 Task: Search one way flight ticket for 5 adults, 2 children, 1 infant in seat and 1 infant on lap in economy from Akron/canton: Akron-canton Regional Airport to Laramie: Laramie Regional Airport on 5-3-2023. Choice of flights is Sun country airlines. Number of bags: 2 checked bags. Price is upto 40000. Outbound departure time preference is 23:15.
Action: Mouse moved to (409, 165)
Screenshot: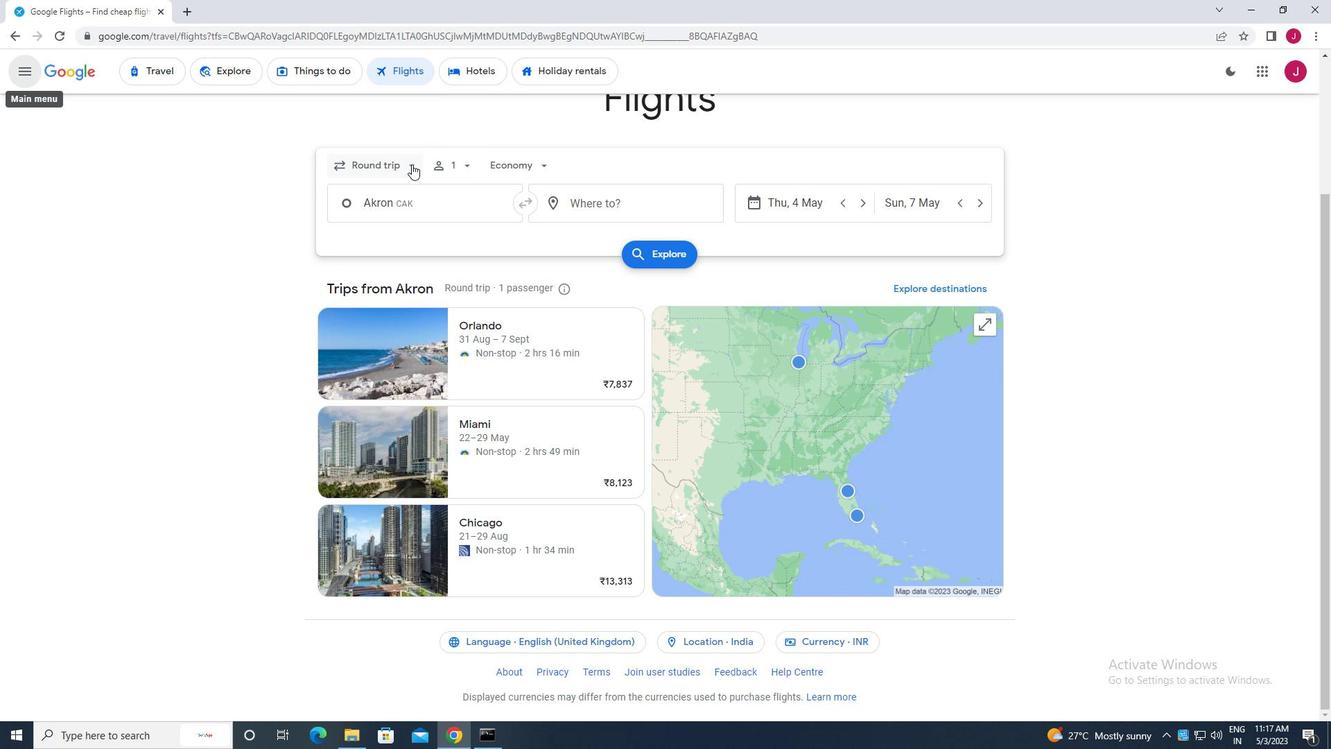 
Action: Mouse pressed left at (409, 165)
Screenshot: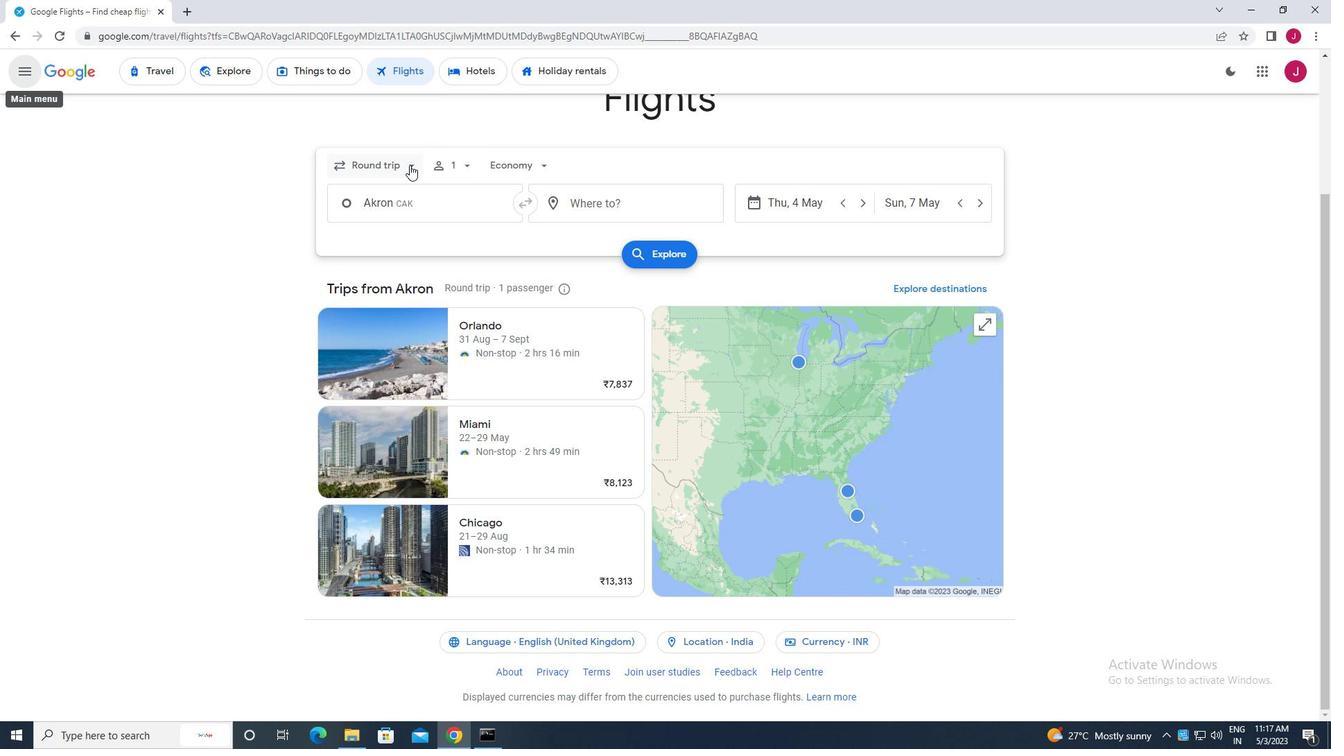 
Action: Mouse moved to (399, 225)
Screenshot: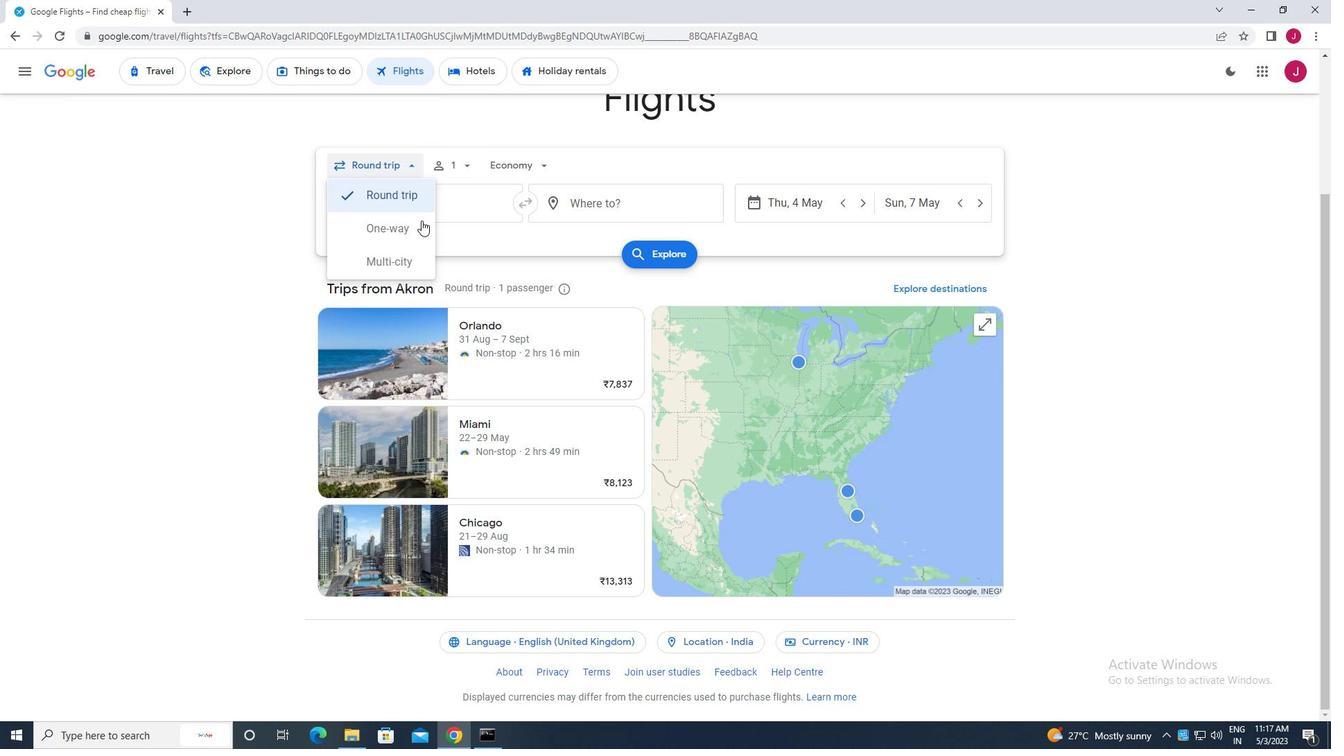 
Action: Mouse pressed left at (399, 225)
Screenshot: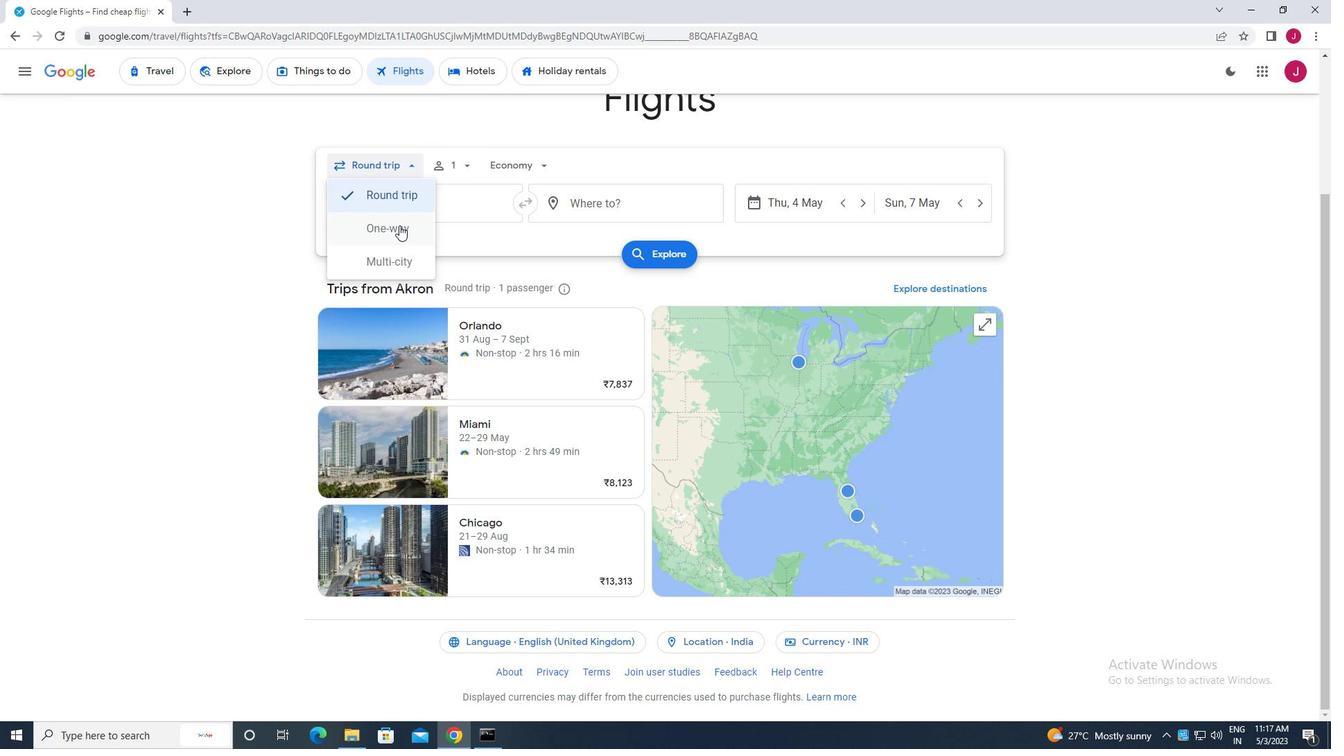 
Action: Mouse moved to (466, 162)
Screenshot: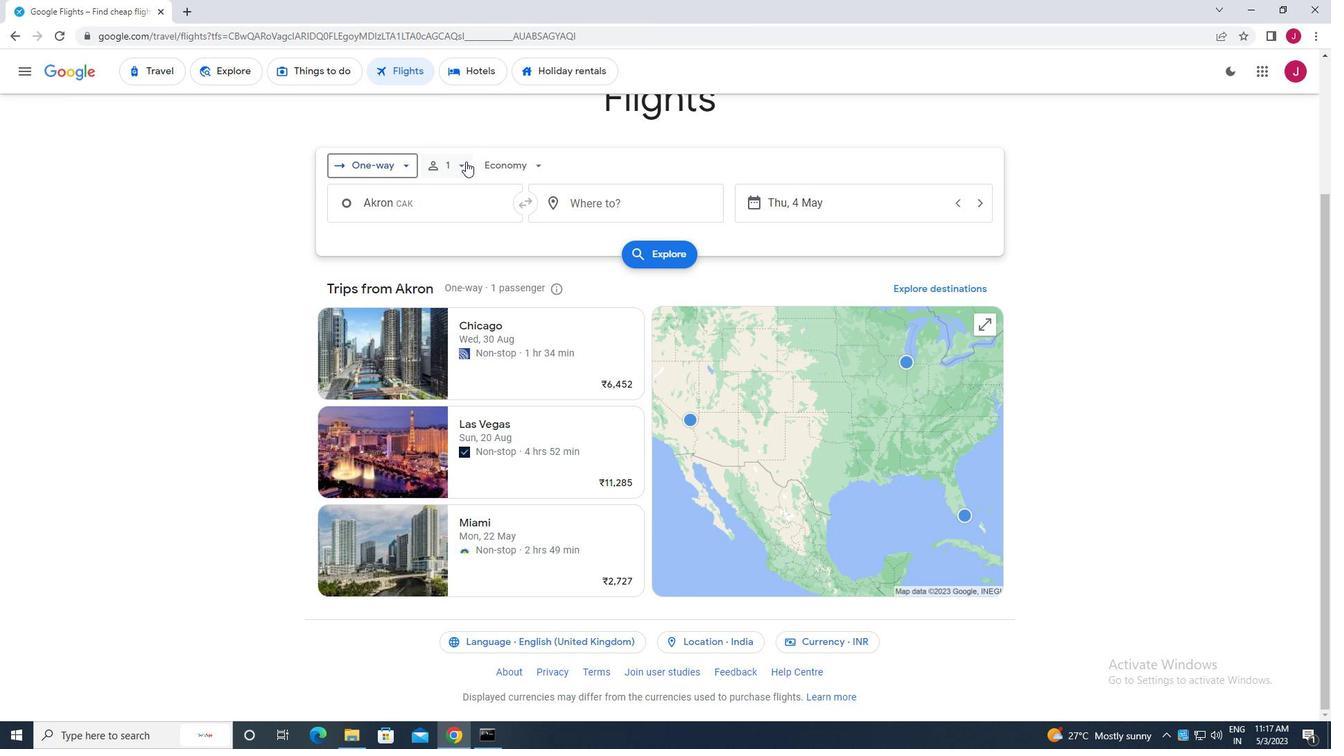 
Action: Mouse pressed left at (466, 162)
Screenshot: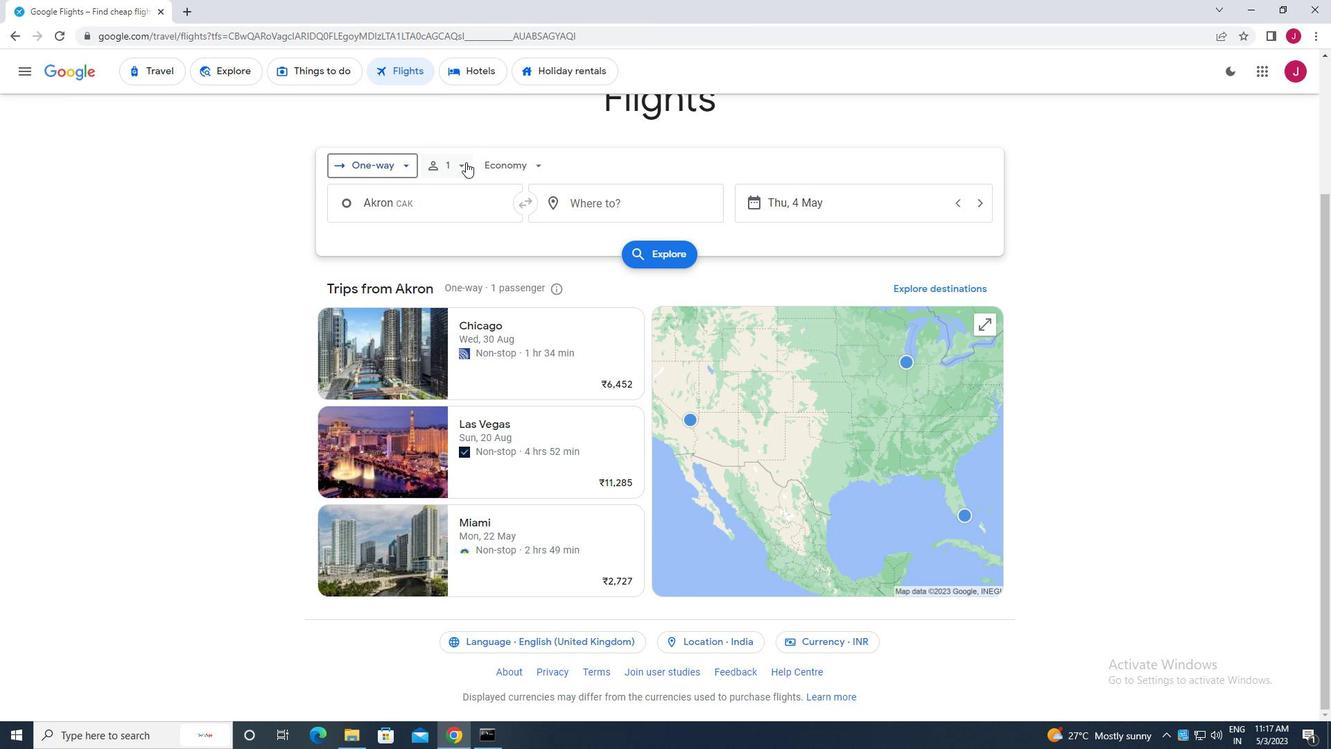 
Action: Mouse moved to (568, 199)
Screenshot: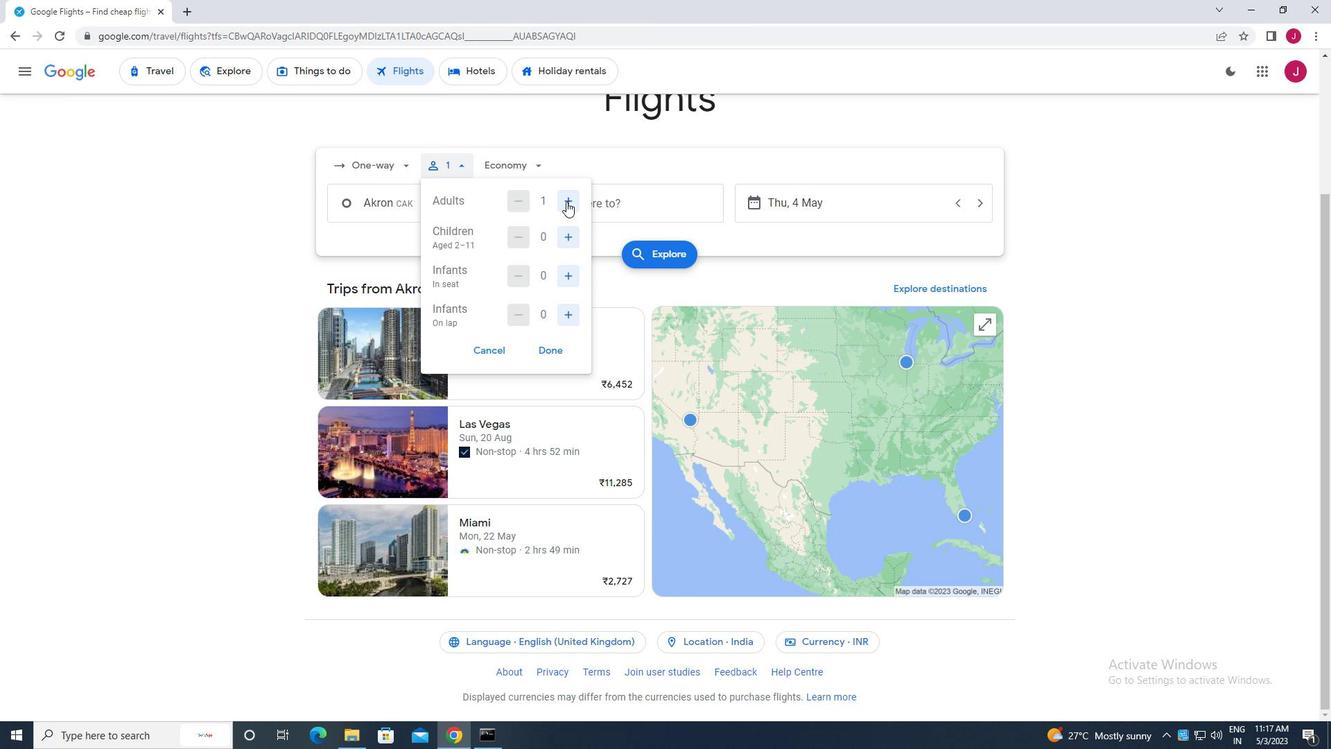 
Action: Mouse pressed left at (568, 199)
Screenshot: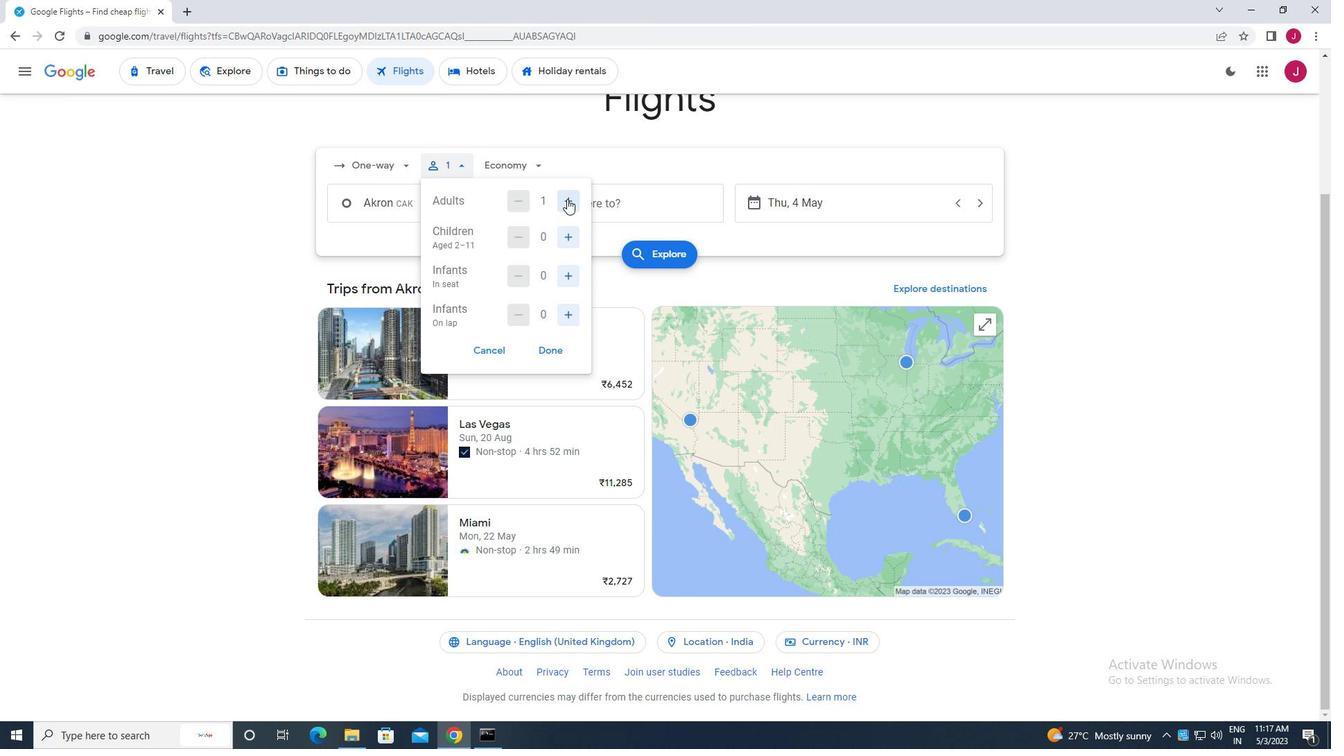 
Action: Mouse moved to (568, 199)
Screenshot: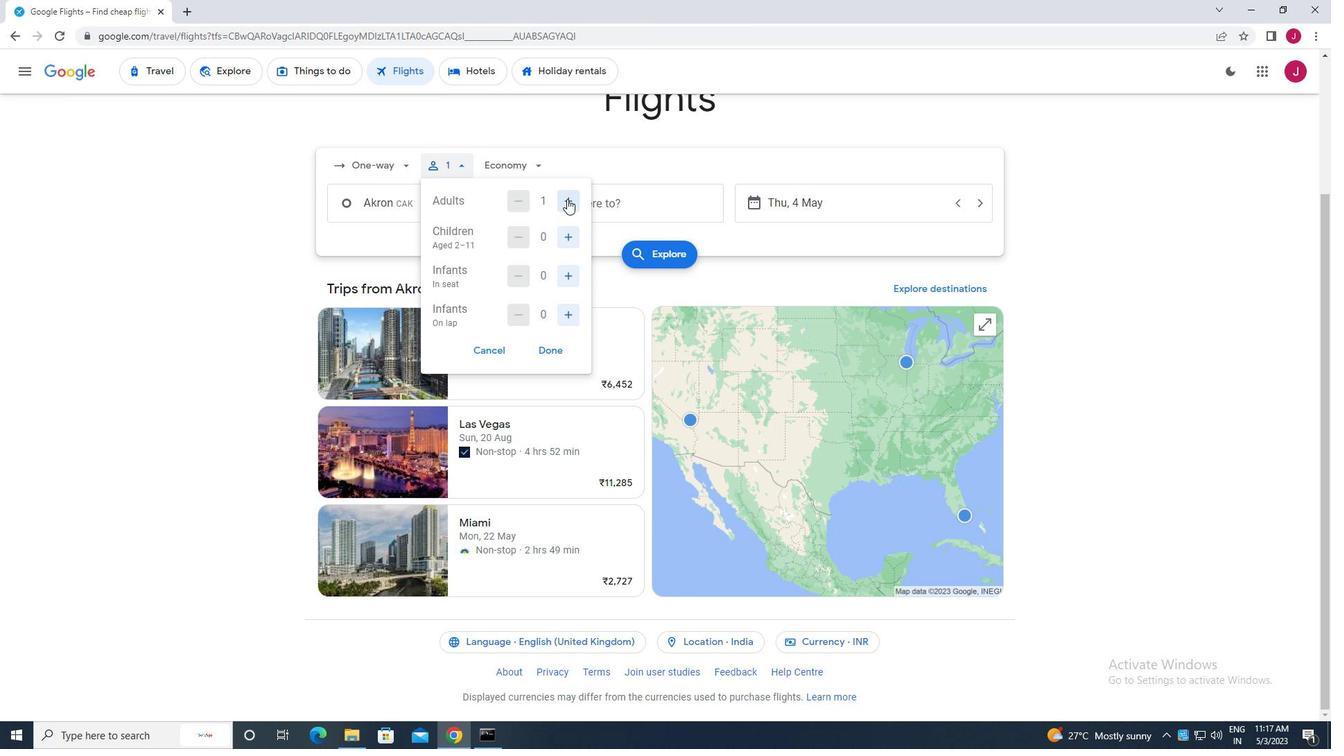 
Action: Mouse pressed left at (568, 199)
Screenshot: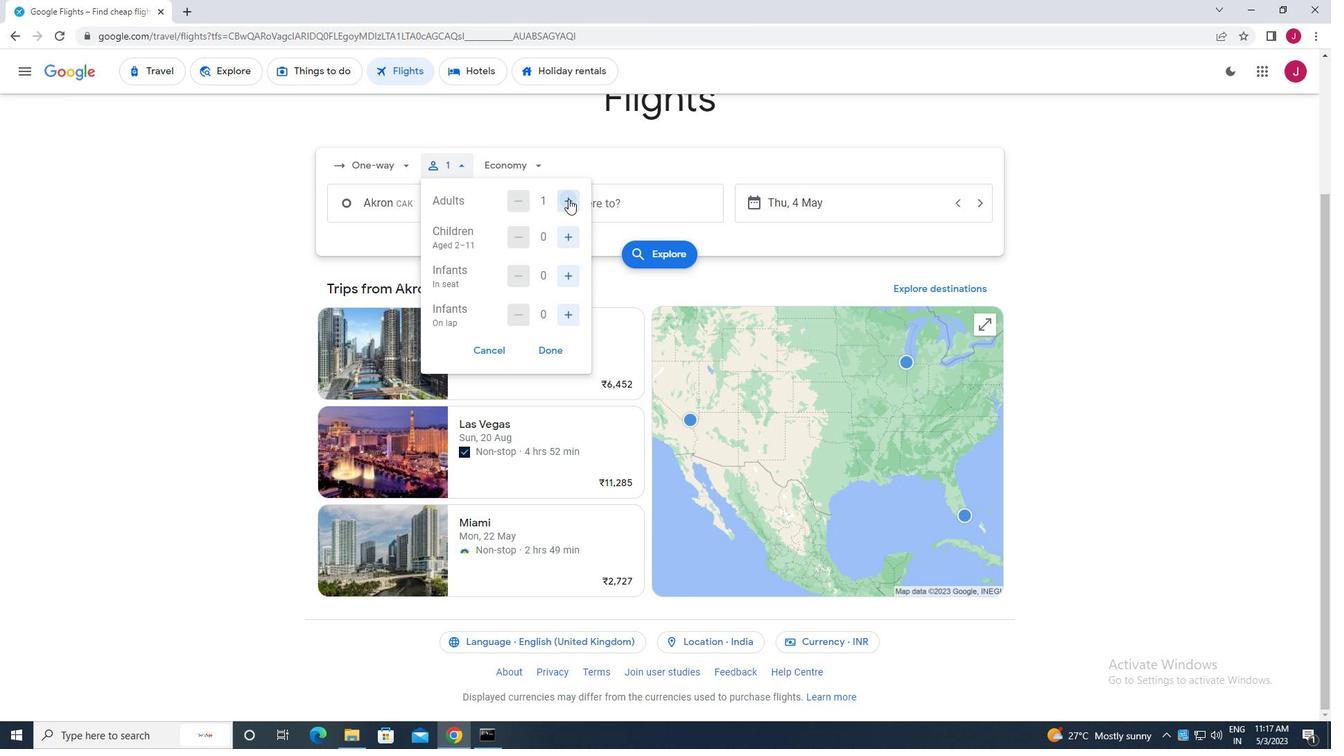 
Action: Mouse pressed left at (568, 199)
Screenshot: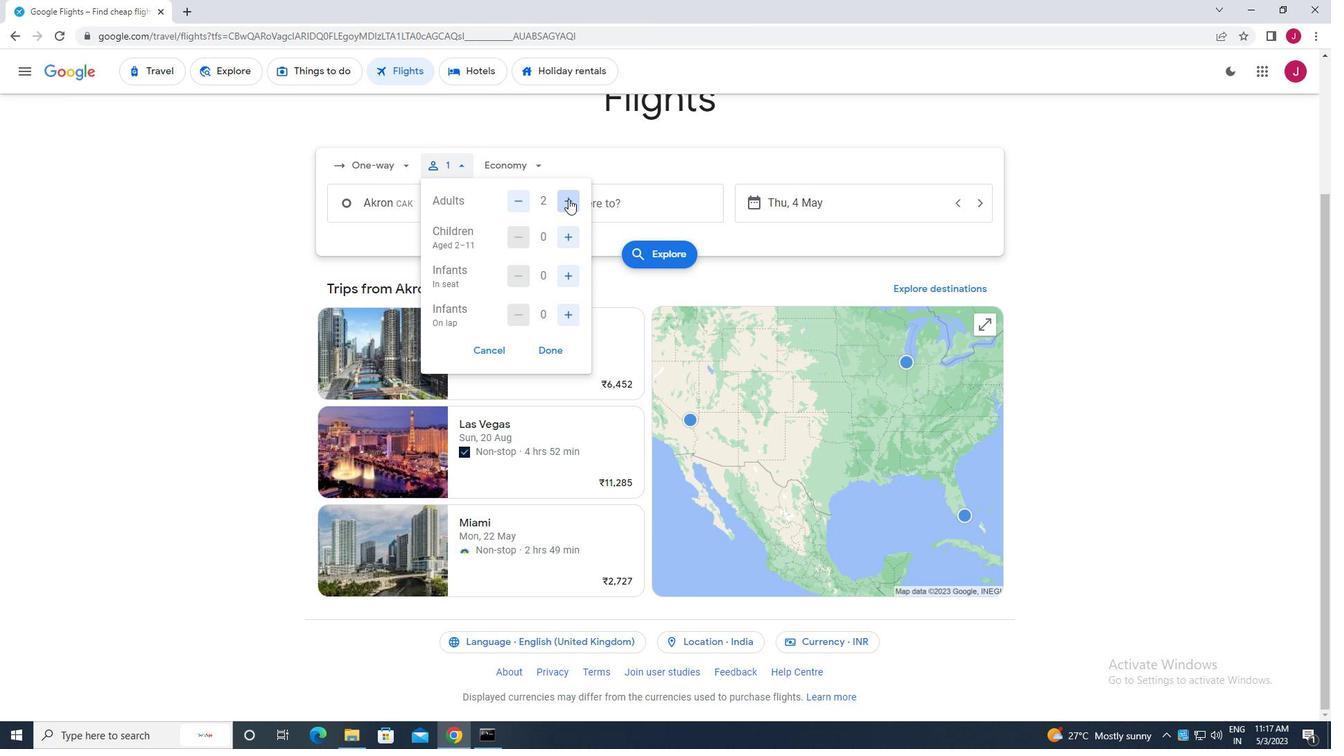 
Action: Mouse pressed left at (568, 199)
Screenshot: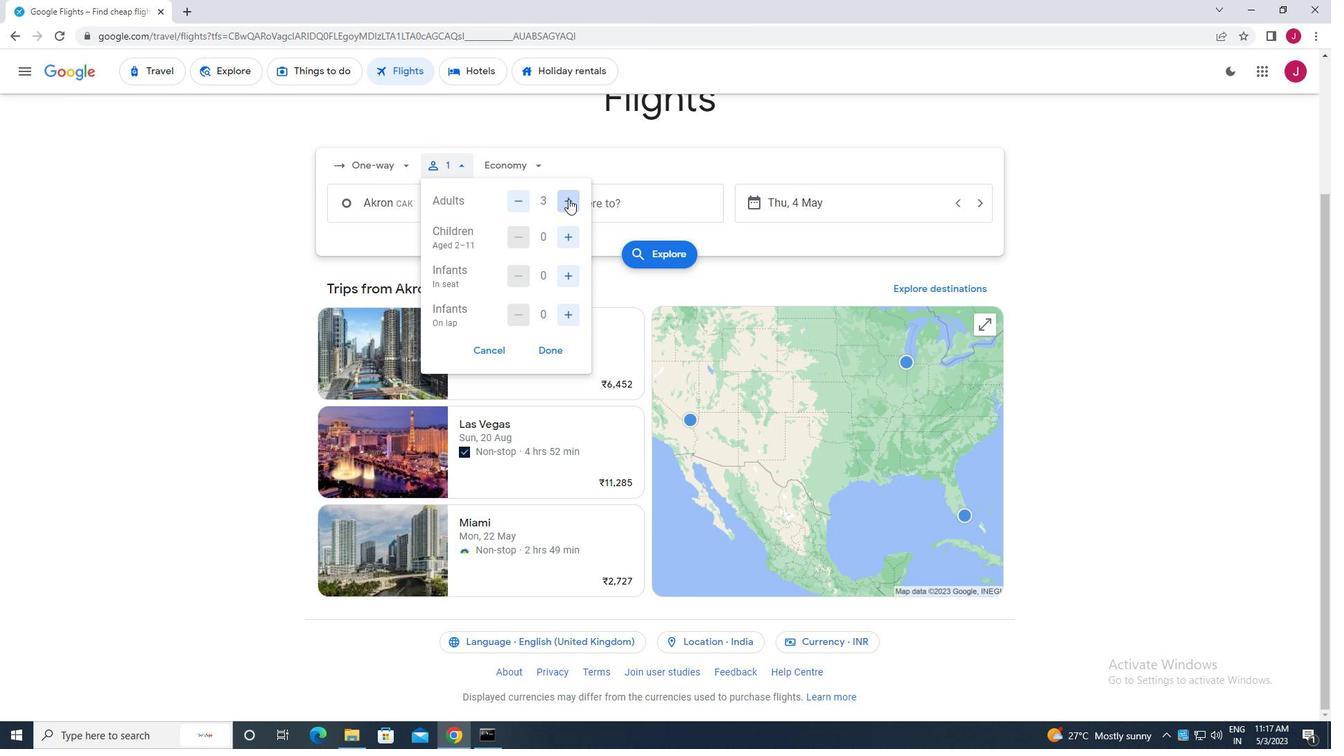 
Action: Mouse moved to (568, 236)
Screenshot: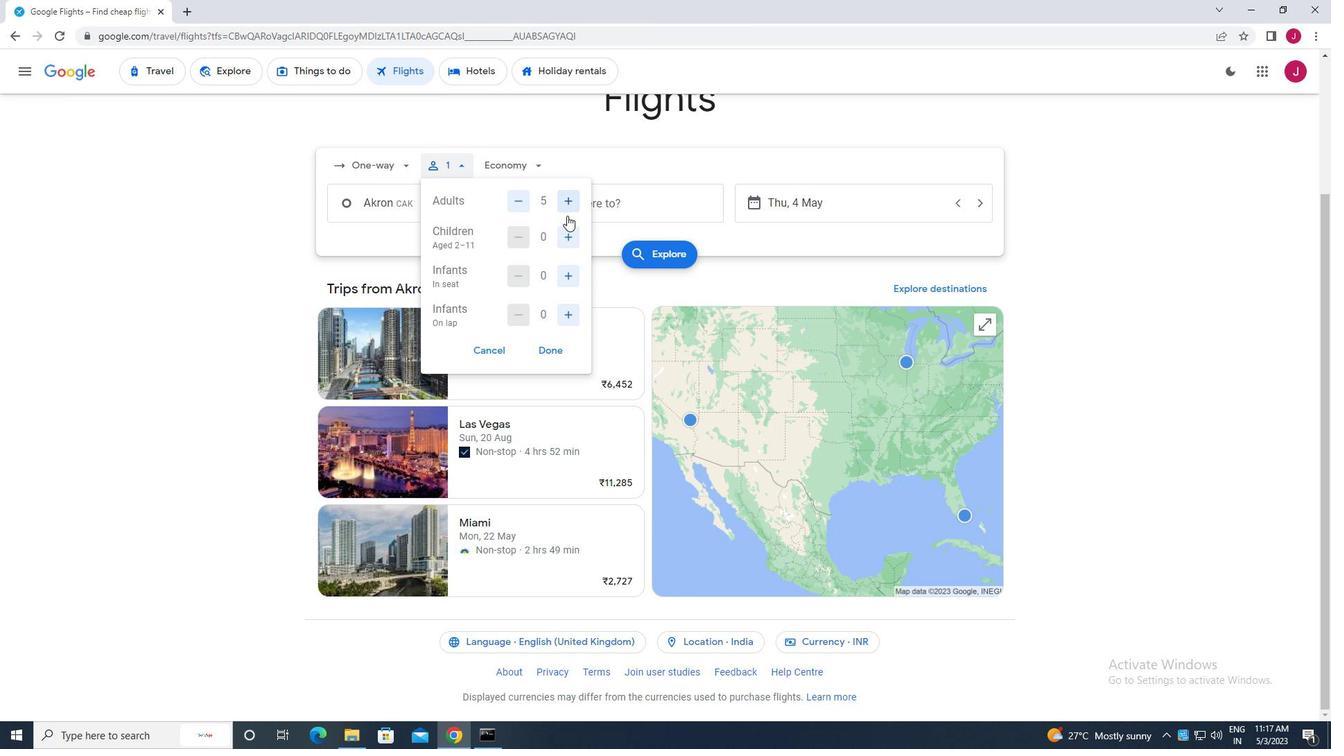 
Action: Mouse pressed left at (568, 236)
Screenshot: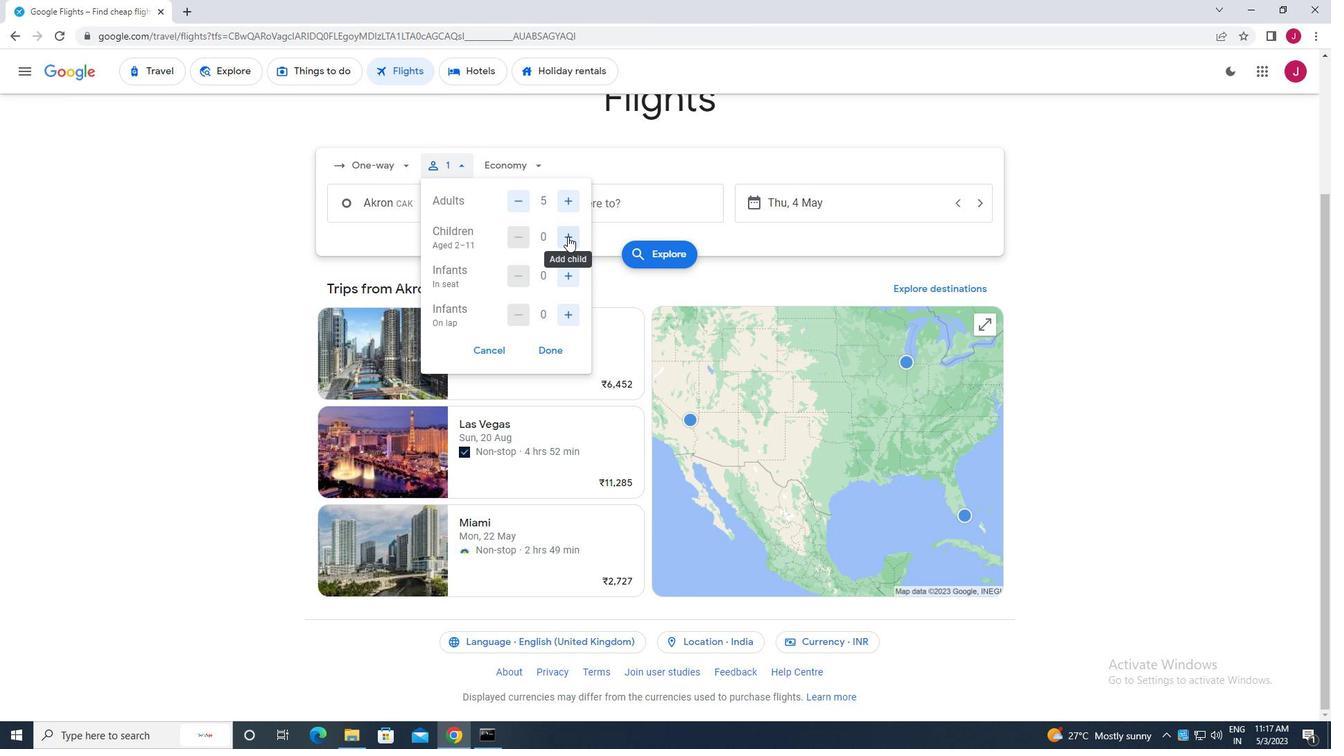 
Action: Mouse pressed left at (568, 236)
Screenshot: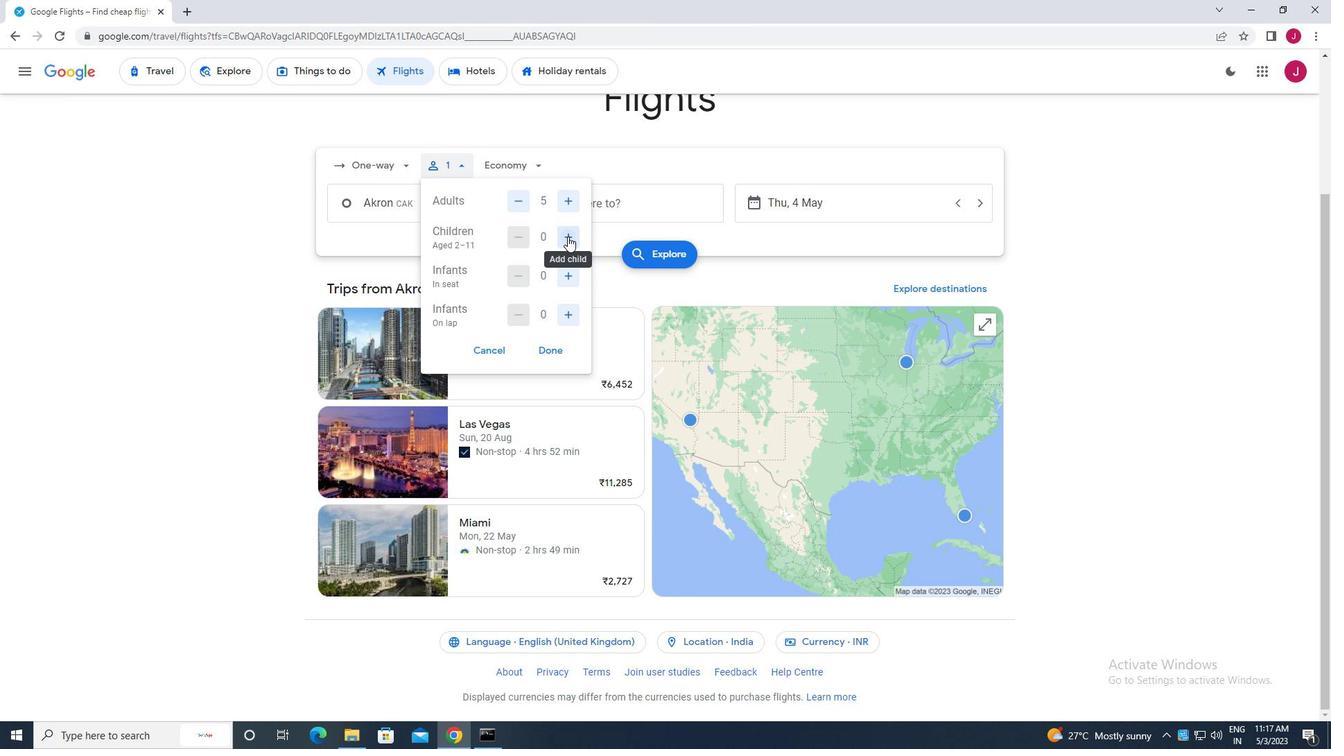 
Action: Mouse moved to (568, 275)
Screenshot: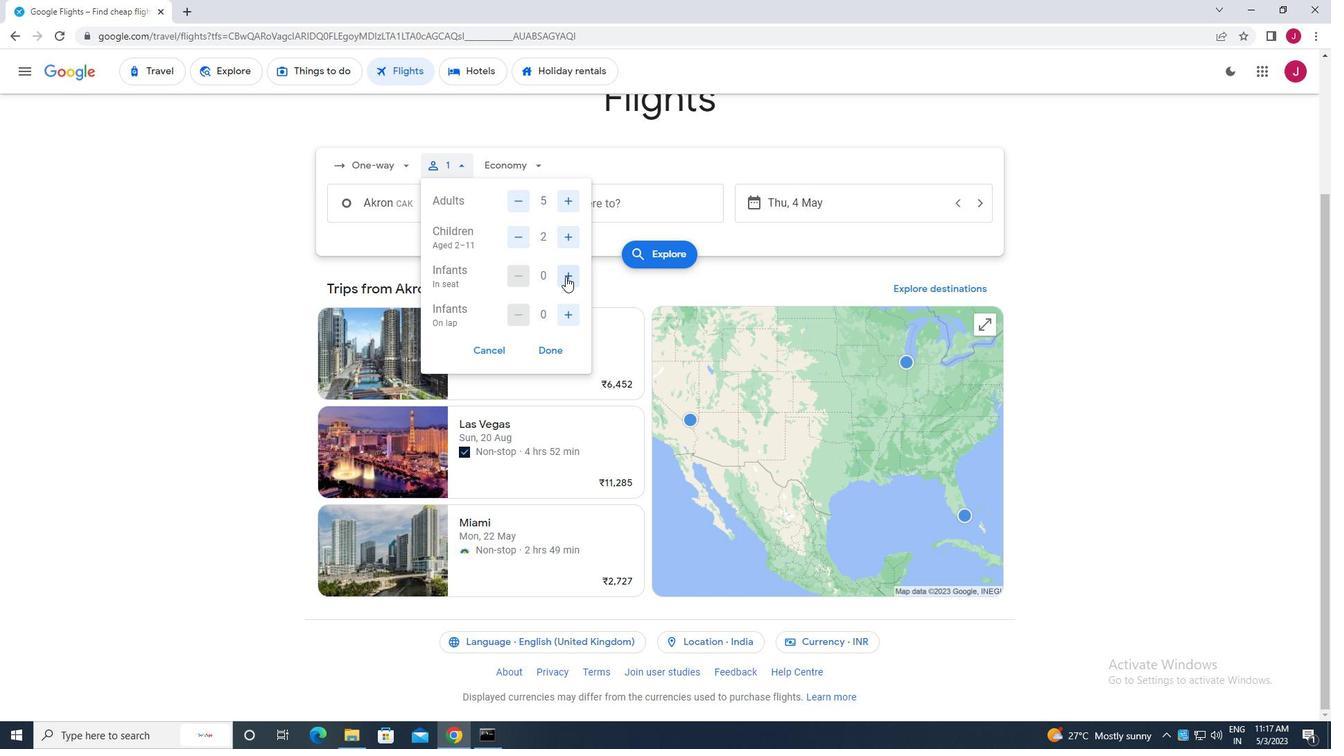 
Action: Mouse pressed left at (568, 275)
Screenshot: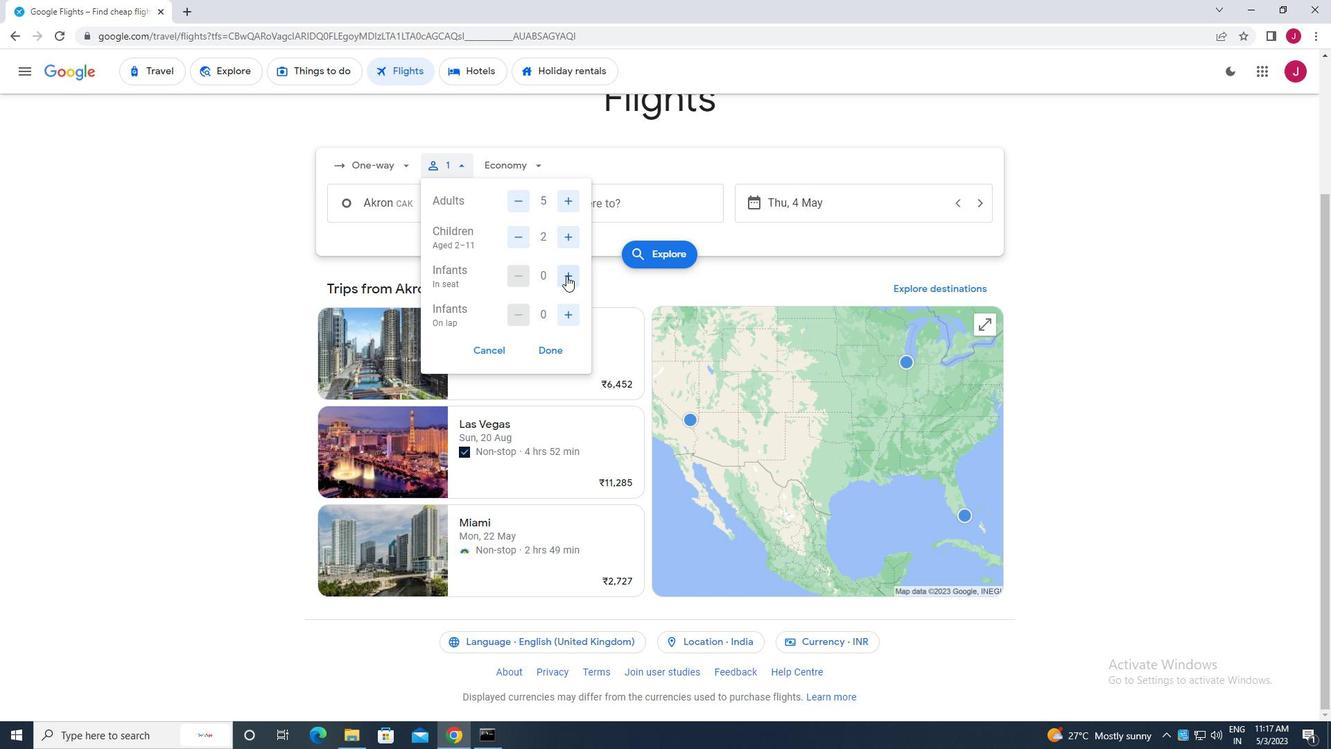 
Action: Mouse moved to (564, 310)
Screenshot: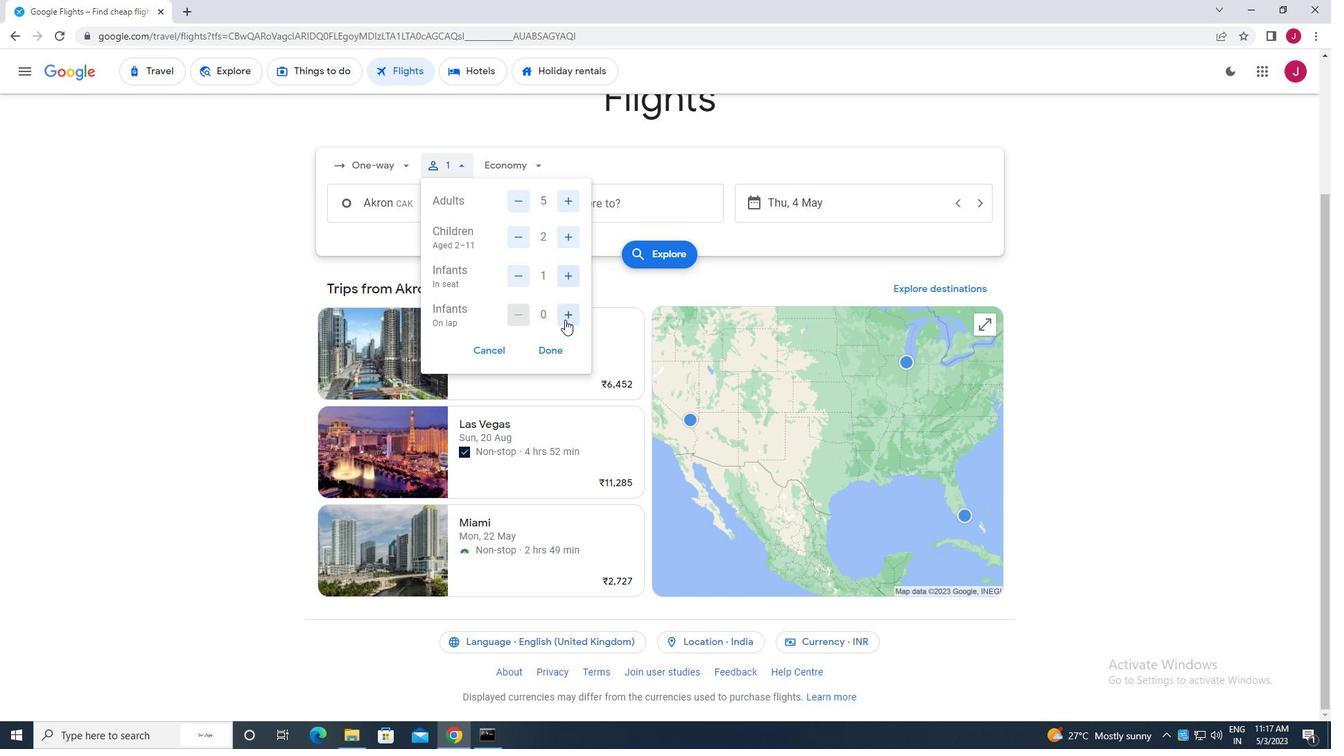 
Action: Mouse pressed left at (564, 310)
Screenshot: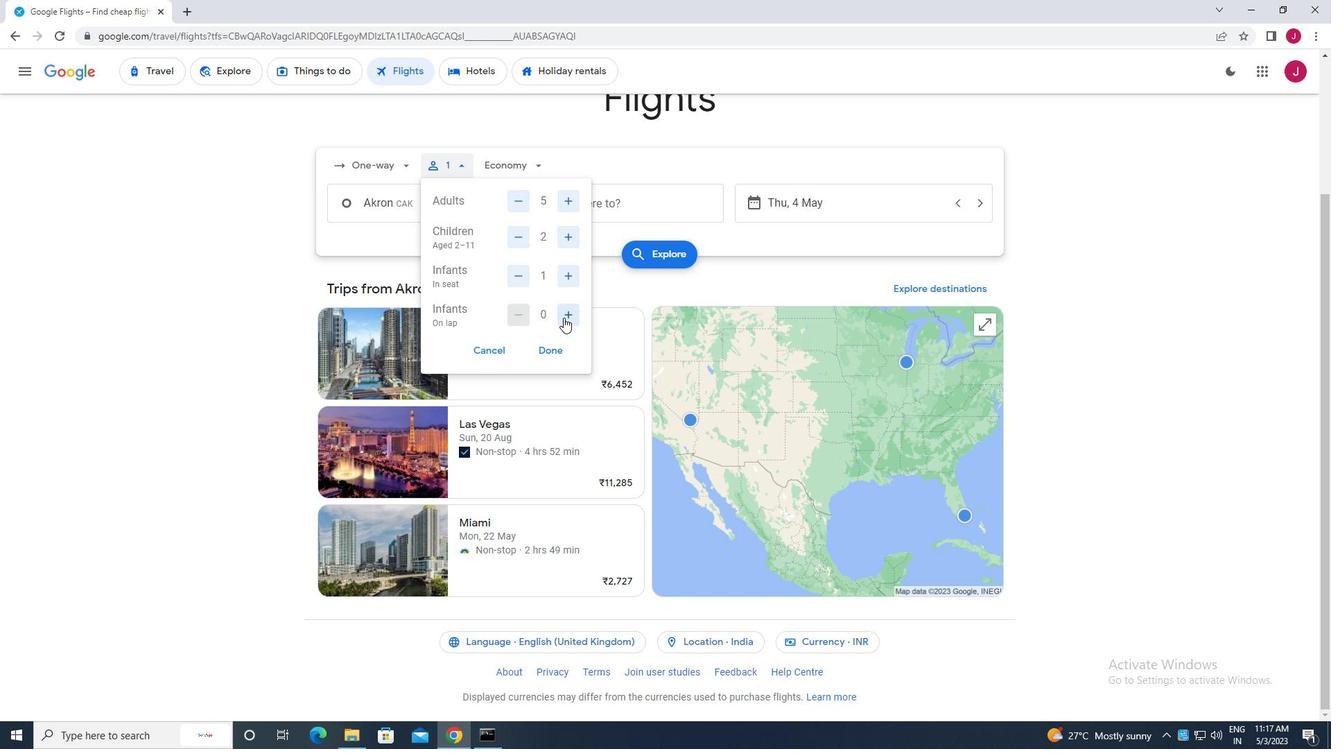 
Action: Mouse moved to (551, 349)
Screenshot: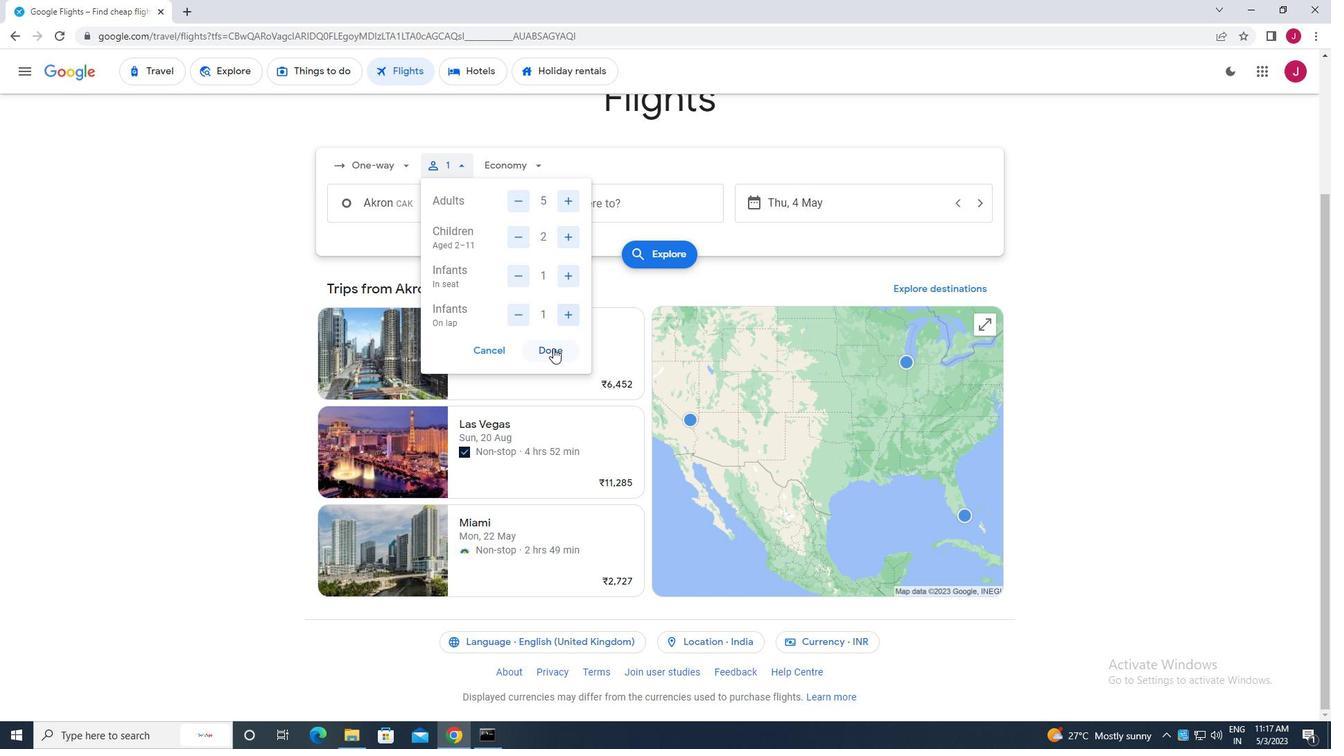 
Action: Mouse pressed left at (551, 349)
Screenshot: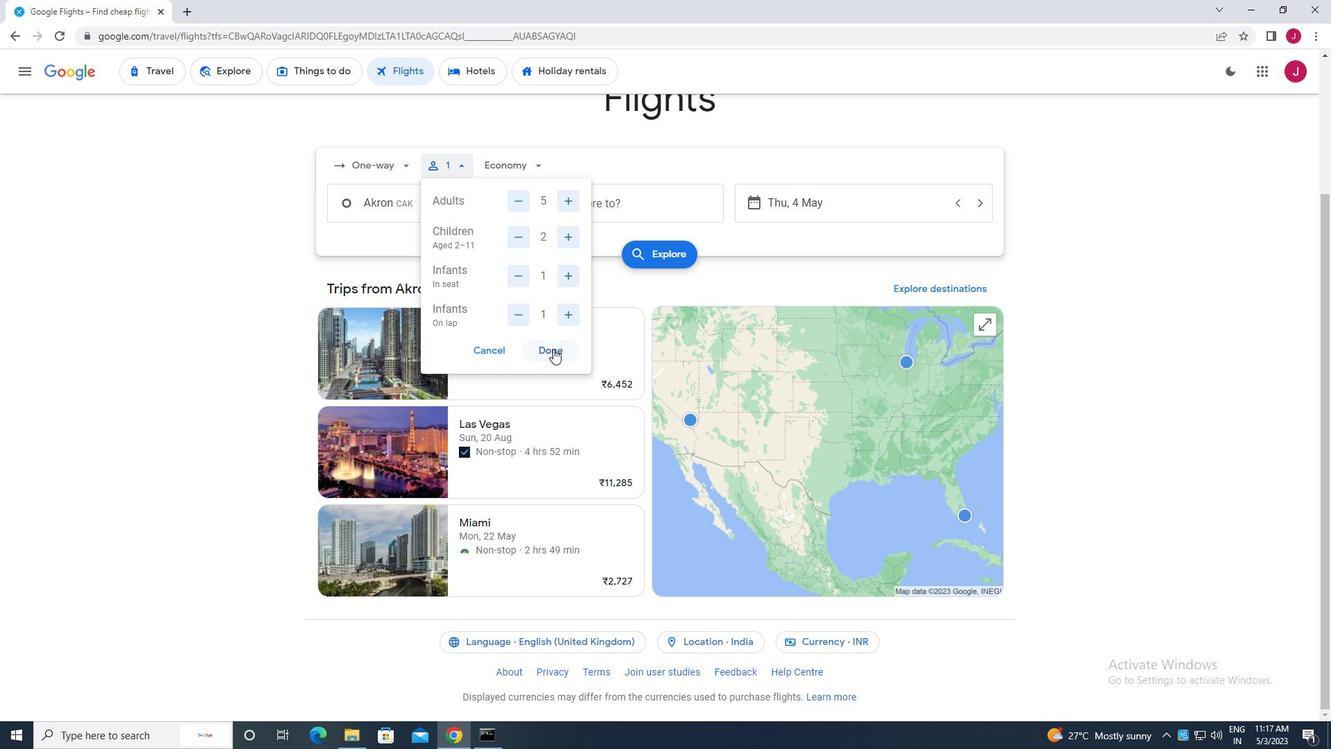 
Action: Mouse moved to (528, 166)
Screenshot: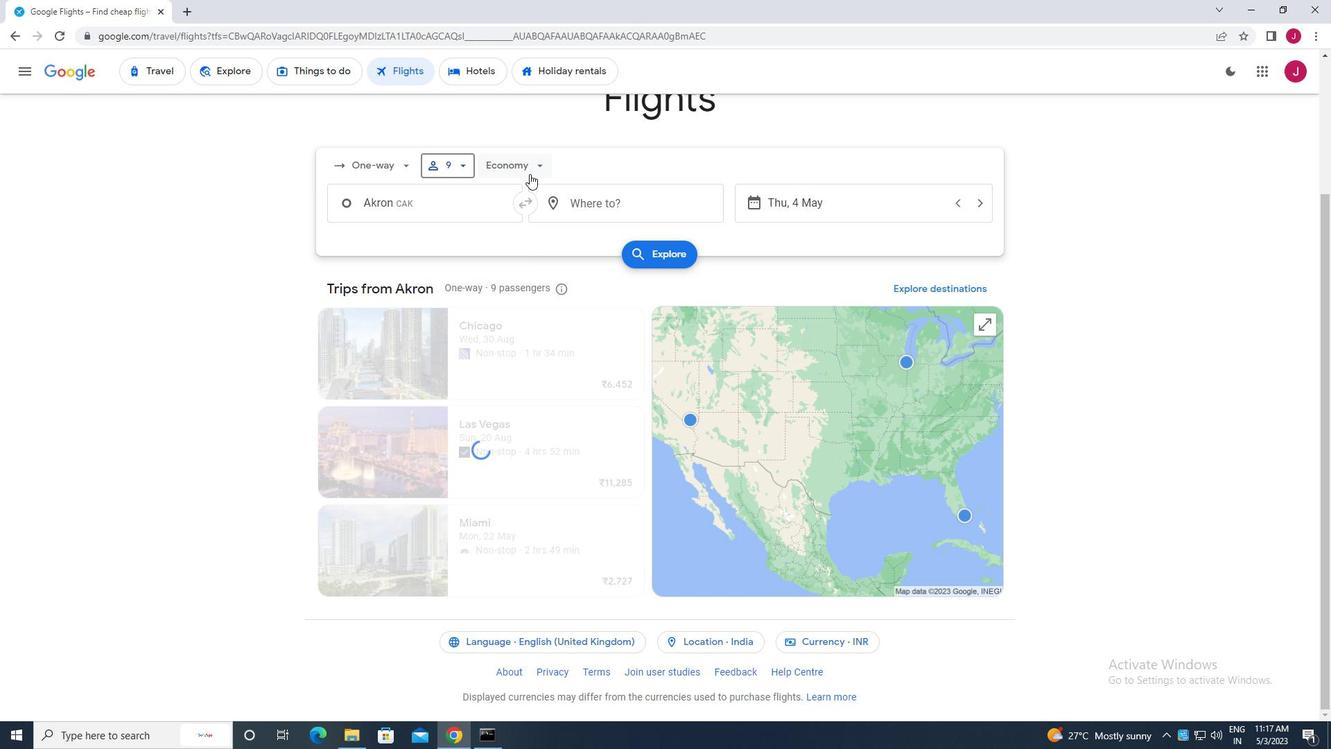 
Action: Mouse pressed left at (528, 166)
Screenshot: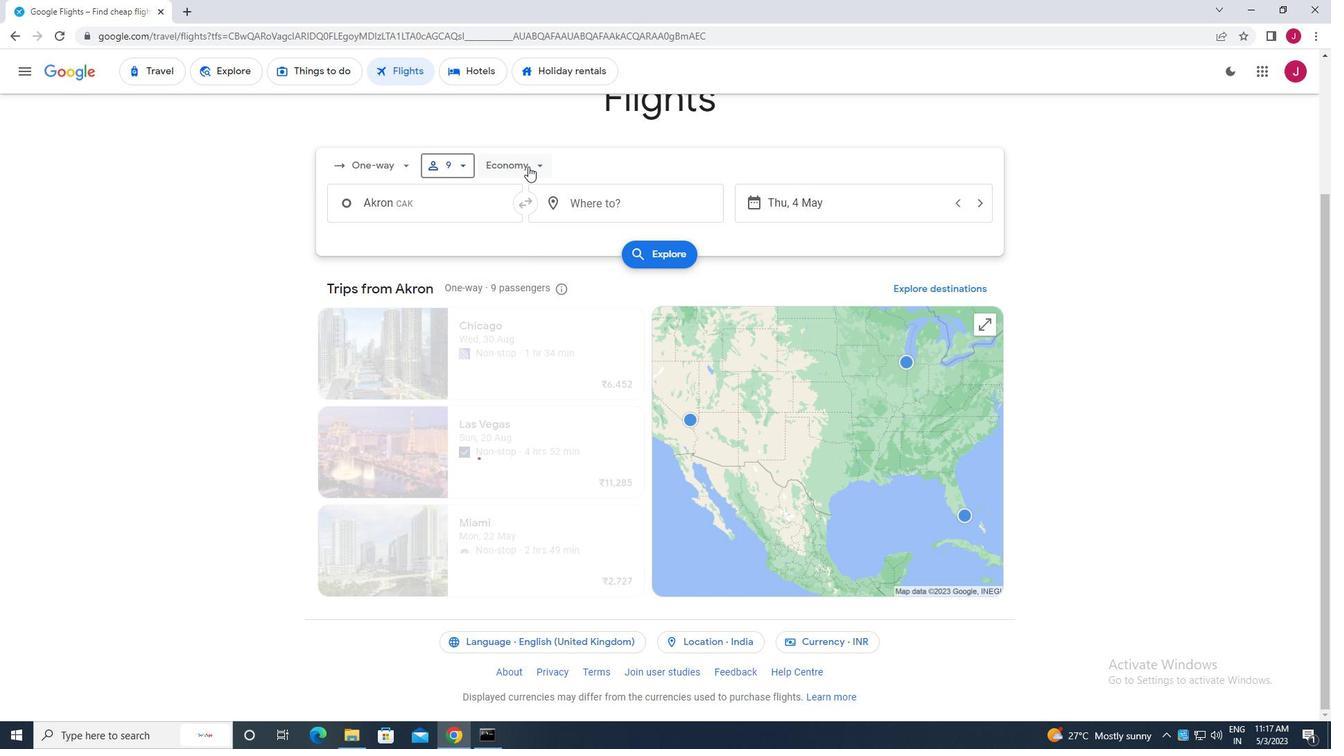 
Action: Mouse moved to (545, 190)
Screenshot: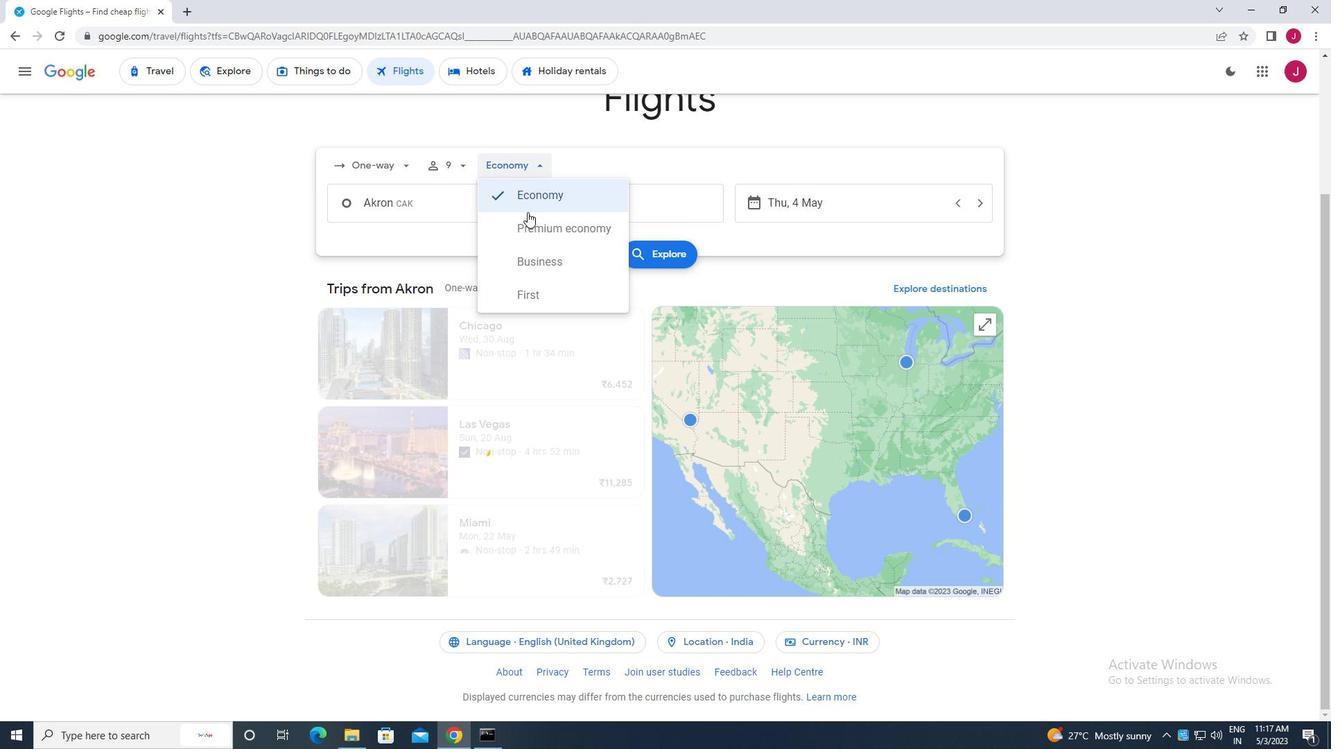 
Action: Mouse pressed left at (545, 190)
Screenshot: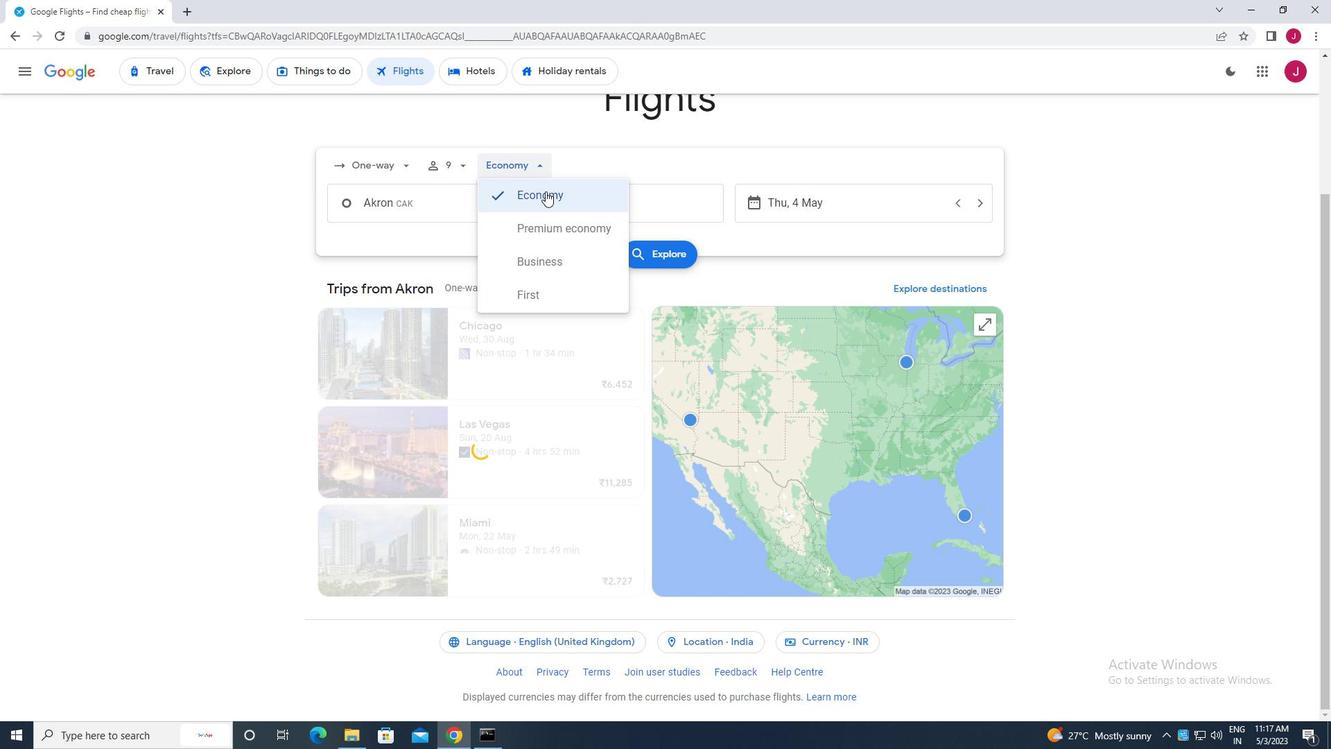 
Action: Mouse moved to (461, 200)
Screenshot: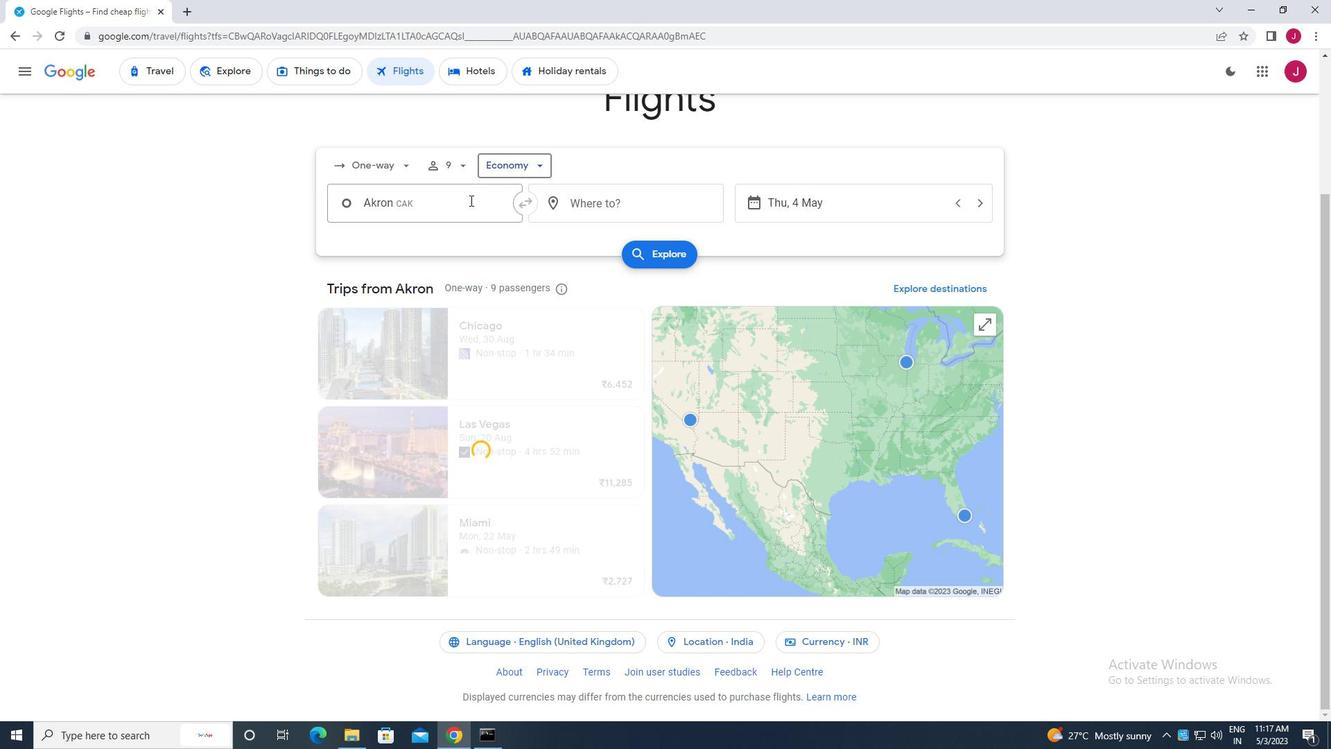 
Action: Mouse pressed left at (461, 200)
Screenshot: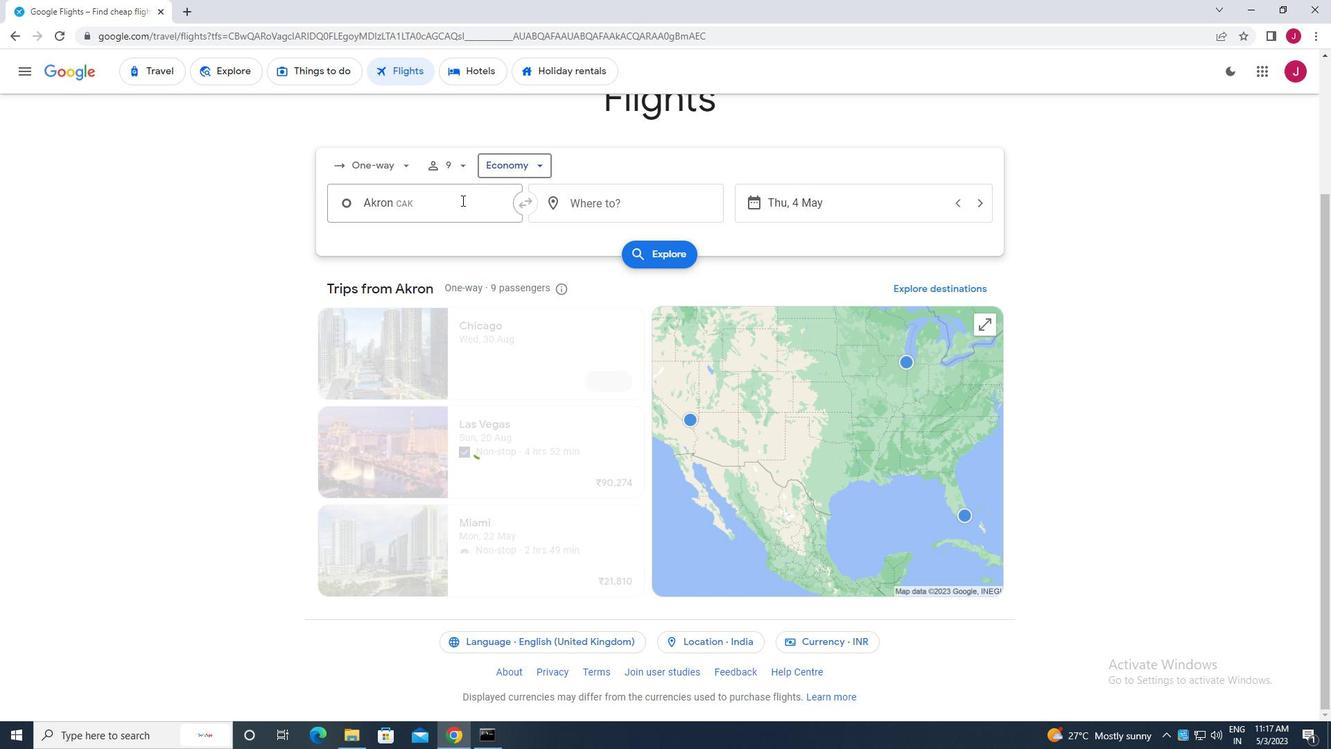 
Action: Mouse moved to (461, 200)
Screenshot: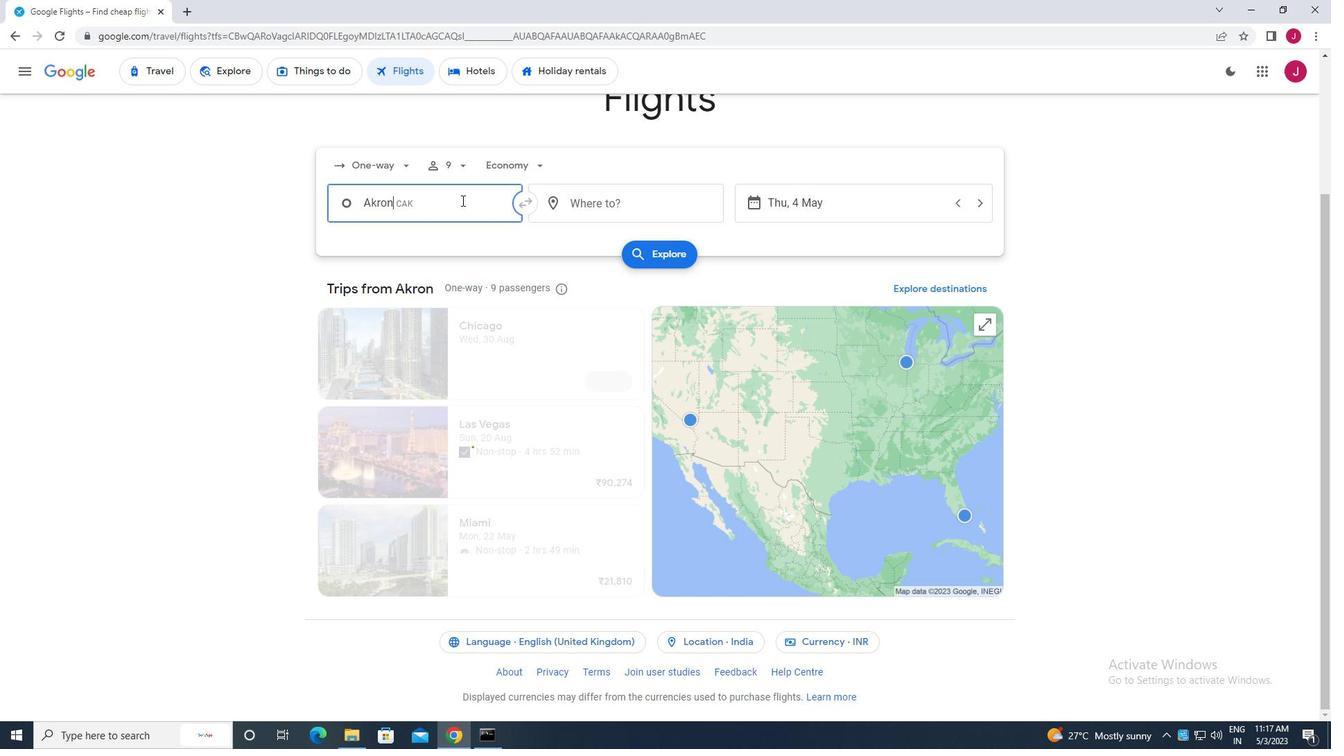 
Action: Key pressed akron
Screenshot: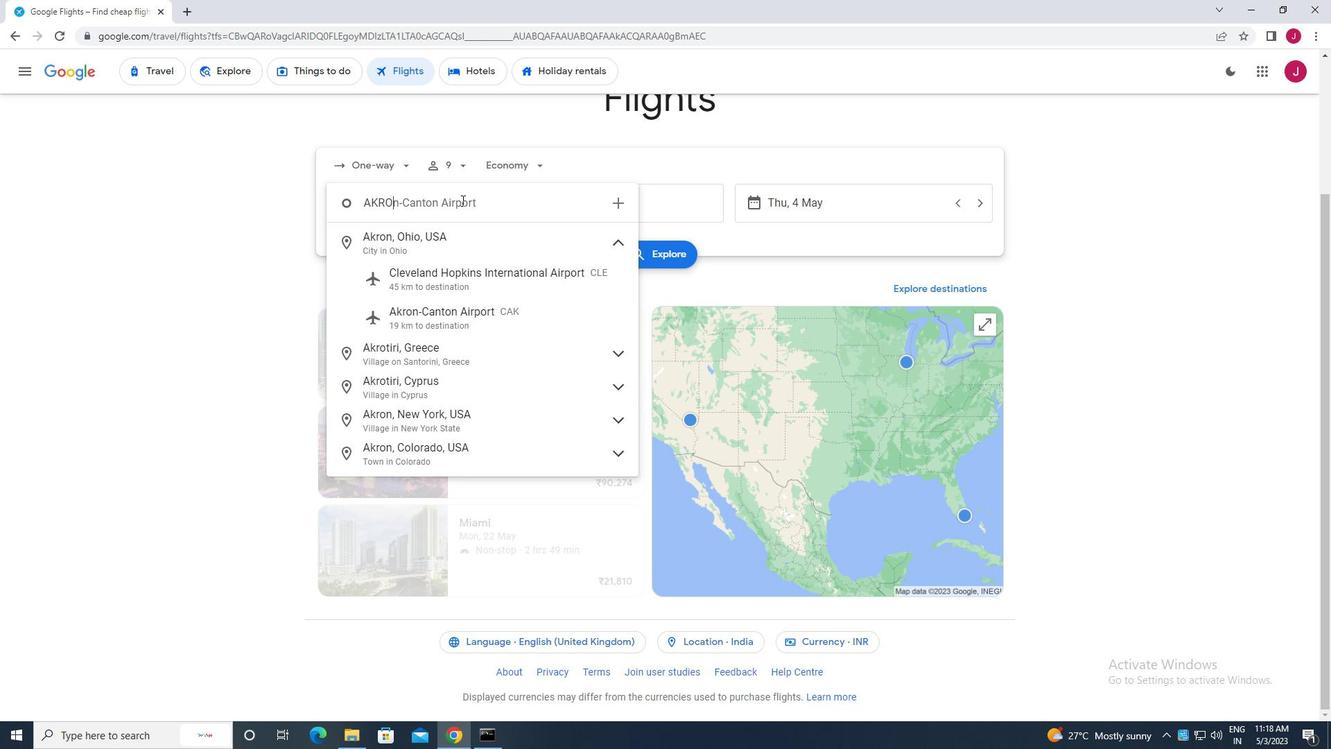 
Action: Mouse moved to (426, 316)
Screenshot: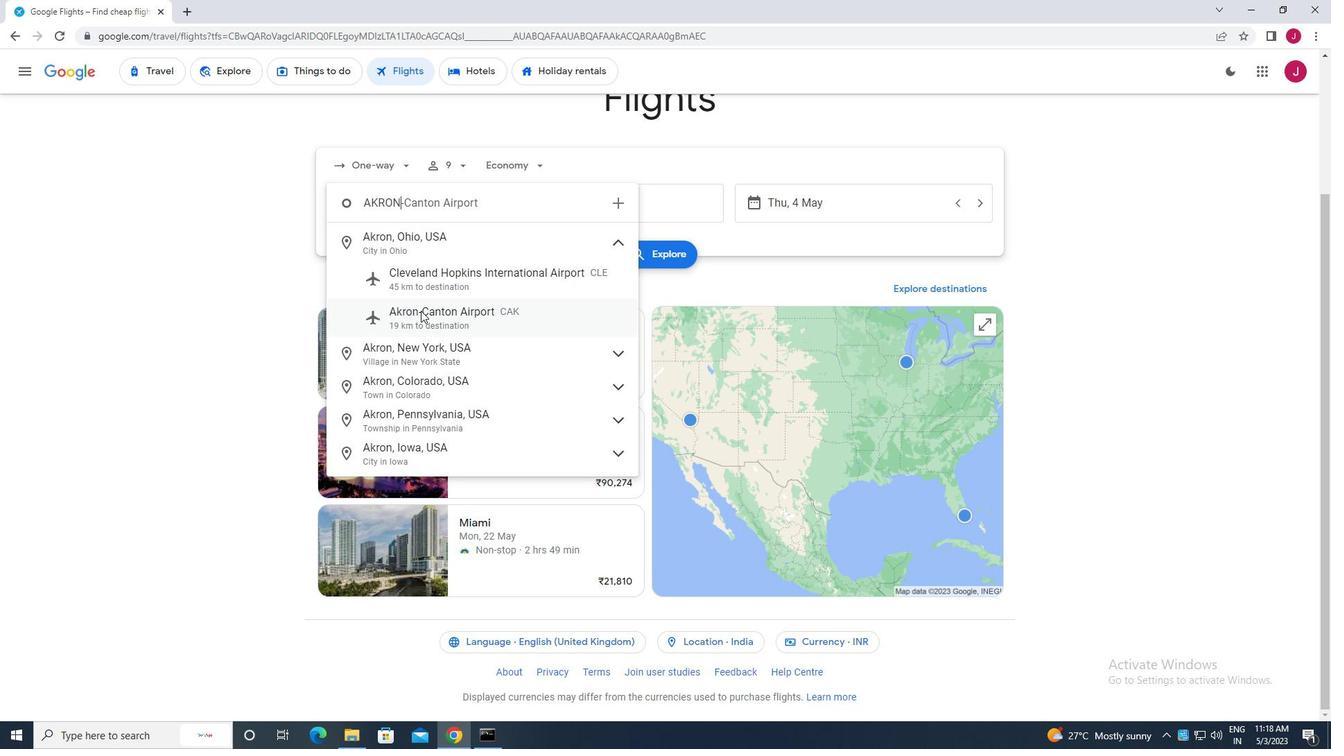 
Action: Mouse pressed left at (426, 316)
Screenshot: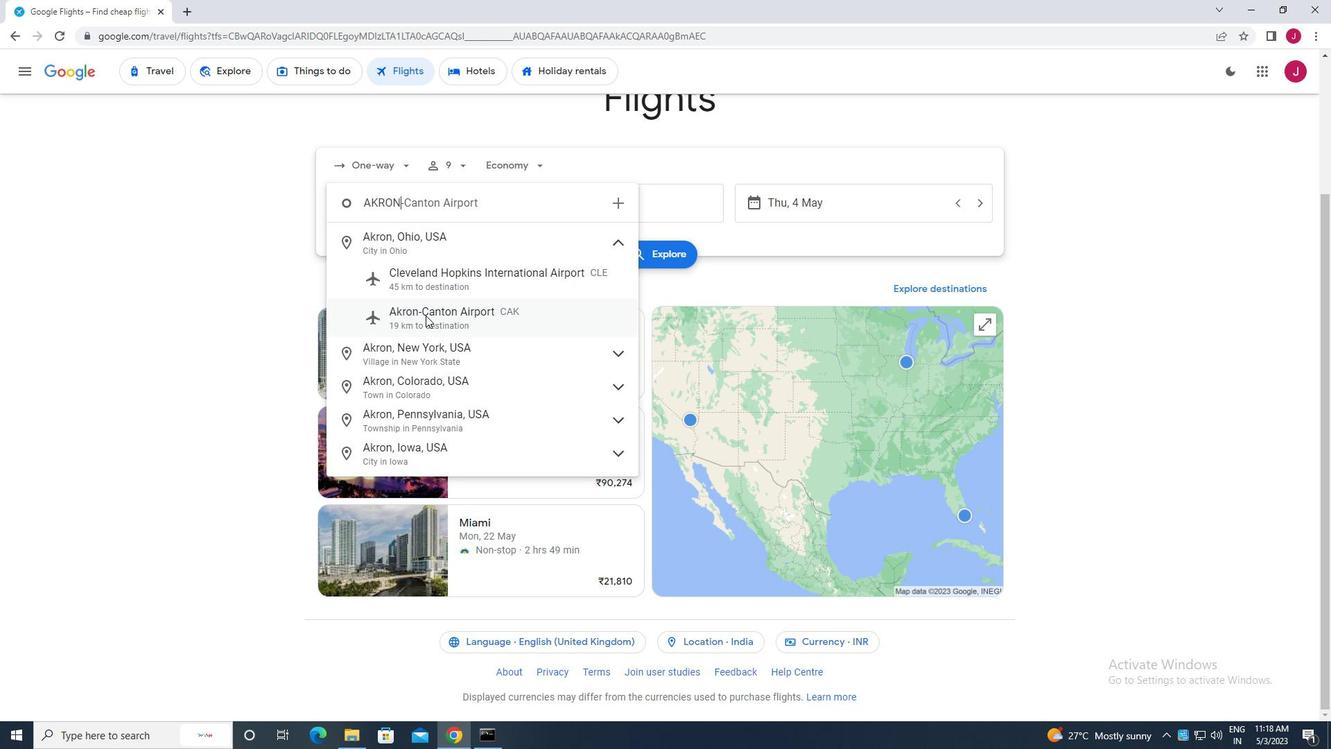 
Action: Mouse moved to (688, 205)
Screenshot: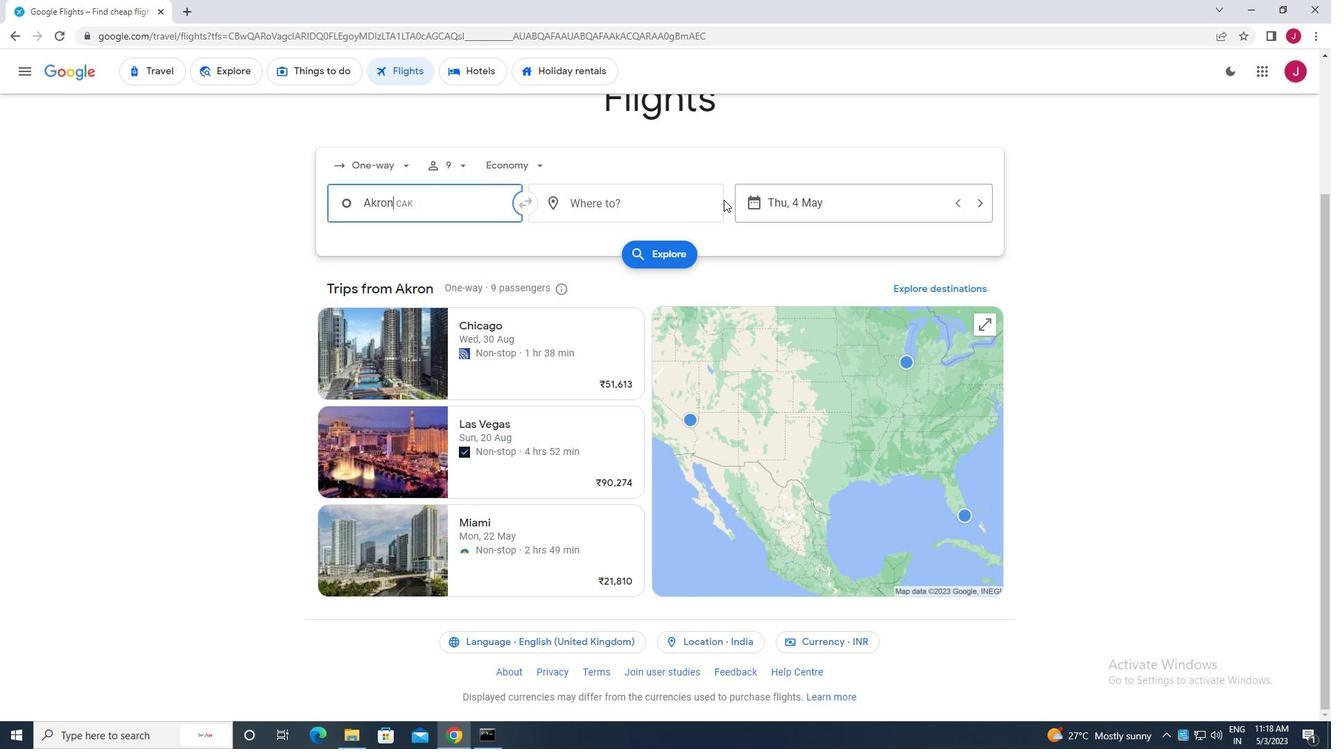 
Action: Mouse pressed left at (688, 205)
Screenshot: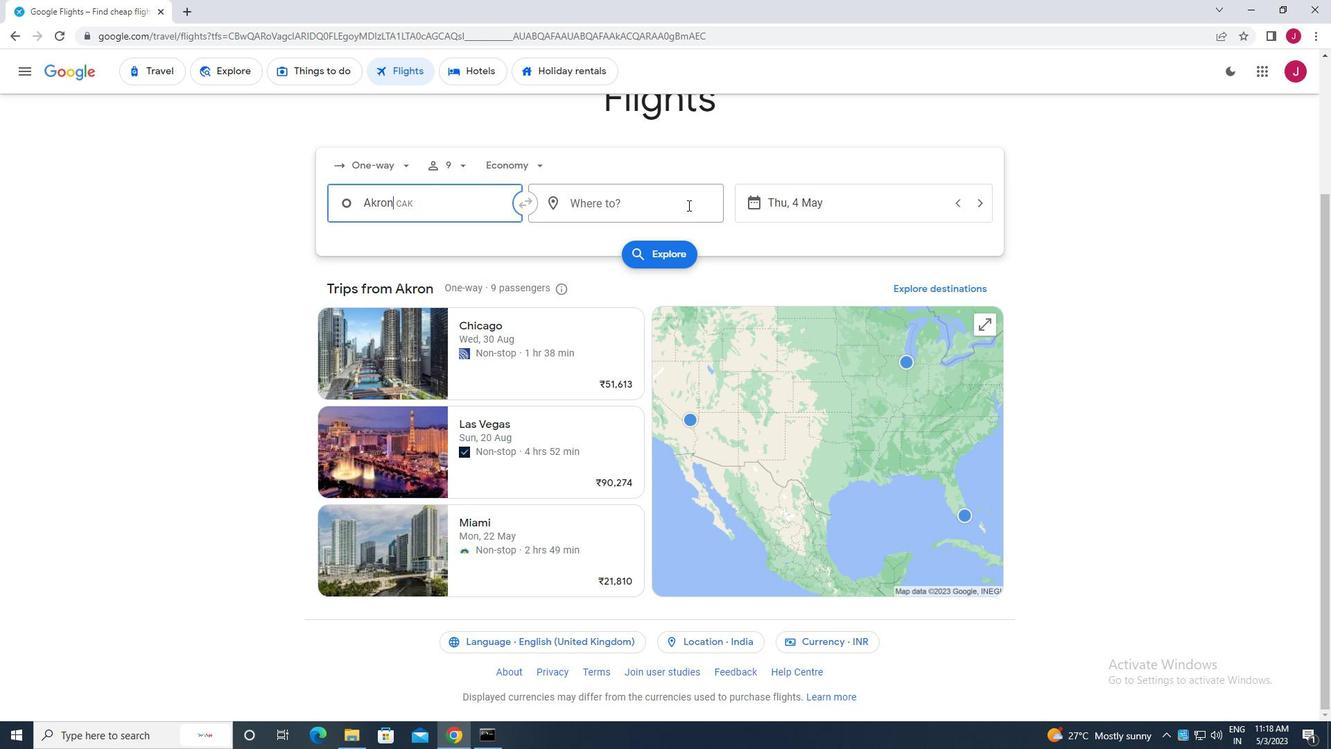 
Action: Mouse moved to (688, 205)
Screenshot: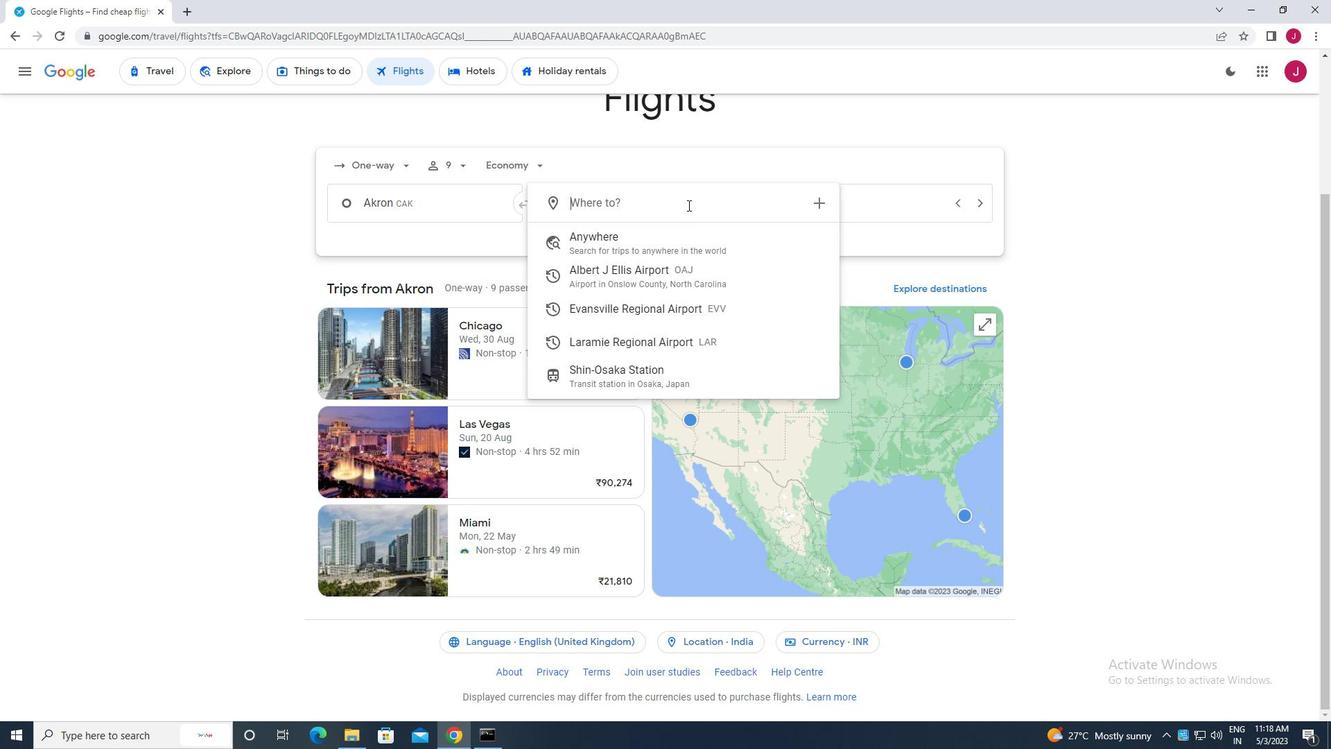 
Action: Key pressed laram
Screenshot: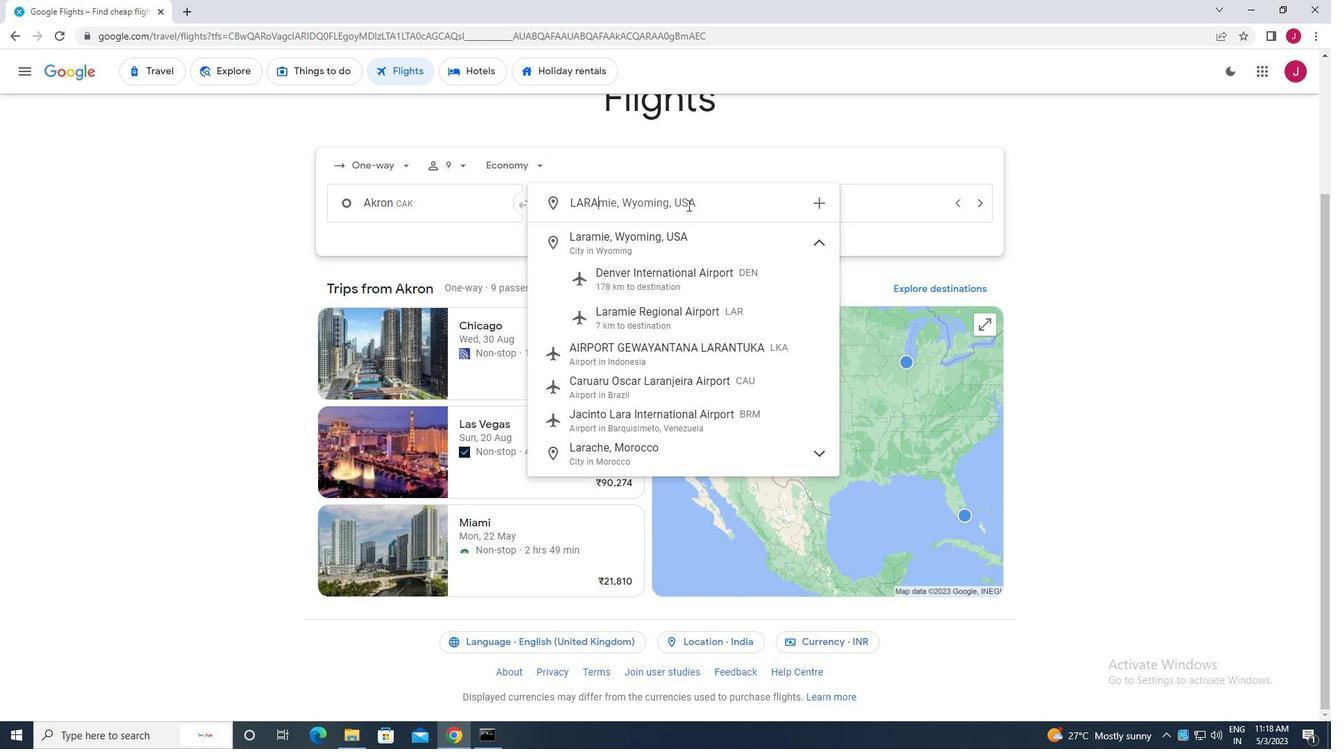 
Action: Mouse moved to (682, 313)
Screenshot: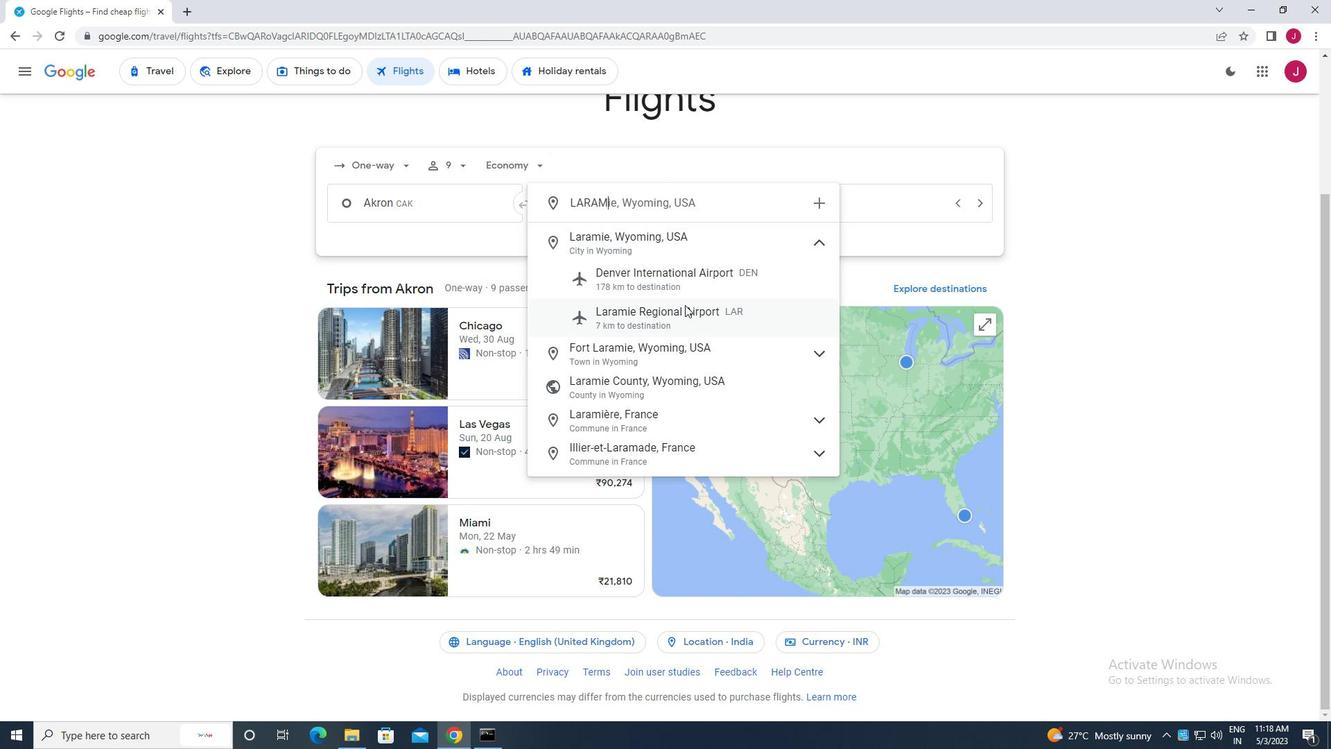 
Action: Mouse pressed left at (682, 313)
Screenshot: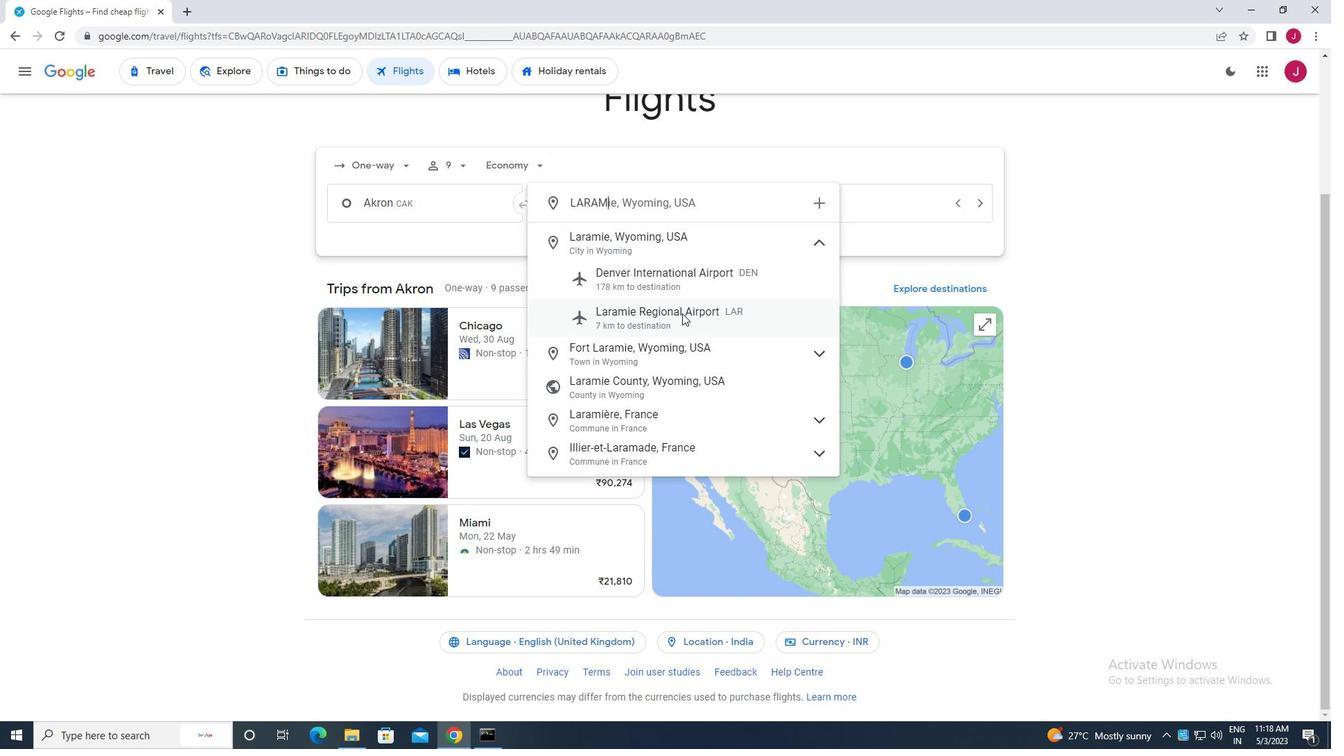 
Action: Mouse moved to (843, 207)
Screenshot: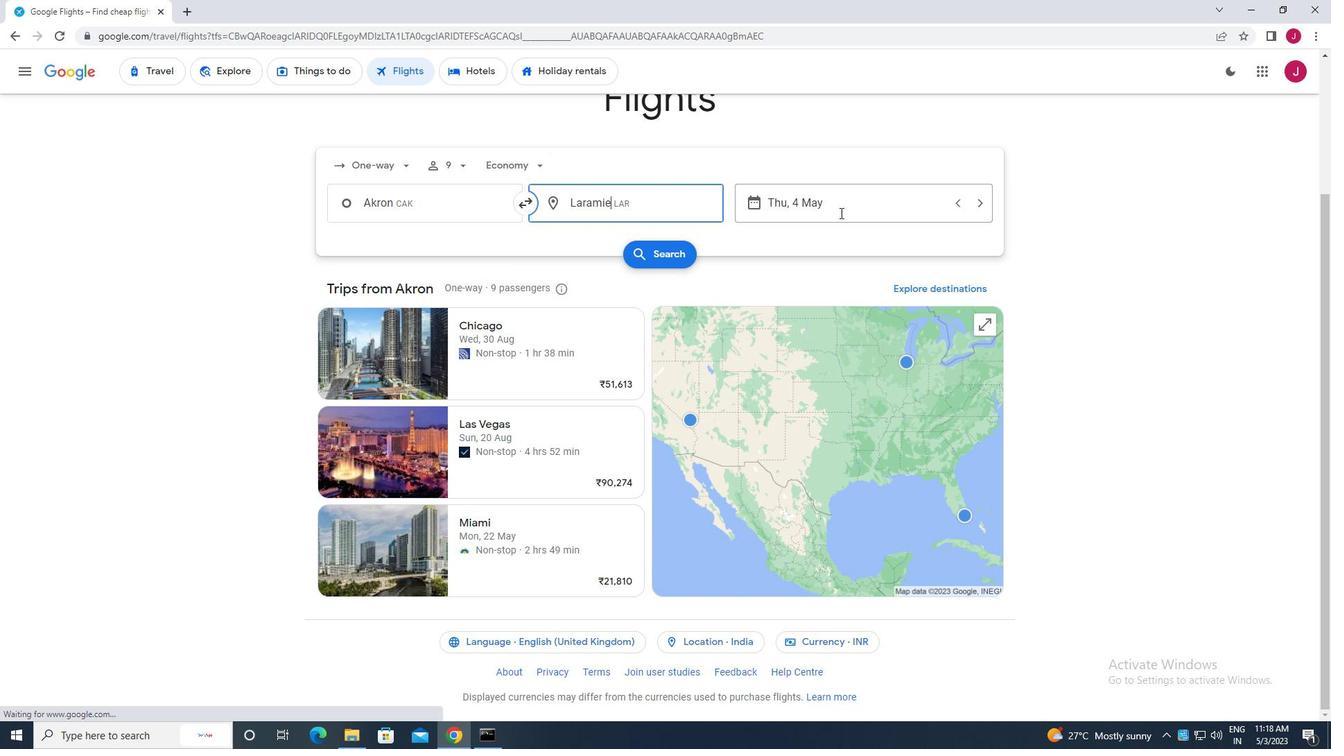
Action: Mouse pressed left at (843, 207)
Screenshot: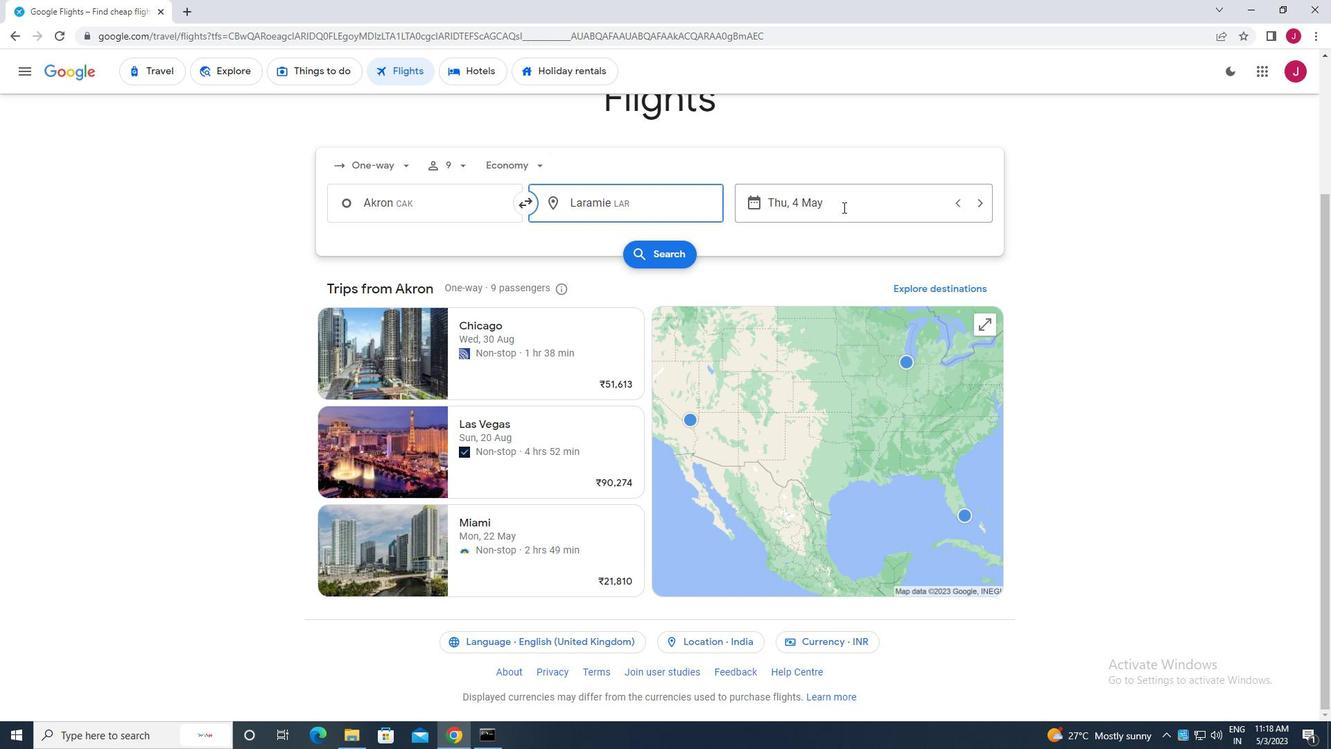 
Action: Mouse moved to (597, 311)
Screenshot: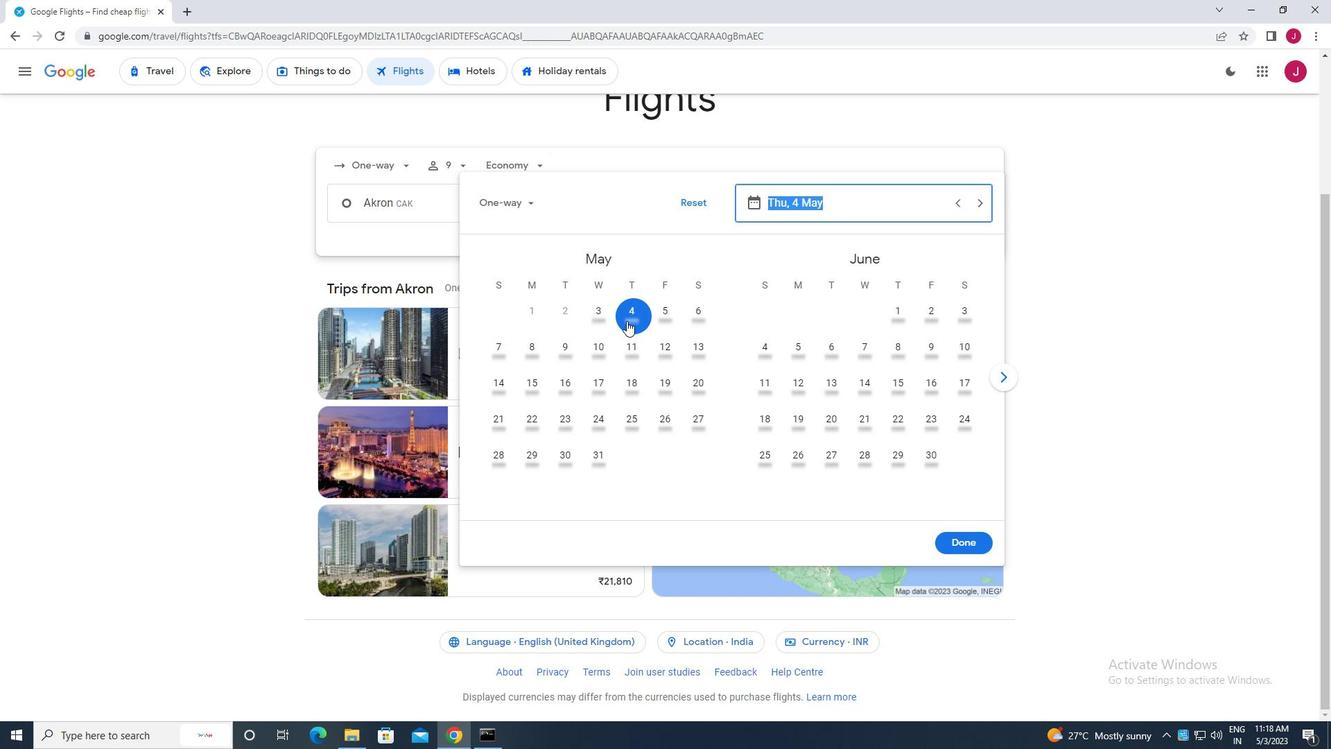 
Action: Mouse pressed left at (597, 311)
Screenshot: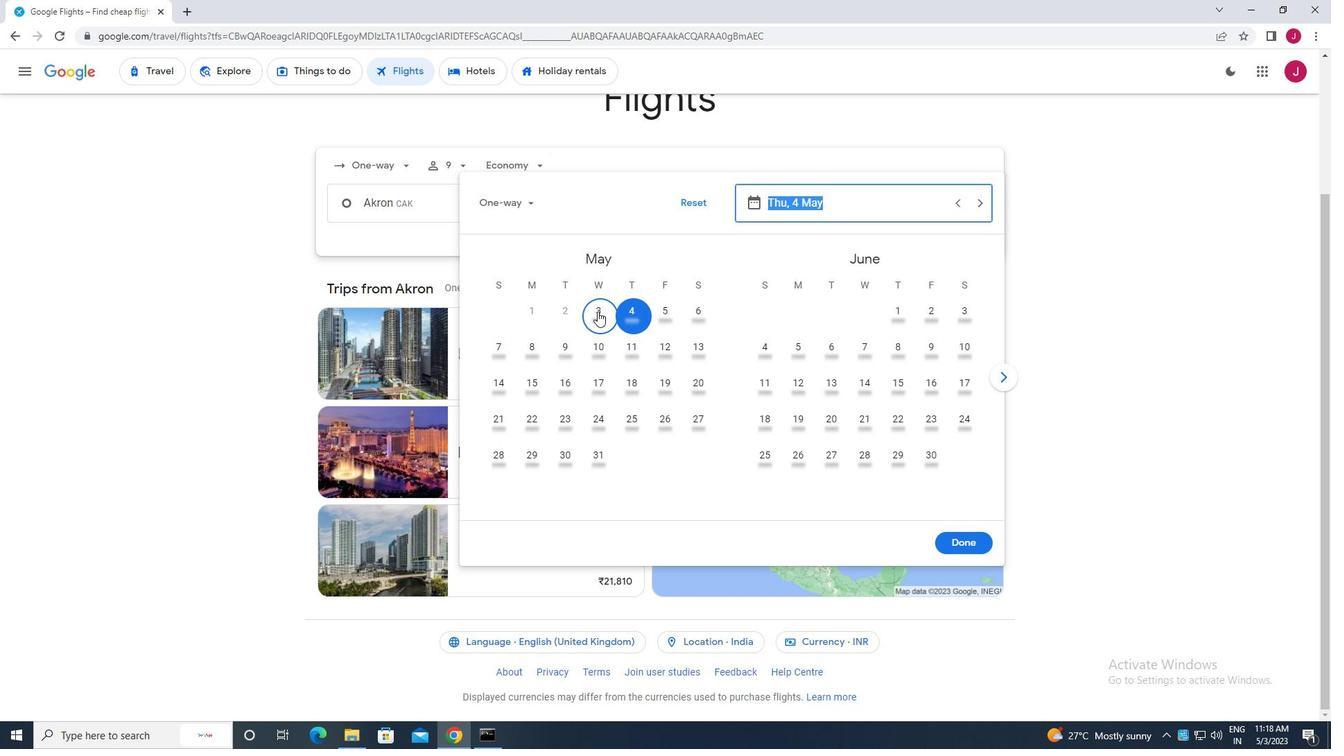 
Action: Mouse moved to (951, 541)
Screenshot: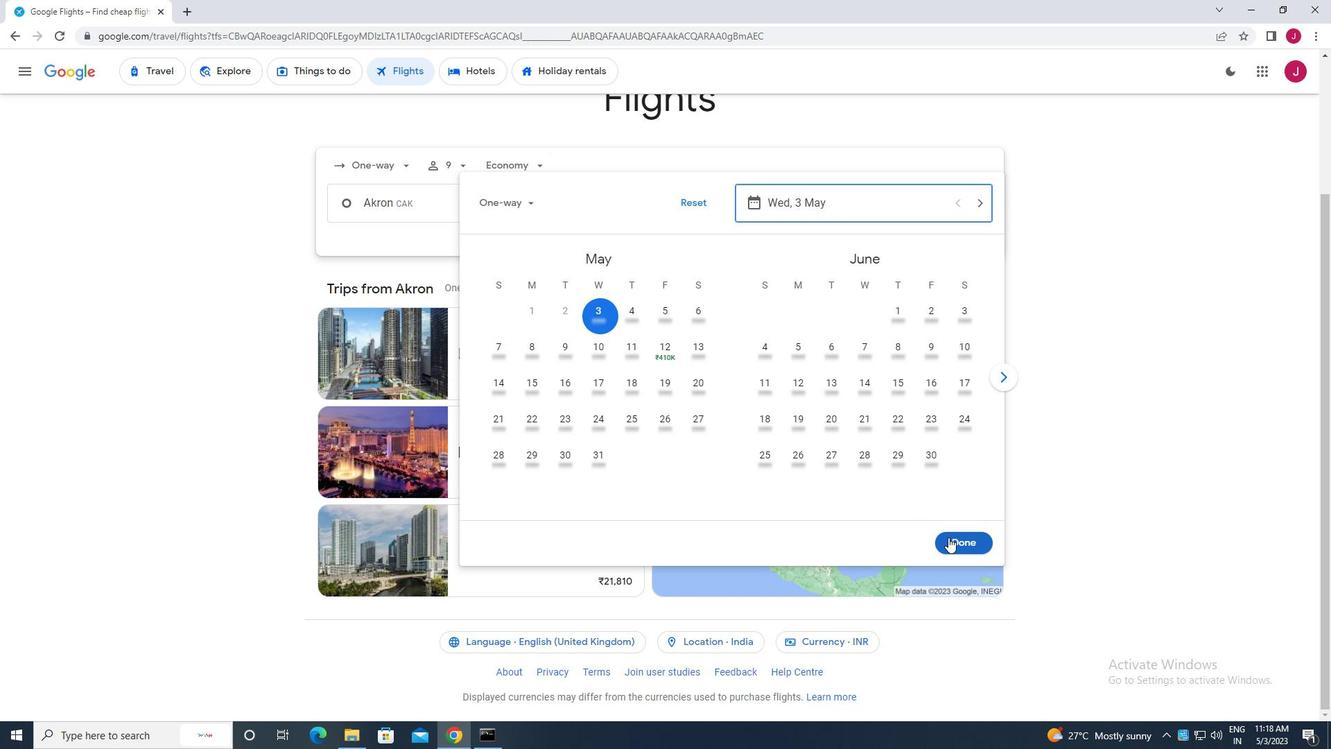 
Action: Mouse pressed left at (951, 541)
Screenshot: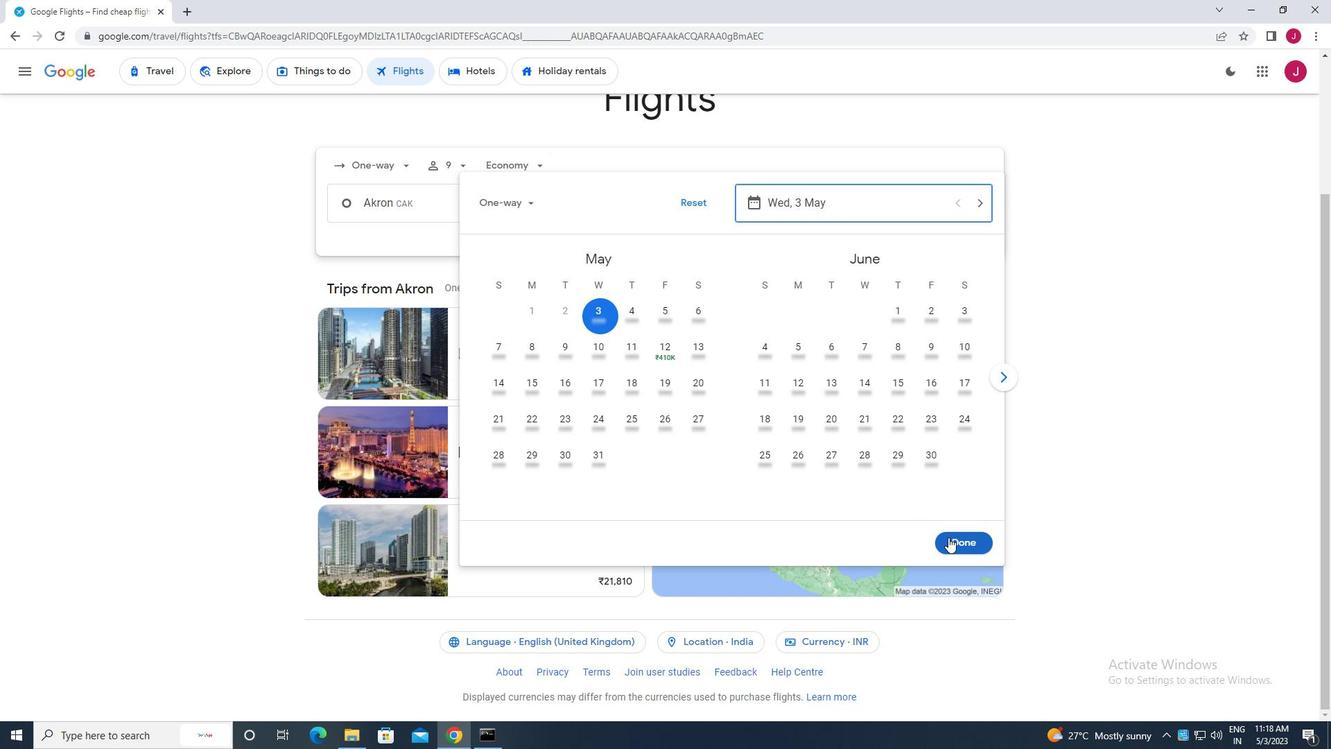 
Action: Mouse moved to (665, 251)
Screenshot: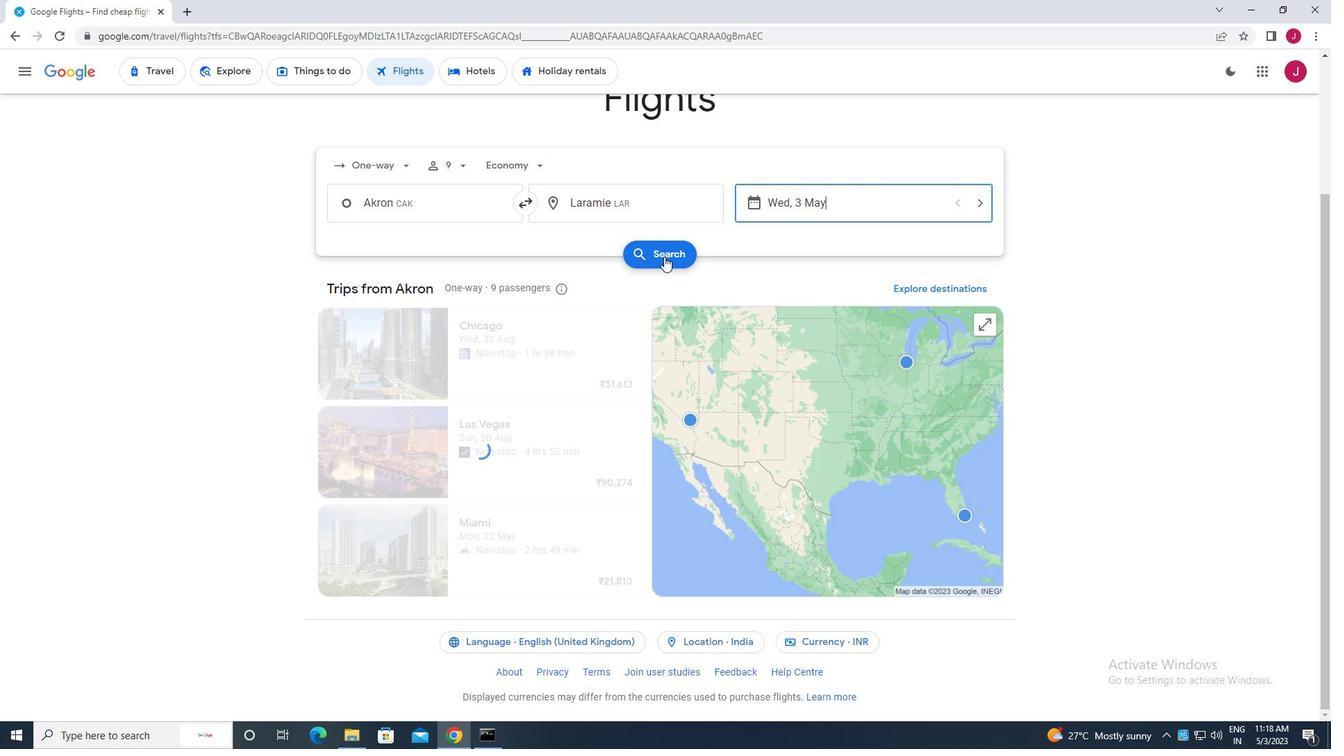 
Action: Mouse pressed left at (665, 251)
Screenshot: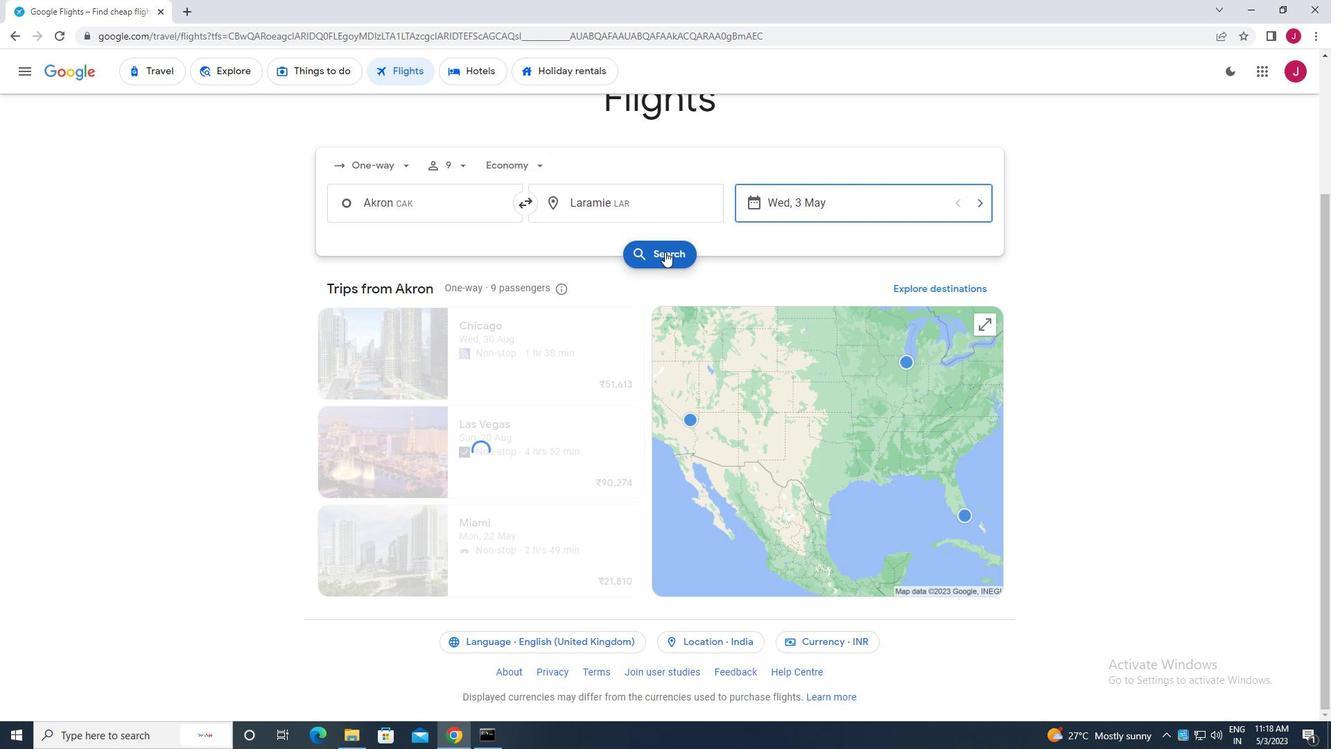 
Action: Mouse moved to (357, 196)
Screenshot: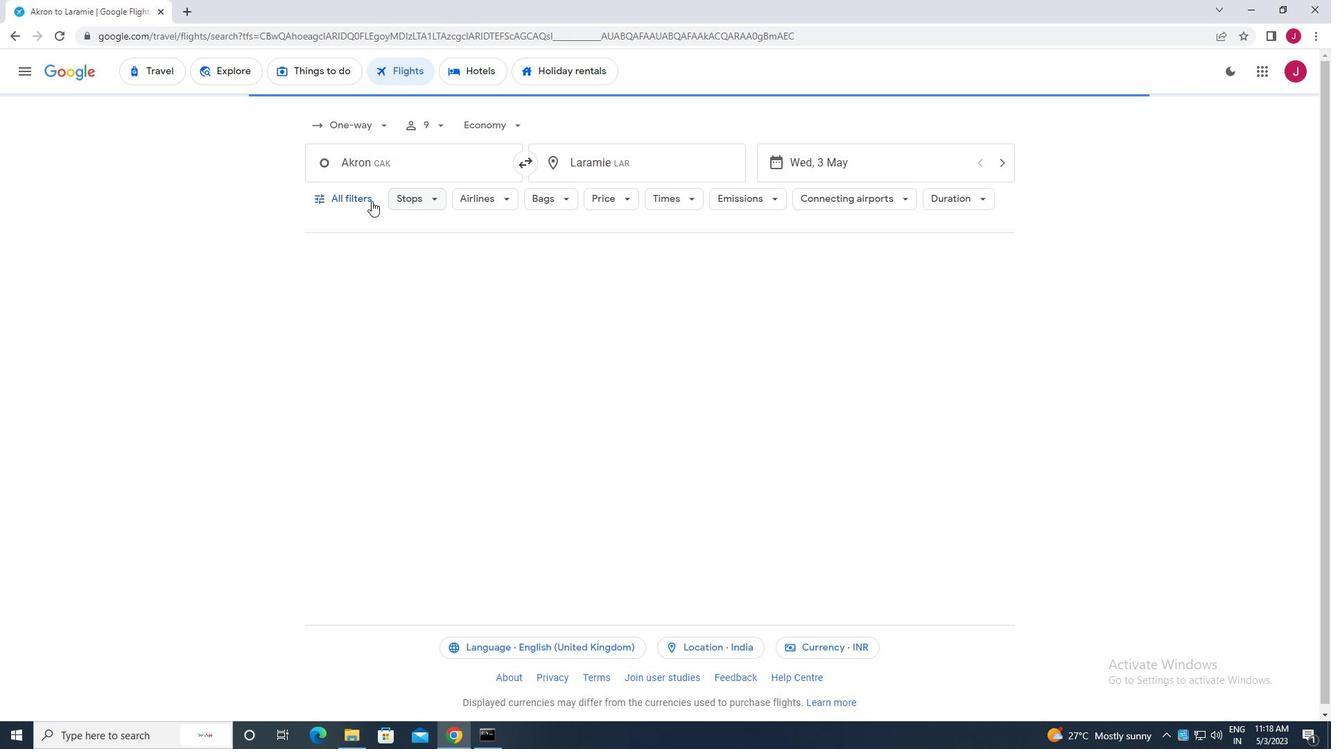
Action: Mouse pressed left at (357, 196)
Screenshot: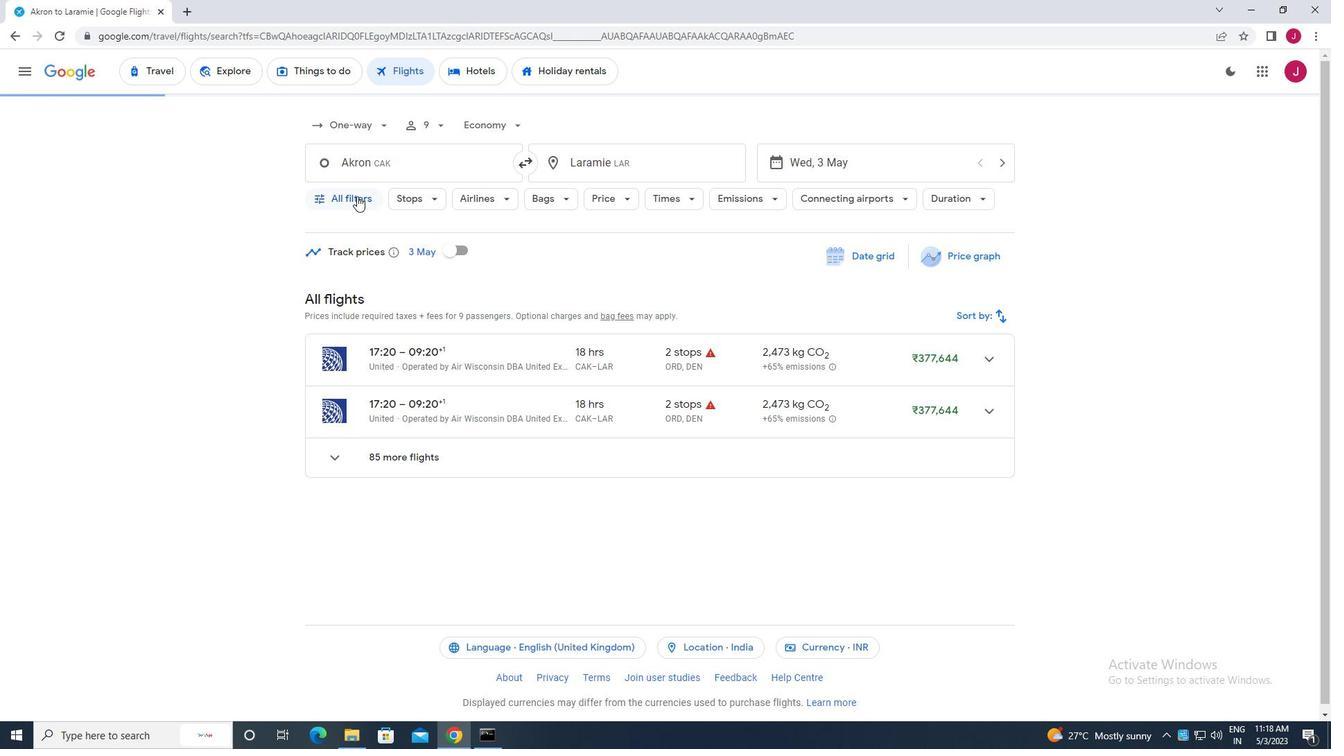 
Action: Mouse moved to (392, 267)
Screenshot: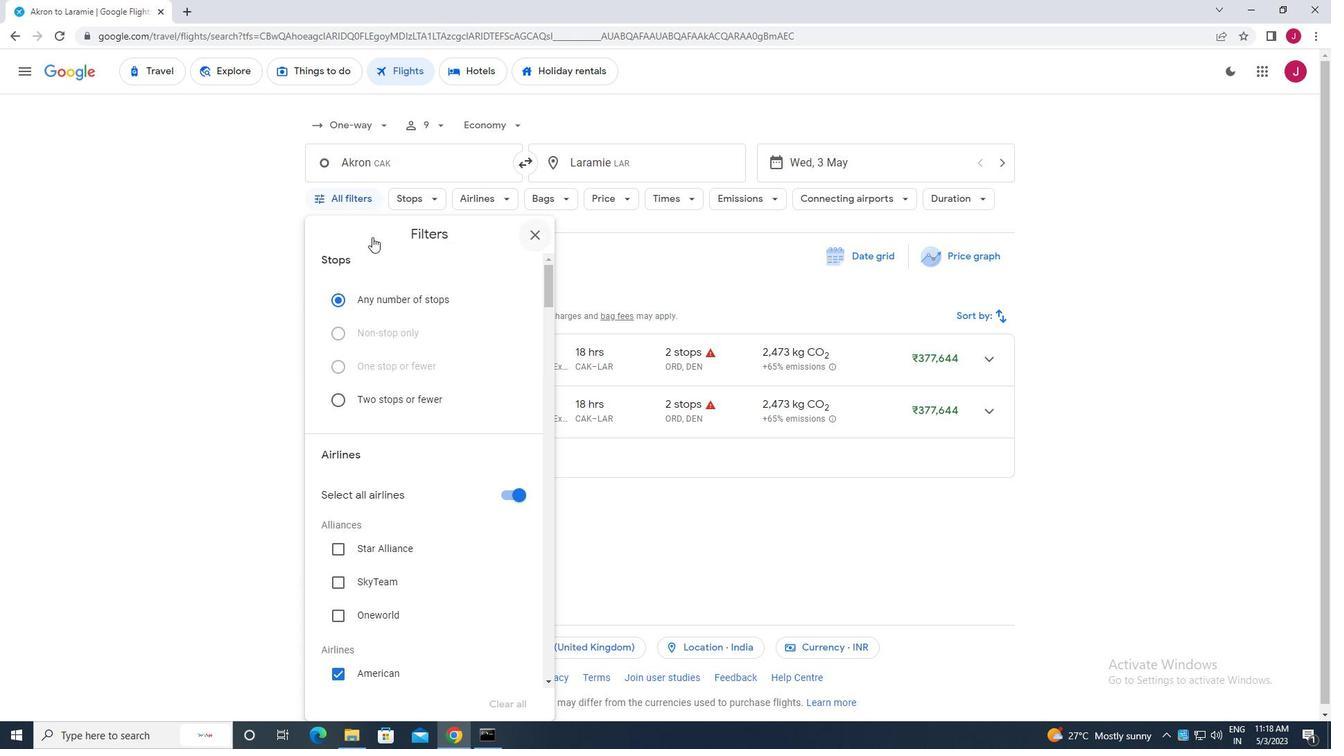 
Action: Mouse scrolled (392, 266) with delta (0, 0)
Screenshot: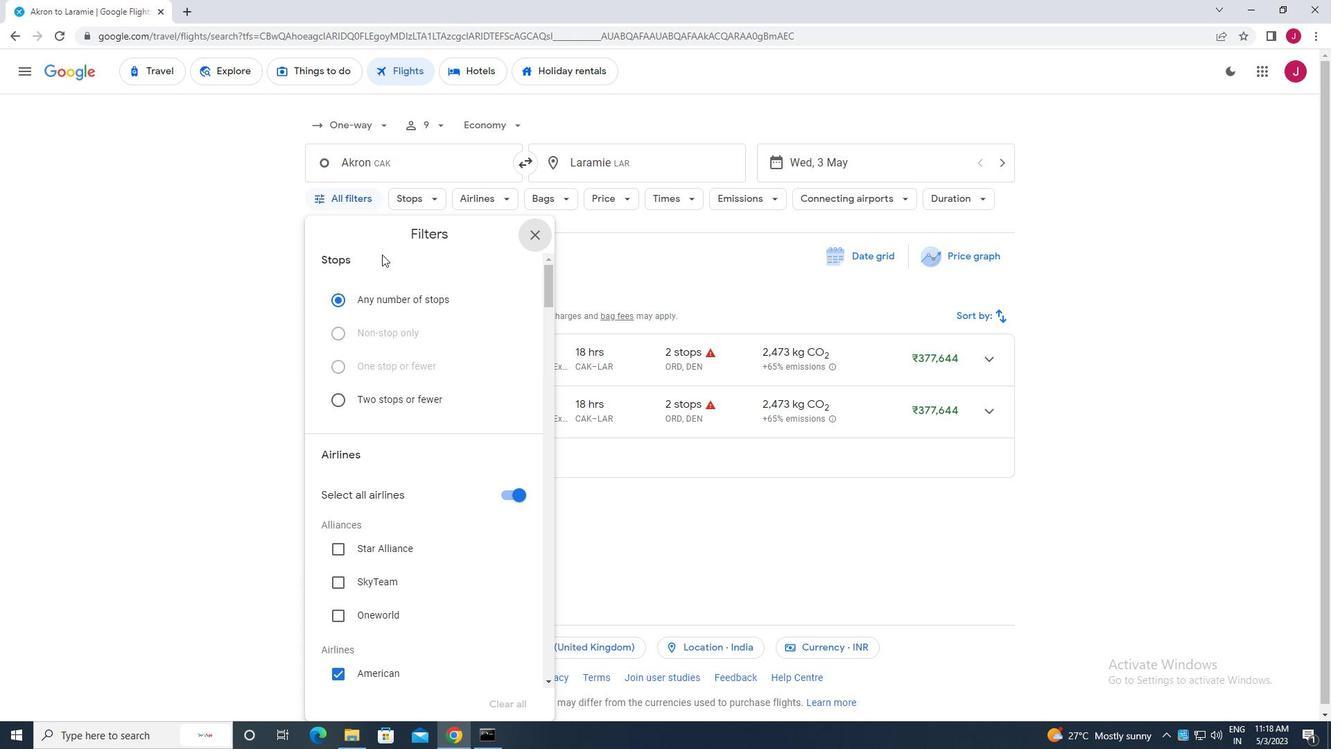 
Action: Mouse scrolled (392, 266) with delta (0, 0)
Screenshot: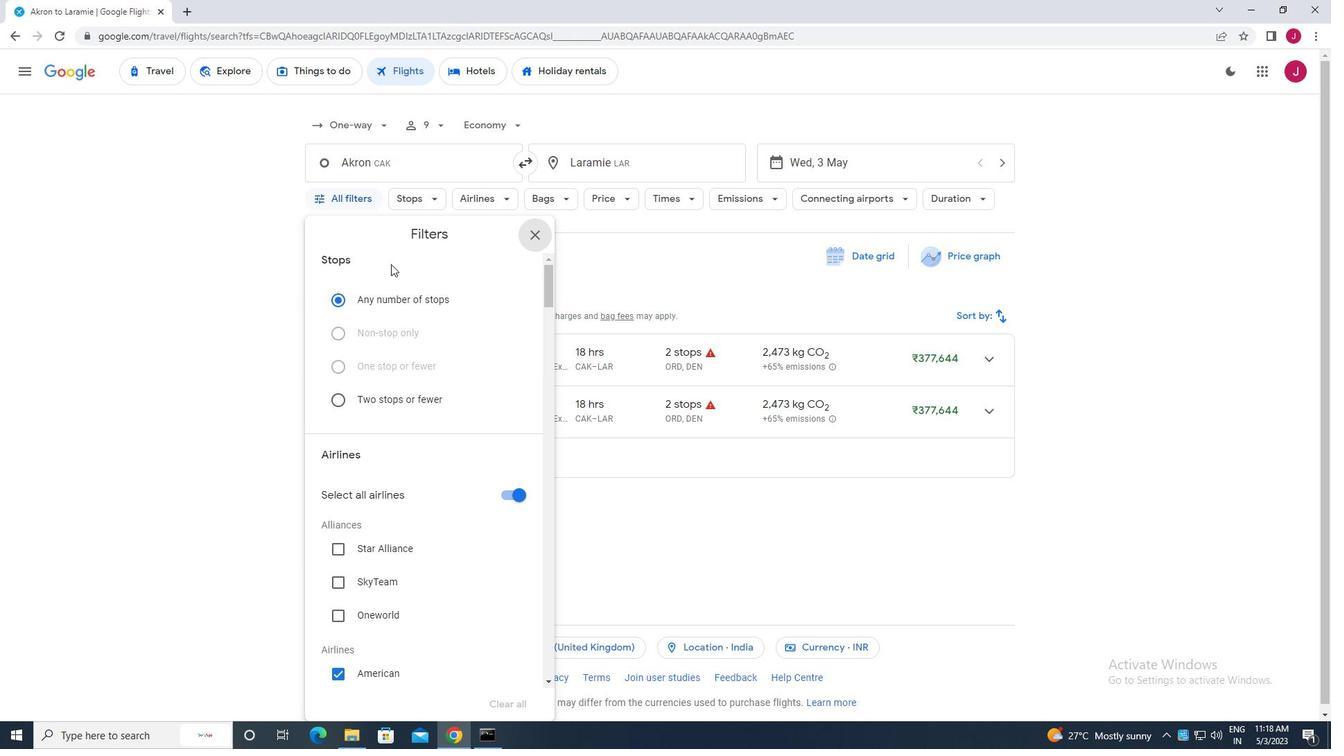
Action: Mouse moved to (511, 355)
Screenshot: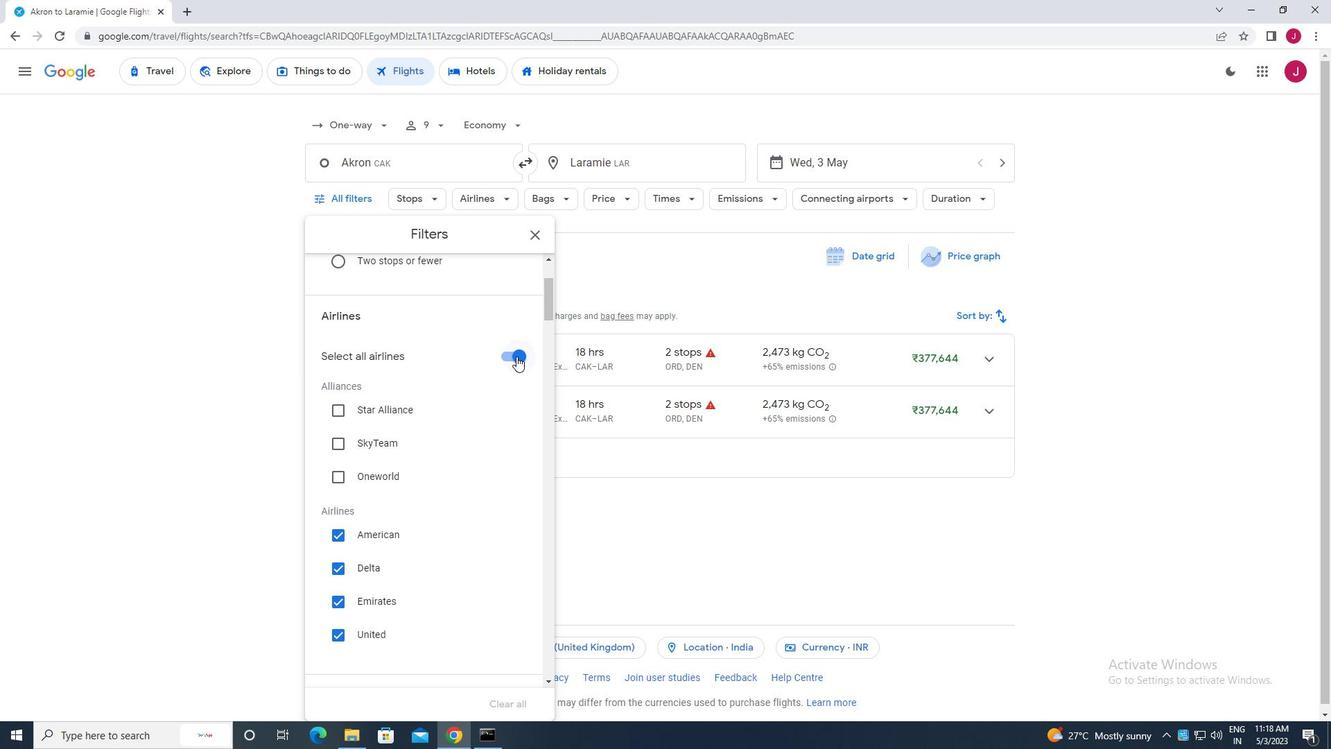
Action: Mouse pressed left at (511, 355)
Screenshot: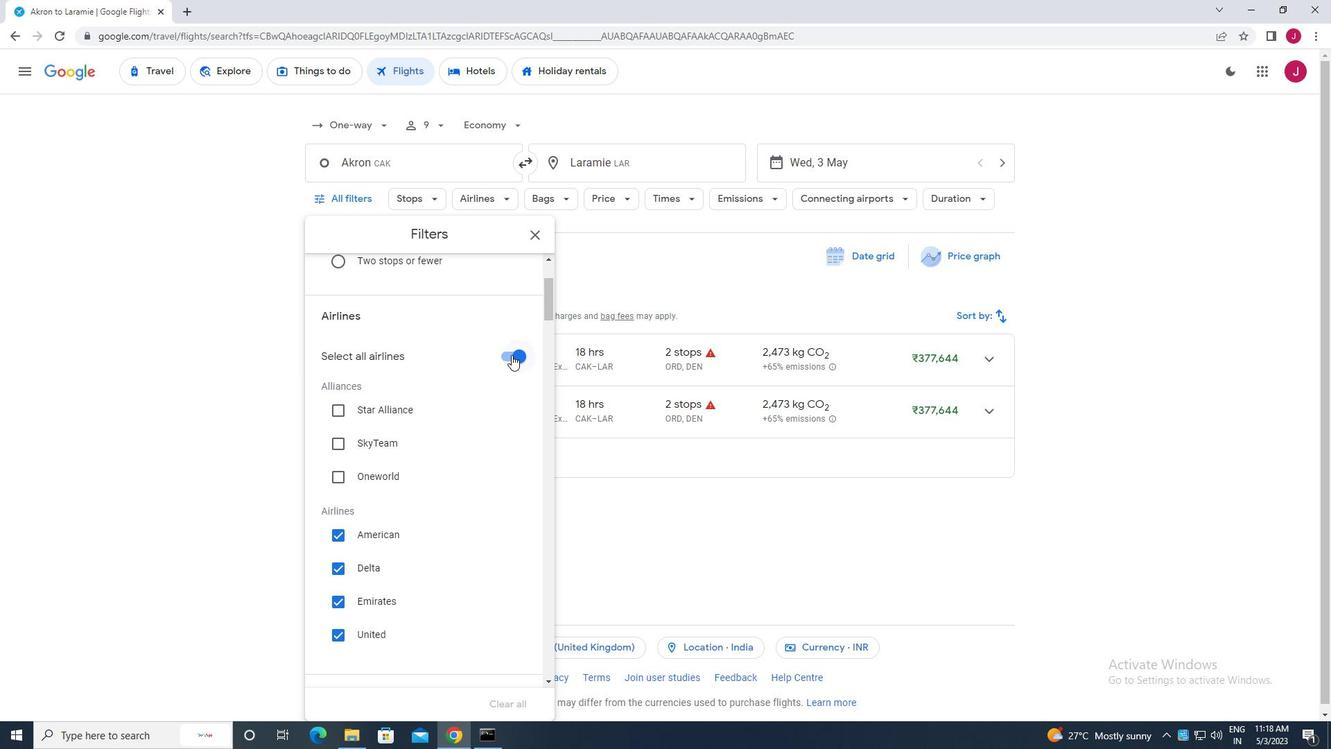 
Action: Mouse moved to (458, 346)
Screenshot: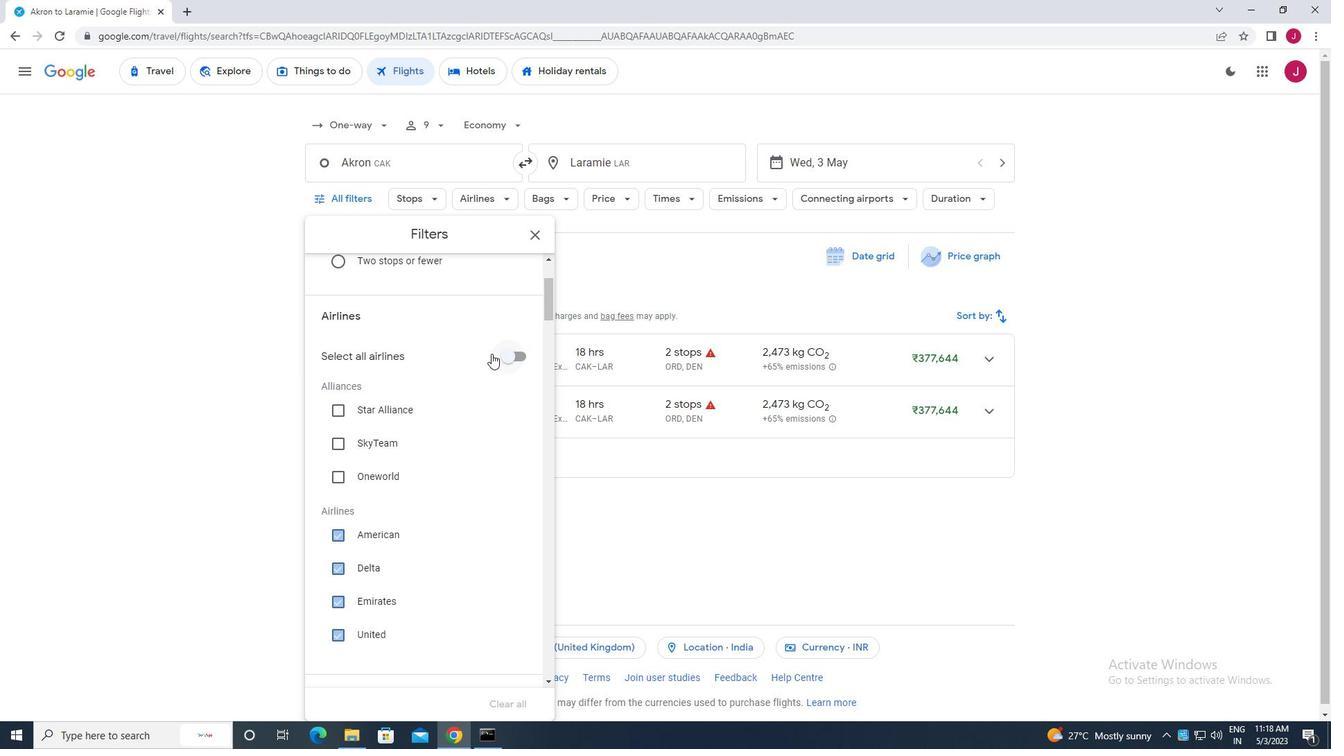 
Action: Mouse scrolled (458, 346) with delta (0, 0)
Screenshot: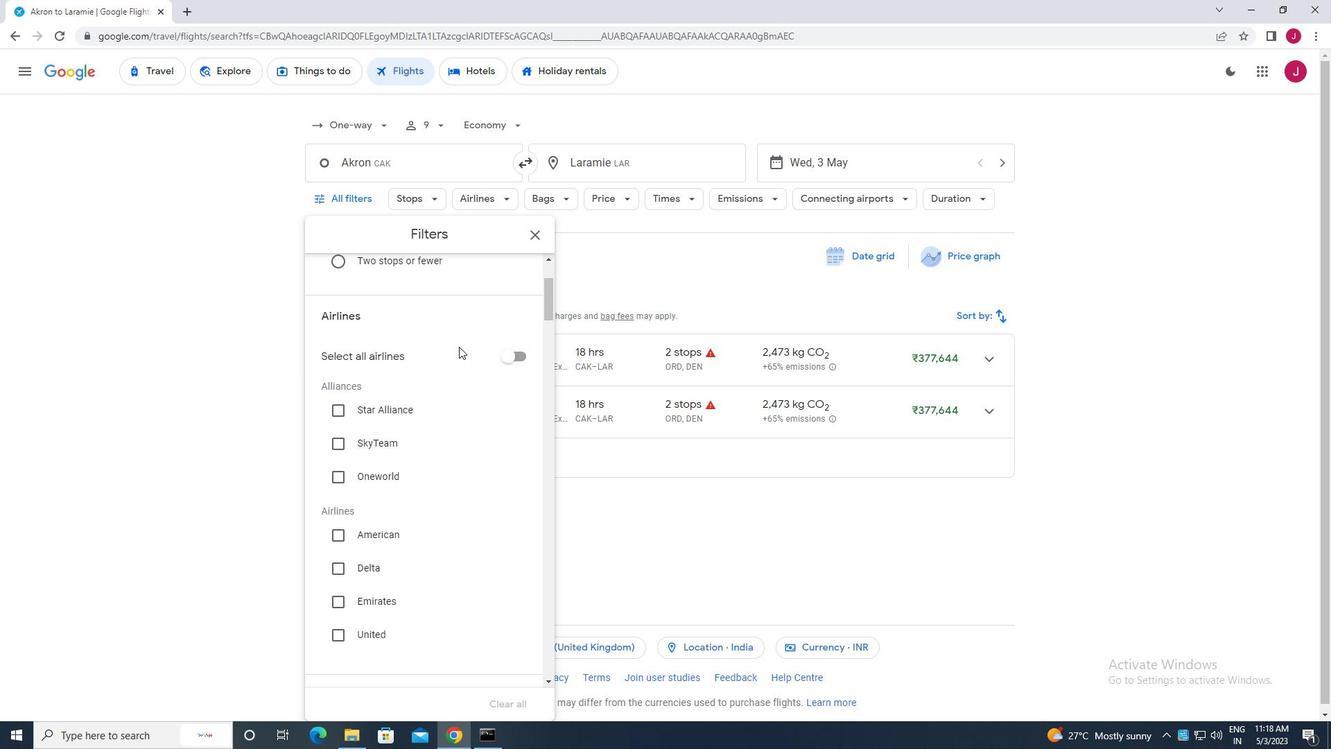 
Action: Mouse scrolled (458, 346) with delta (0, 0)
Screenshot: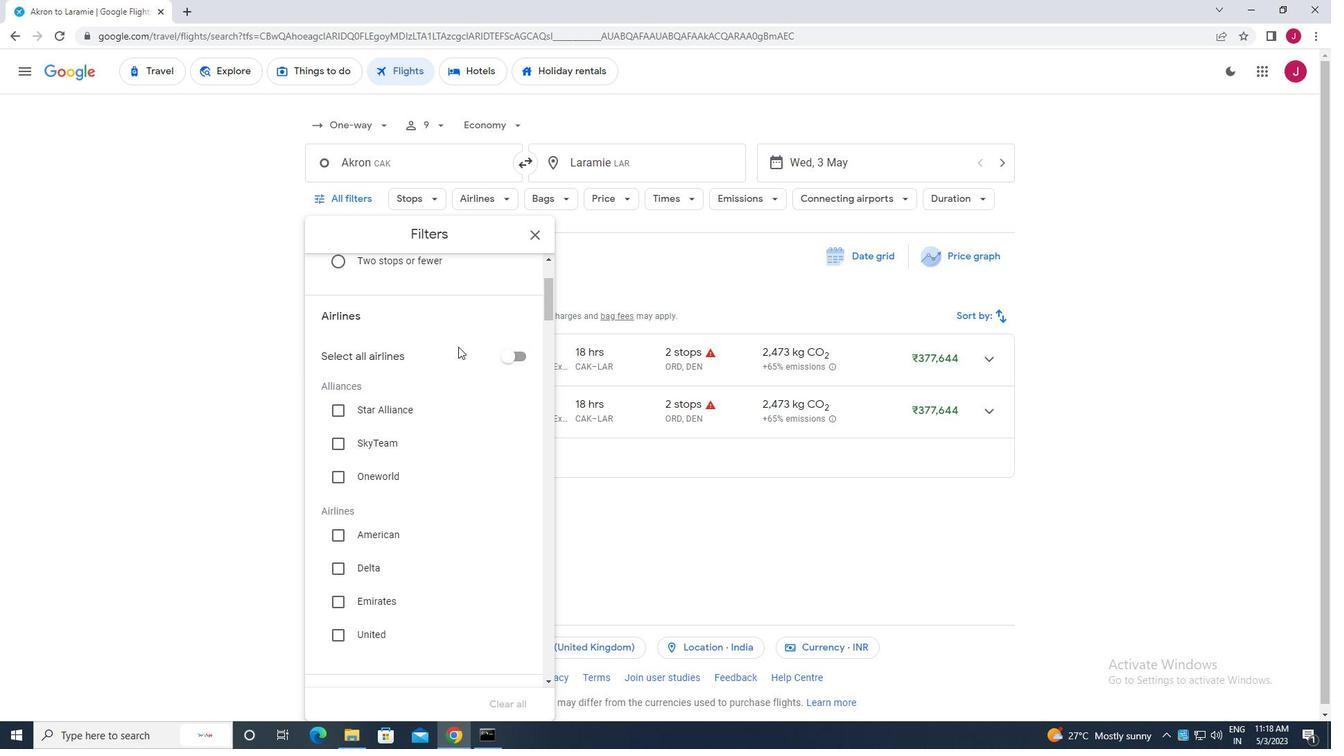
Action: Mouse moved to (384, 378)
Screenshot: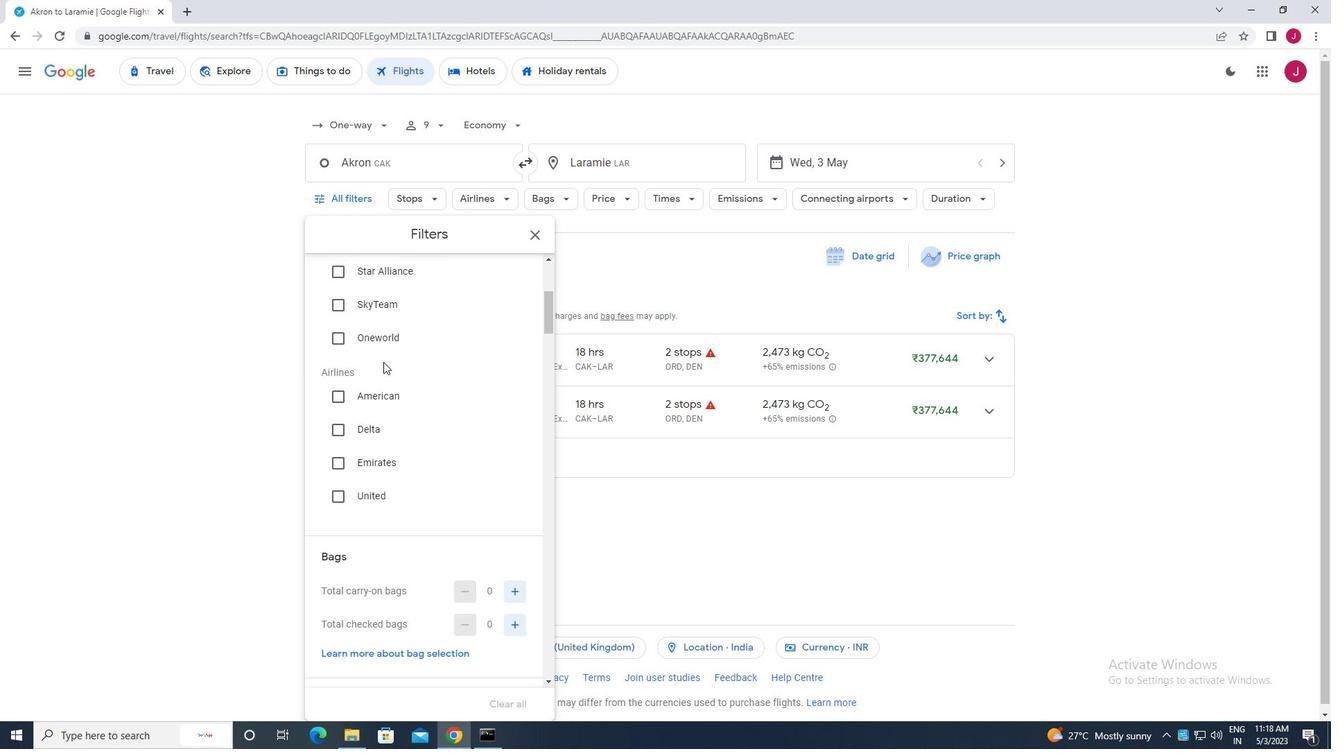
Action: Mouse scrolled (384, 377) with delta (0, 0)
Screenshot: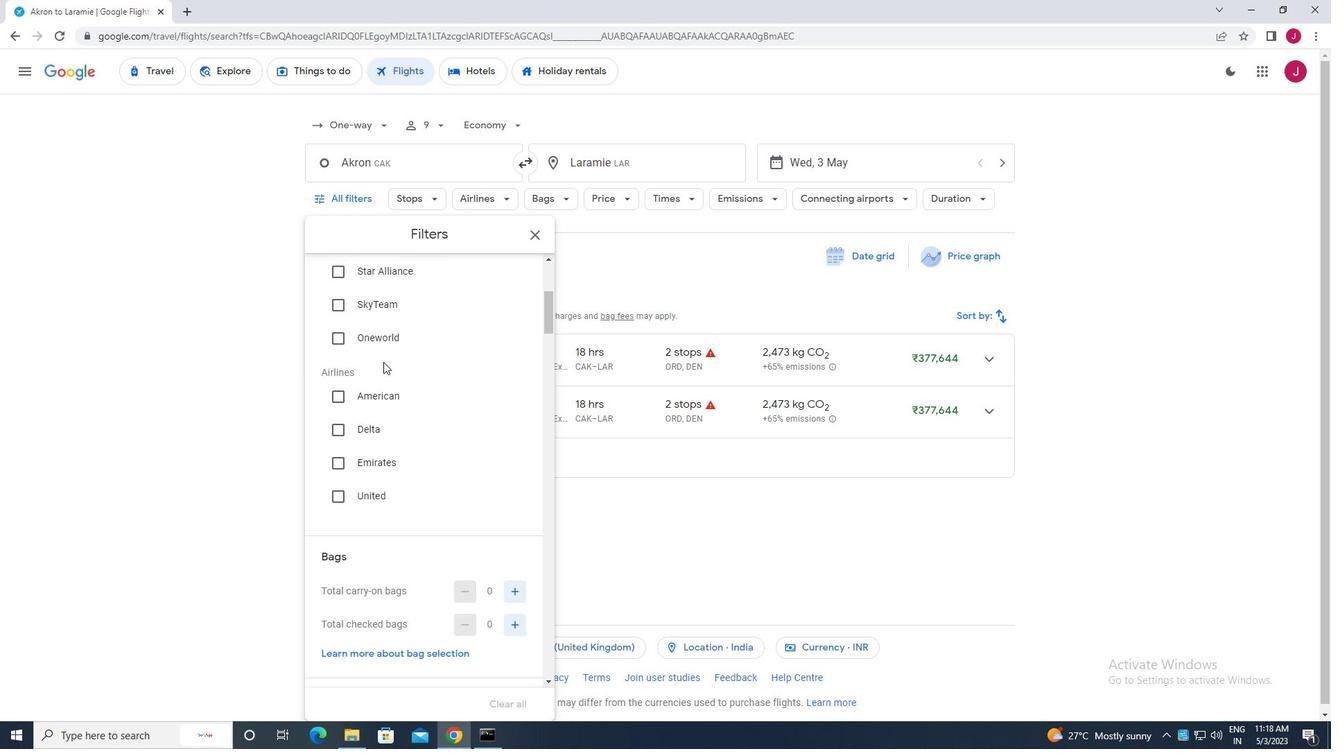 
Action: Mouse moved to (384, 380)
Screenshot: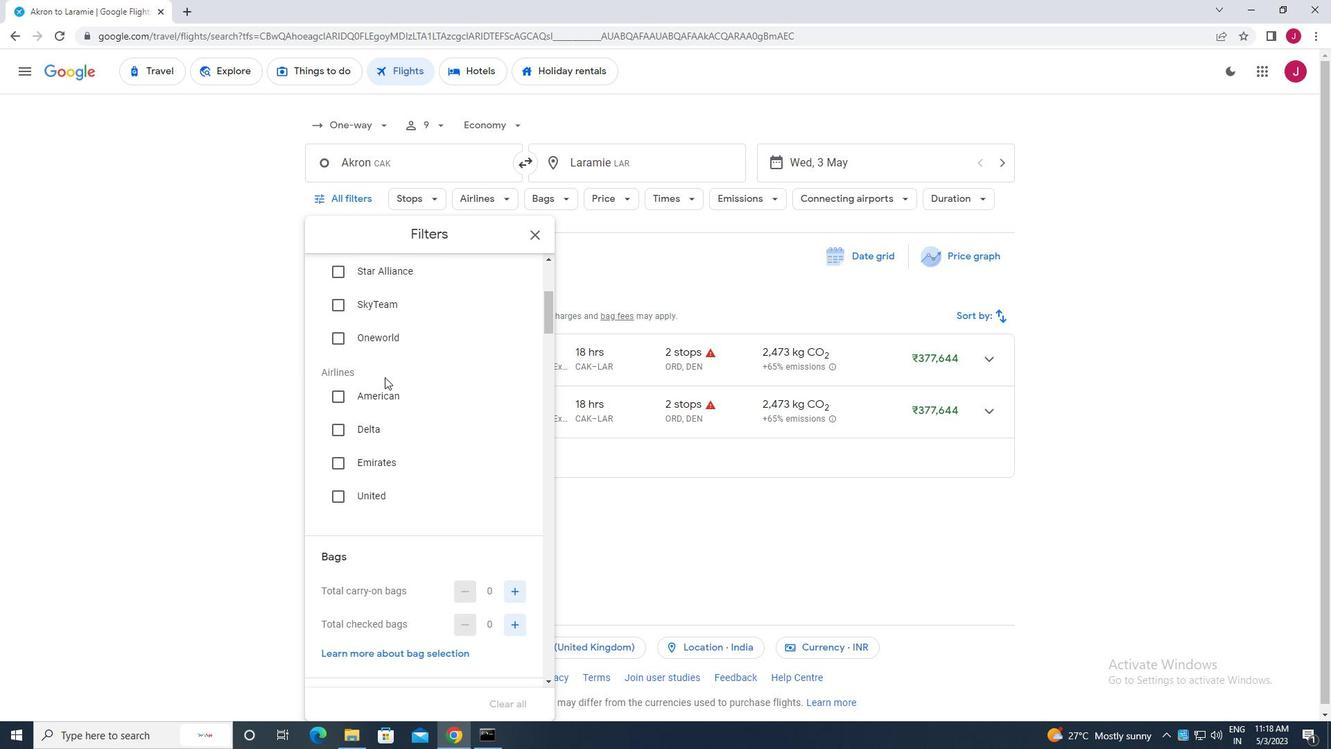 
Action: Mouse scrolled (384, 379) with delta (0, 0)
Screenshot: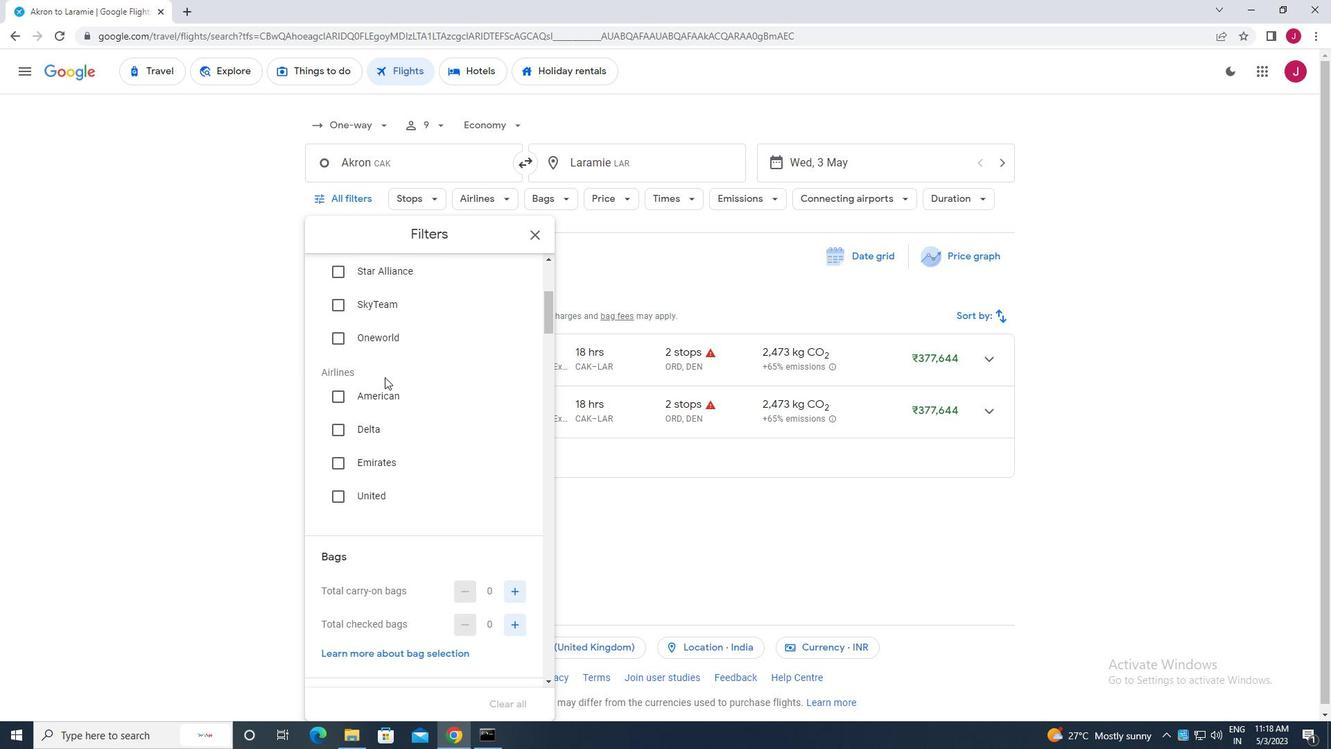 
Action: Mouse moved to (384, 381)
Screenshot: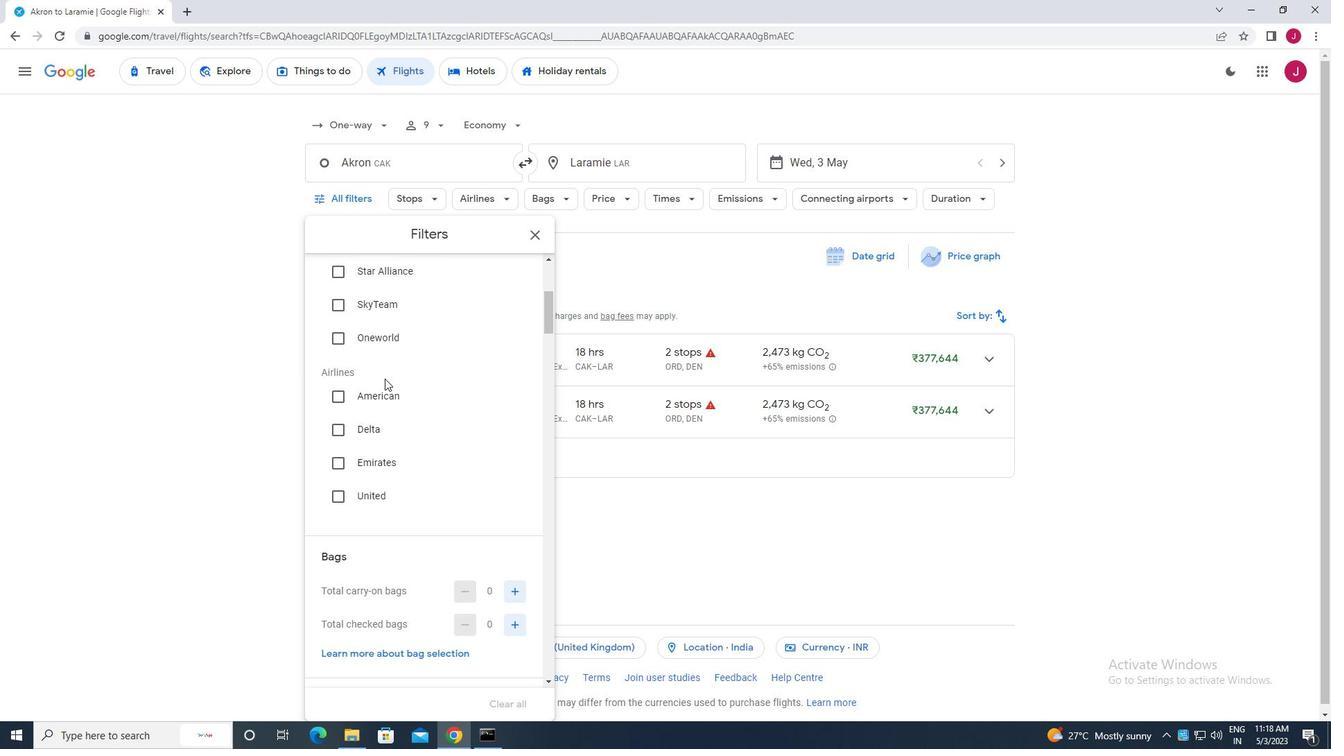 
Action: Mouse scrolled (384, 380) with delta (0, 0)
Screenshot: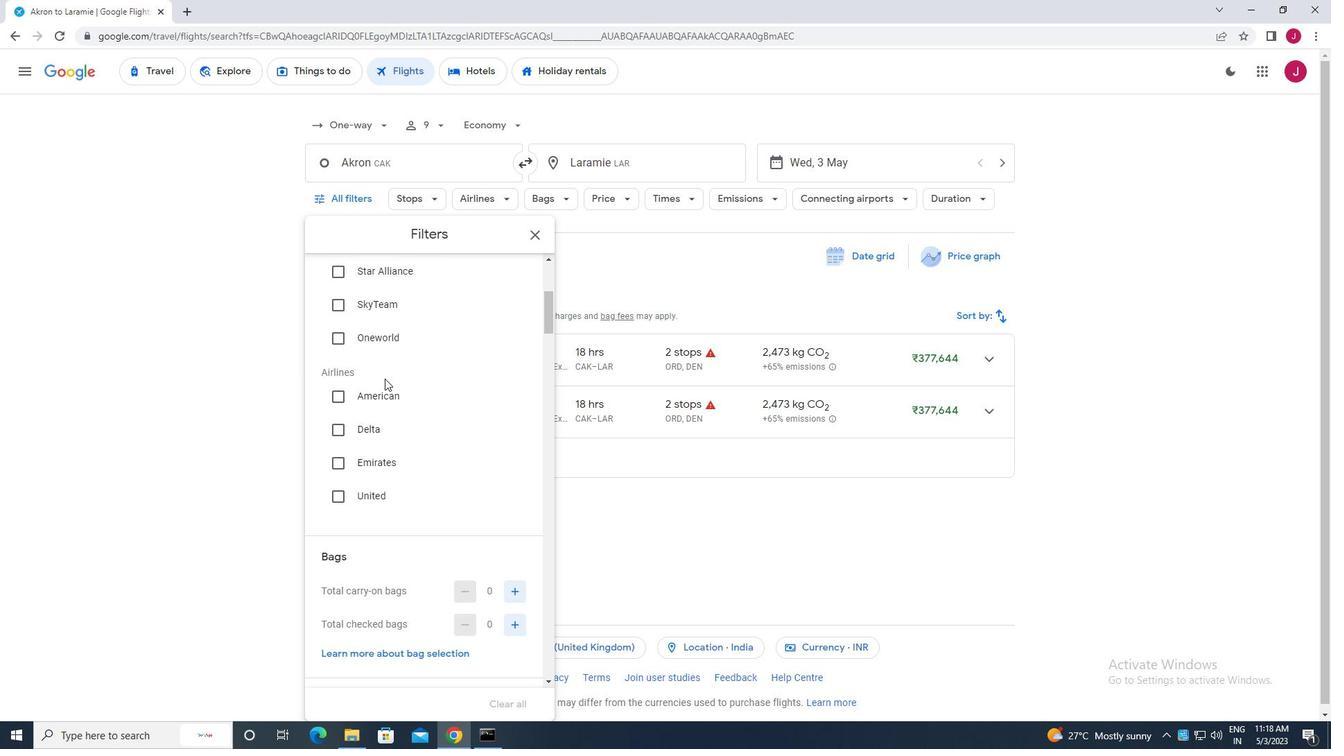 
Action: Mouse scrolled (384, 380) with delta (0, 0)
Screenshot: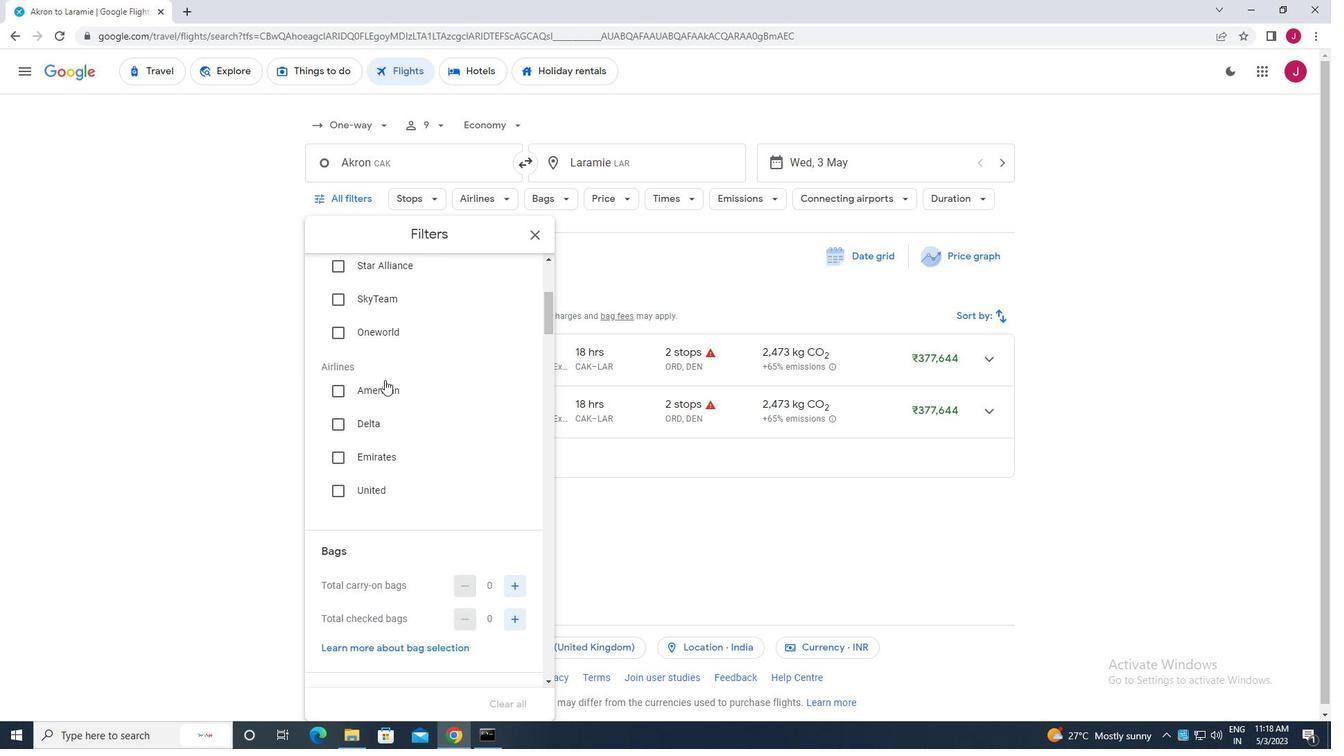 
Action: Mouse moved to (513, 346)
Screenshot: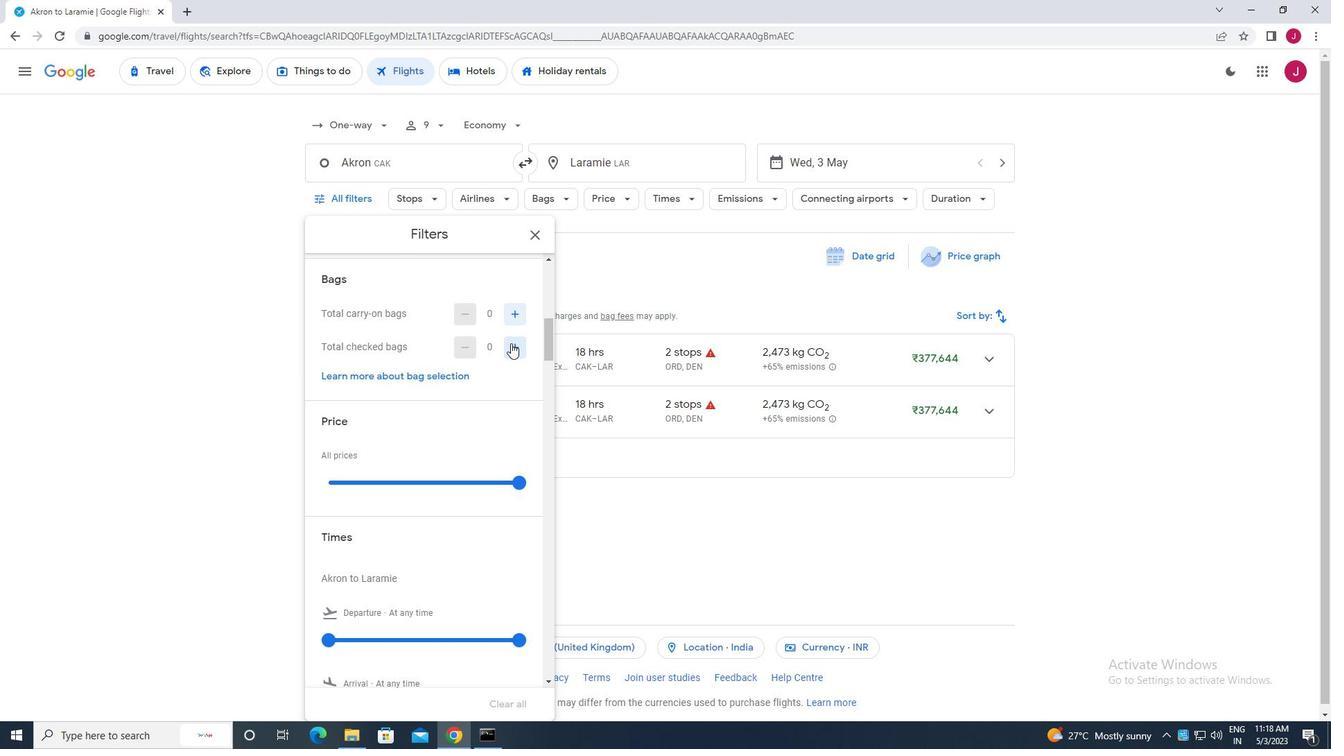 
Action: Mouse pressed left at (513, 346)
Screenshot: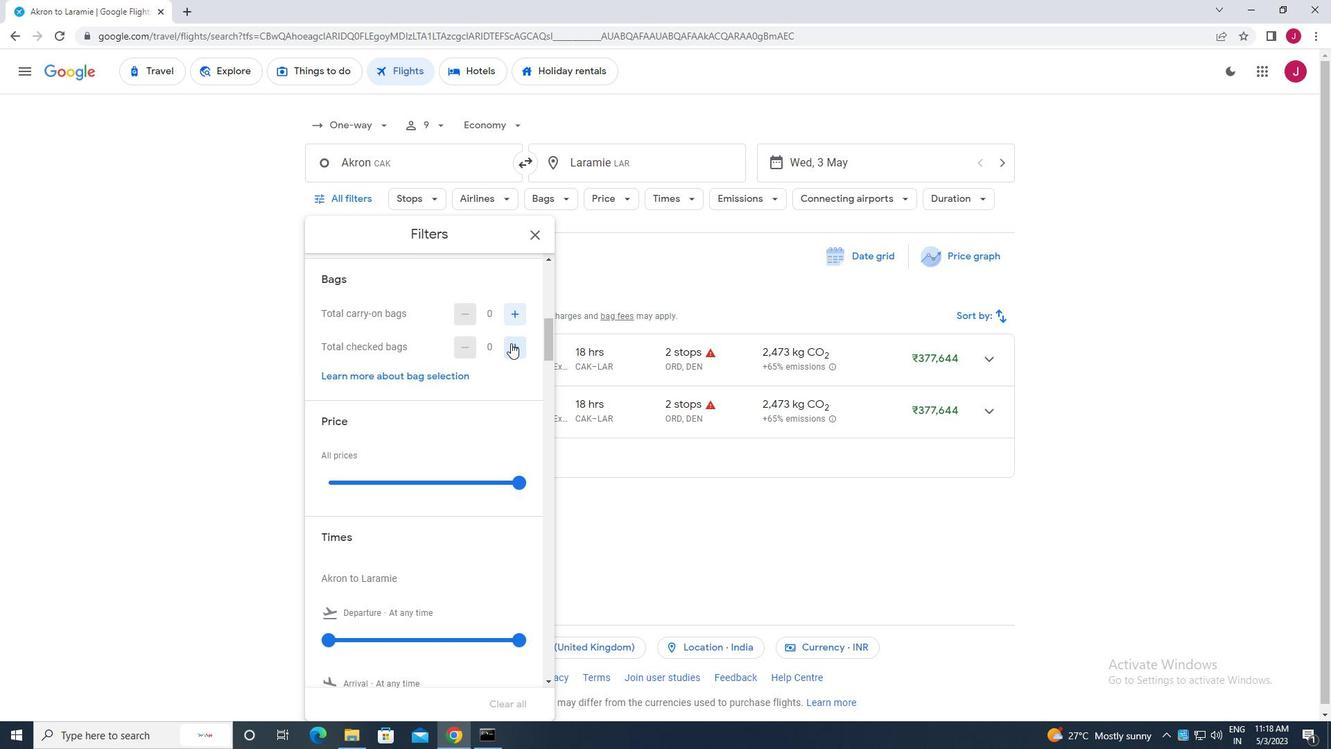 
Action: Mouse pressed left at (513, 346)
Screenshot: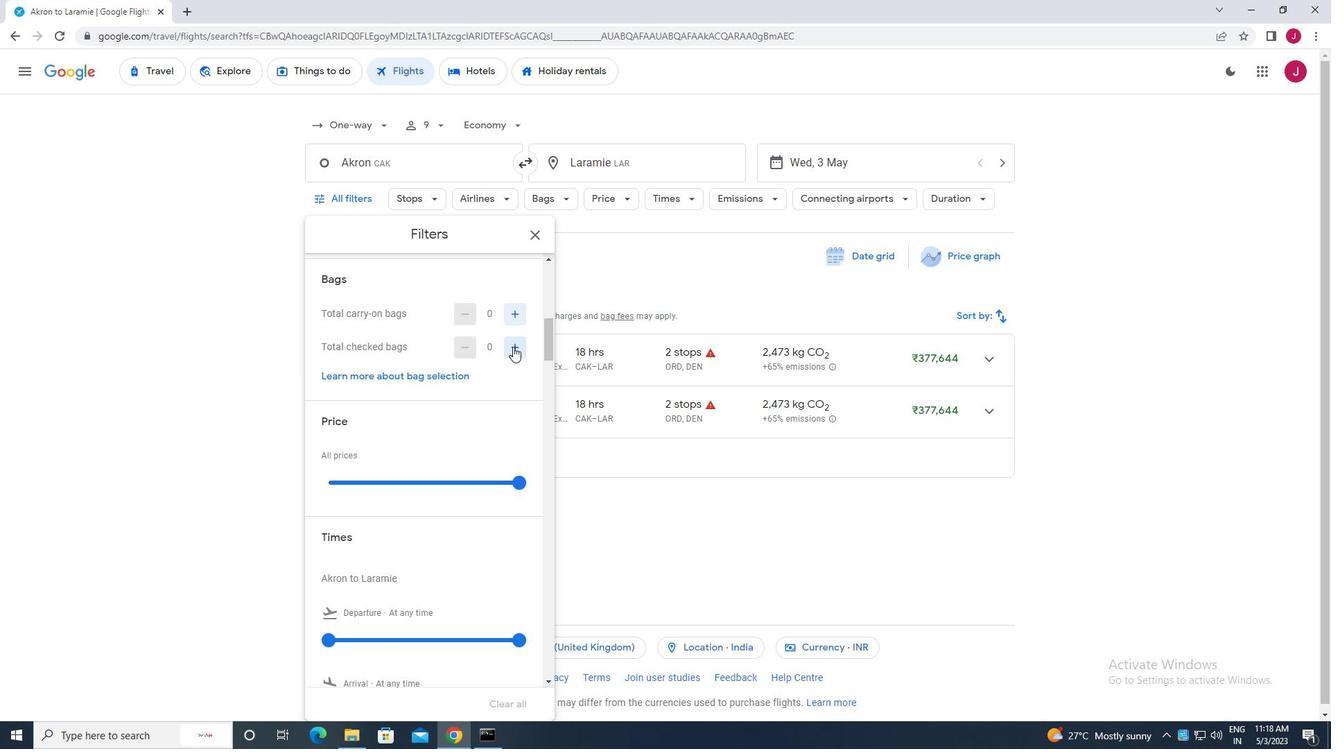 
Action: Mouse moved to (450, 337)
Screenshot: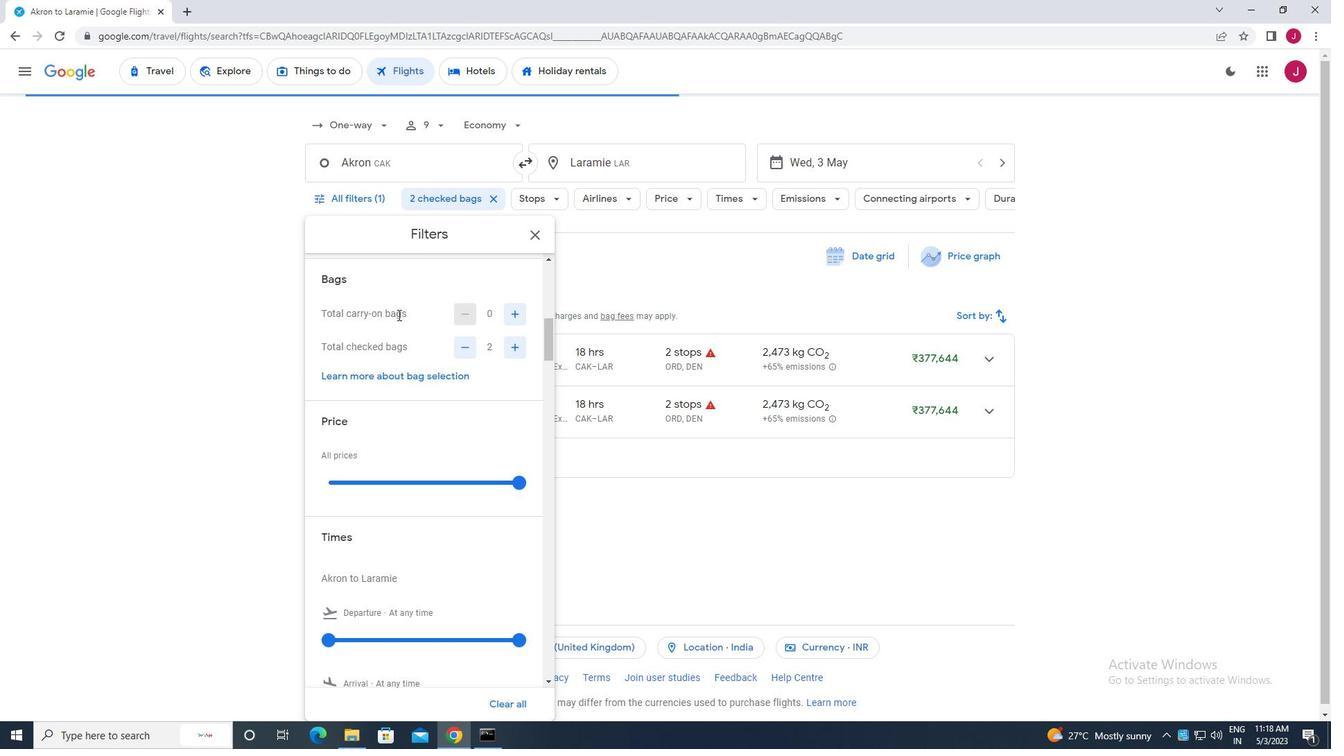 
Action: Mouse scrolled (450, 336) with delta (0, 0)
Screenshot: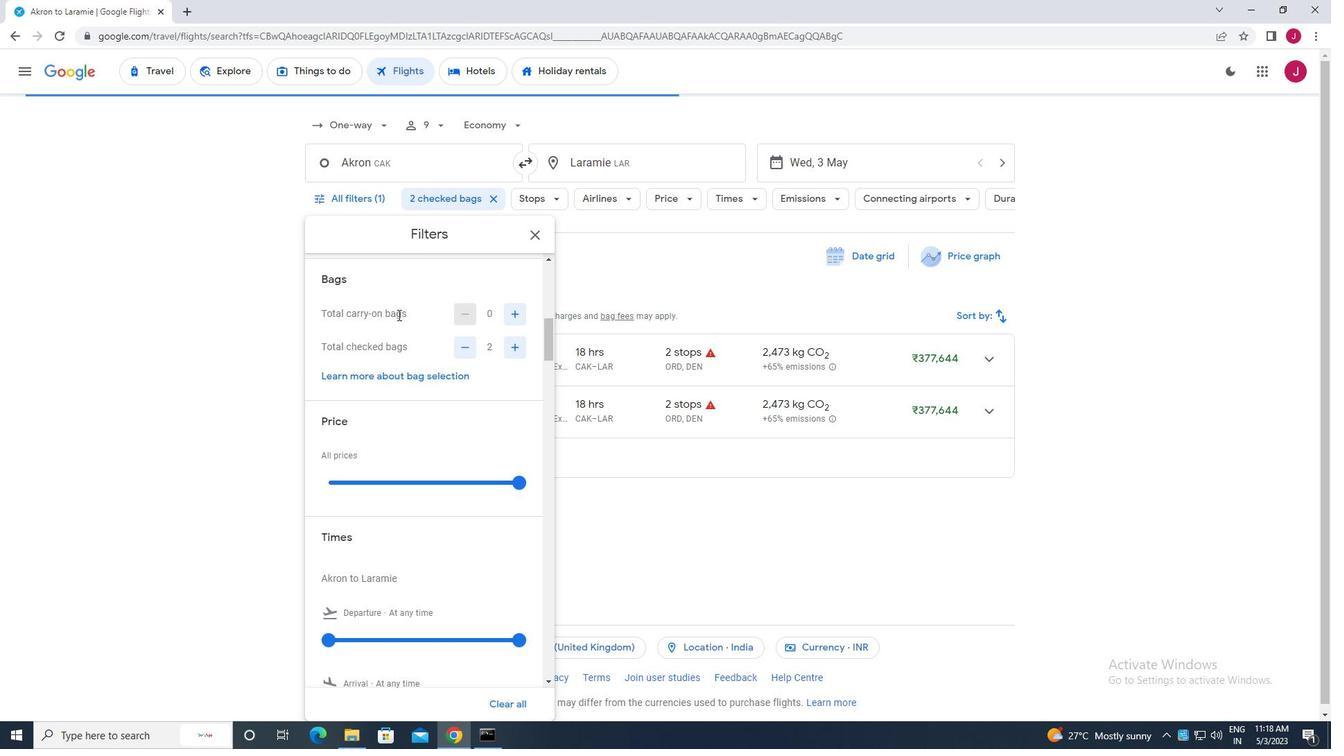 
Action: Mouse scrolled (450, 336) with delta (0, 0)
Screenshot: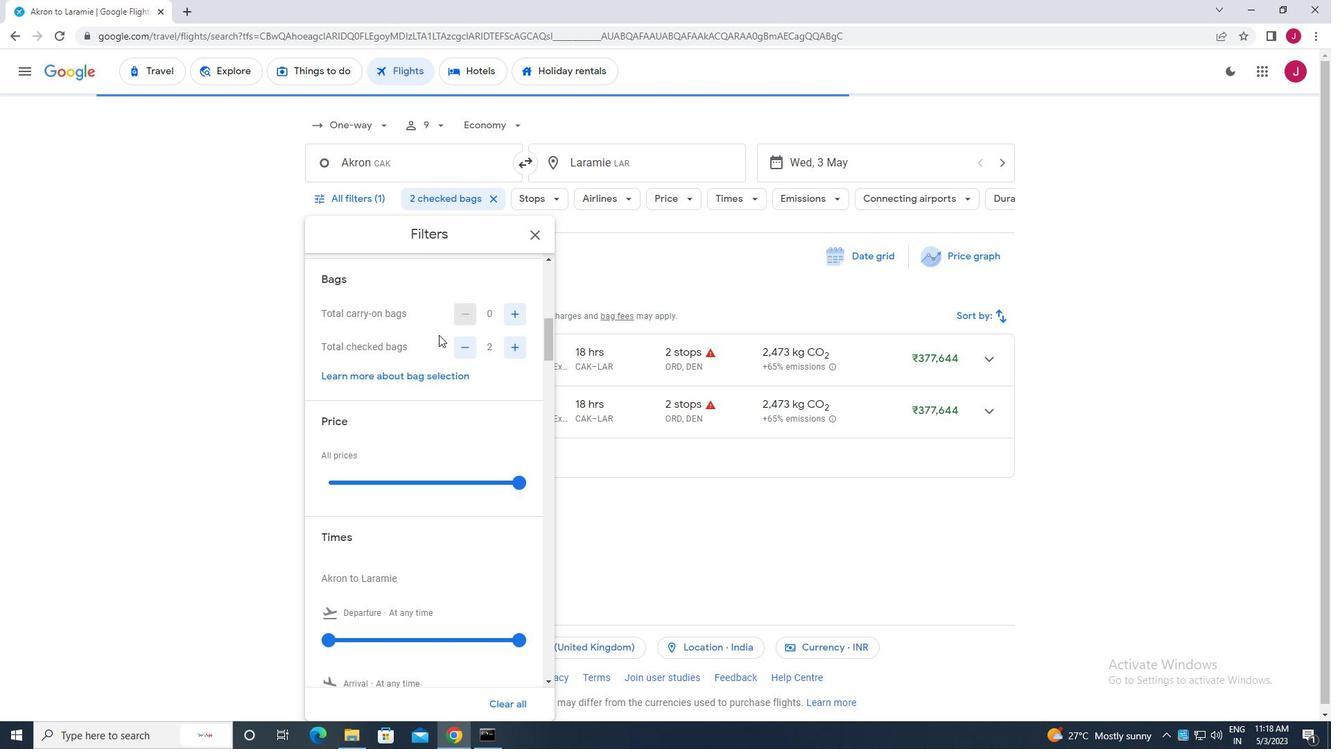 
Action: Mouse moved to (520, 343)
Screenshot: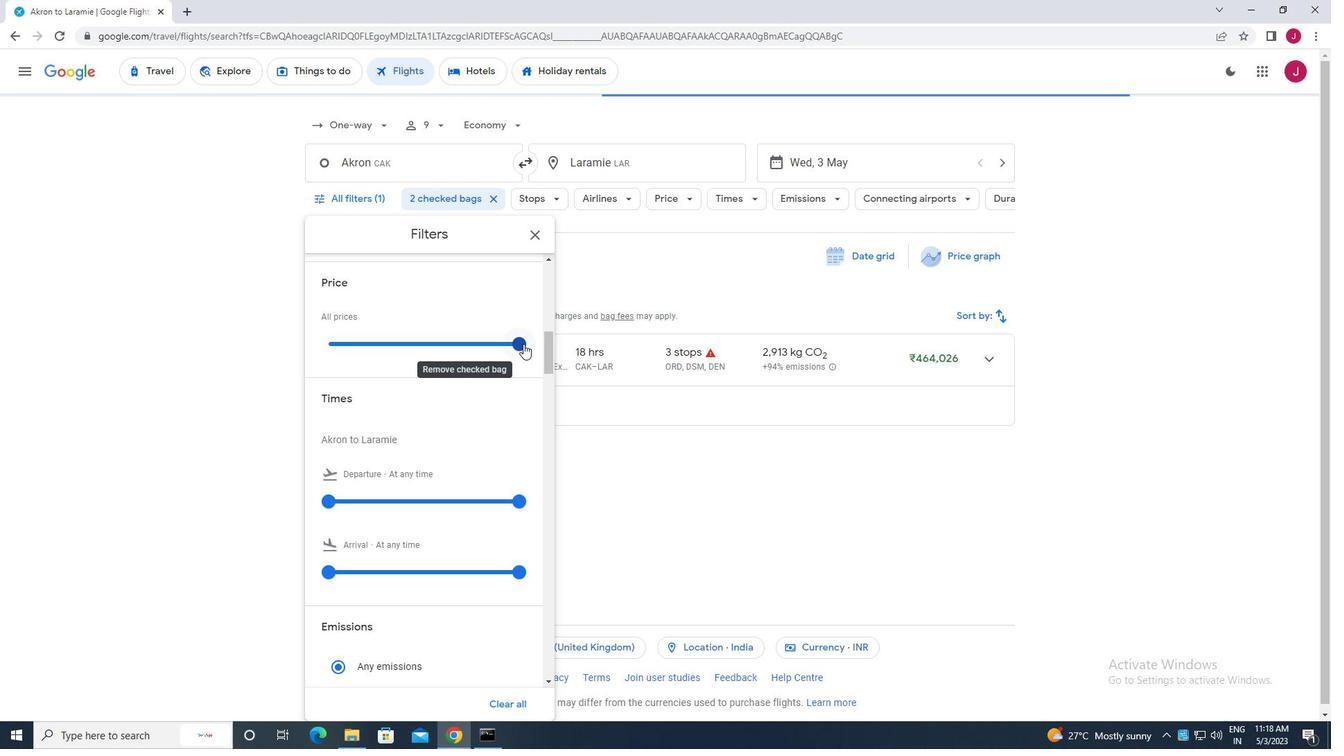 
Action: Mouse pressed left at (520, 343)
Screenshot: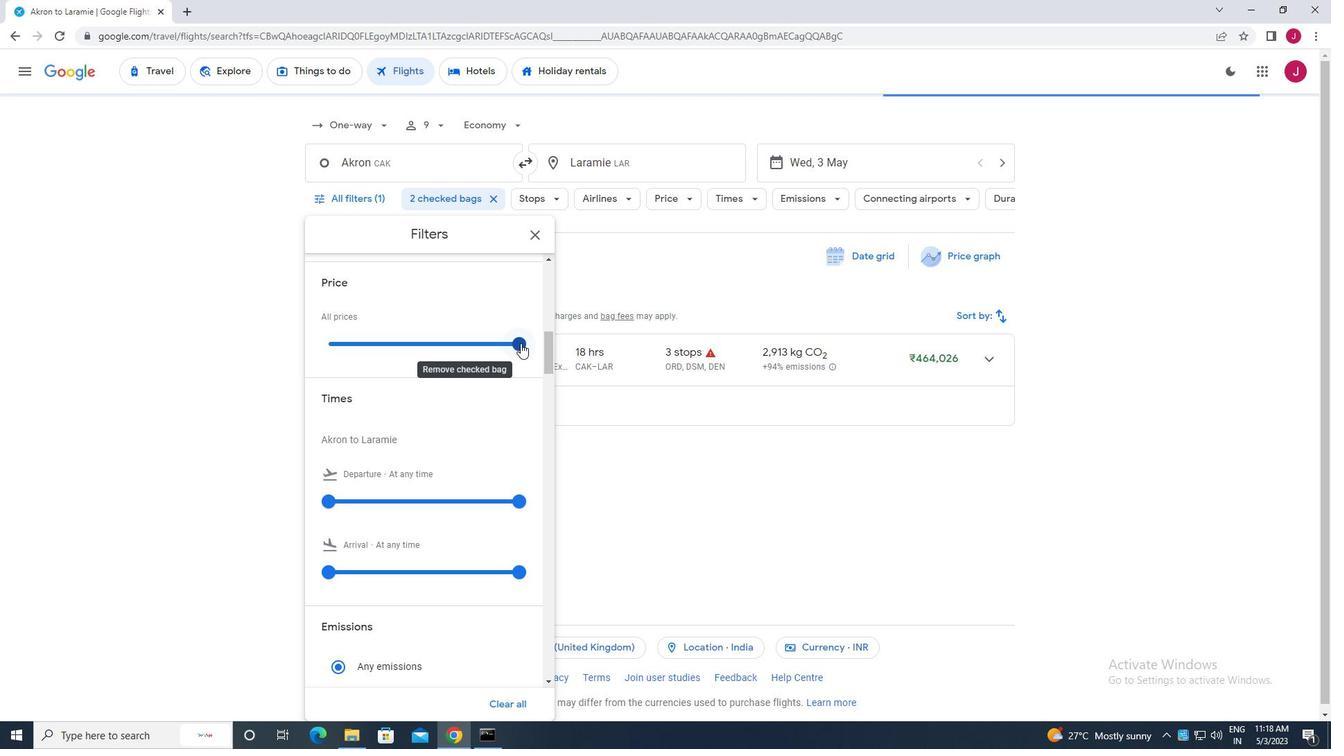 
Action: Mouse pressed left at (520, 343)
Screenshot: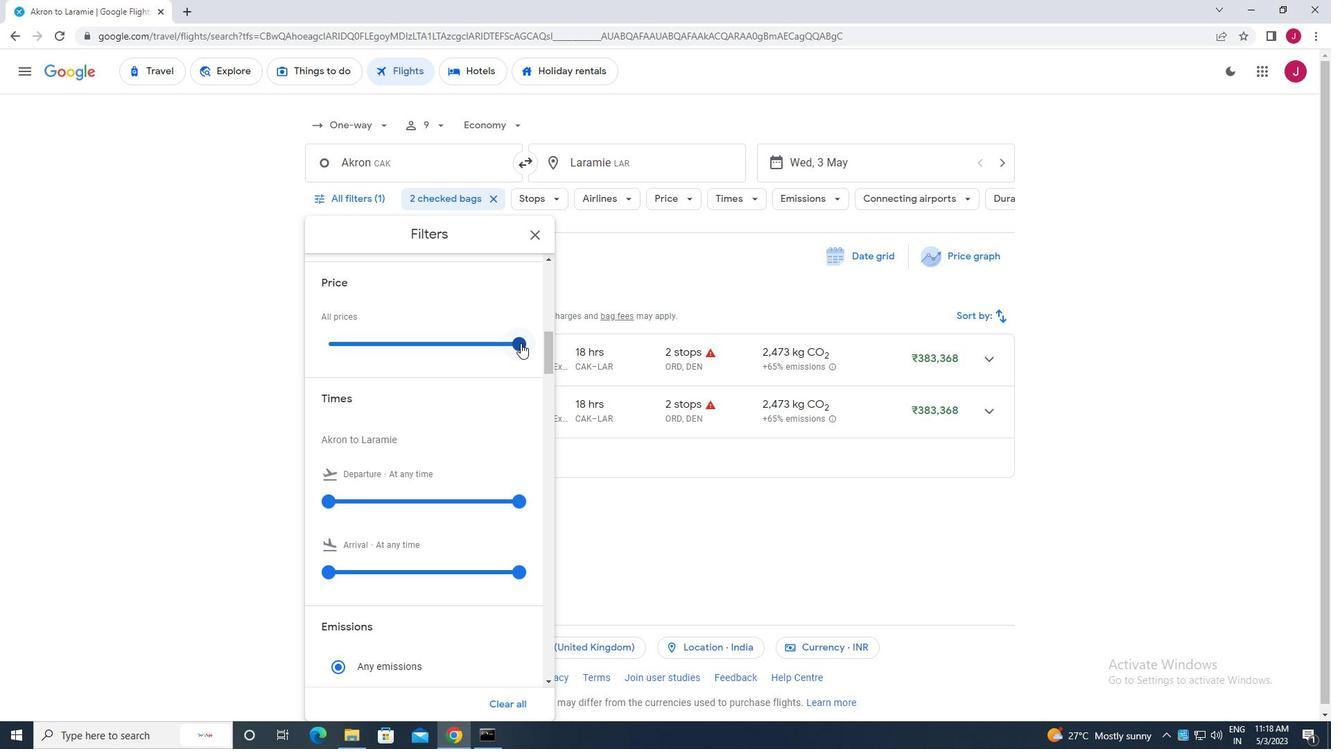 
Action: Mouse moved to (366, 354)
Screenshot: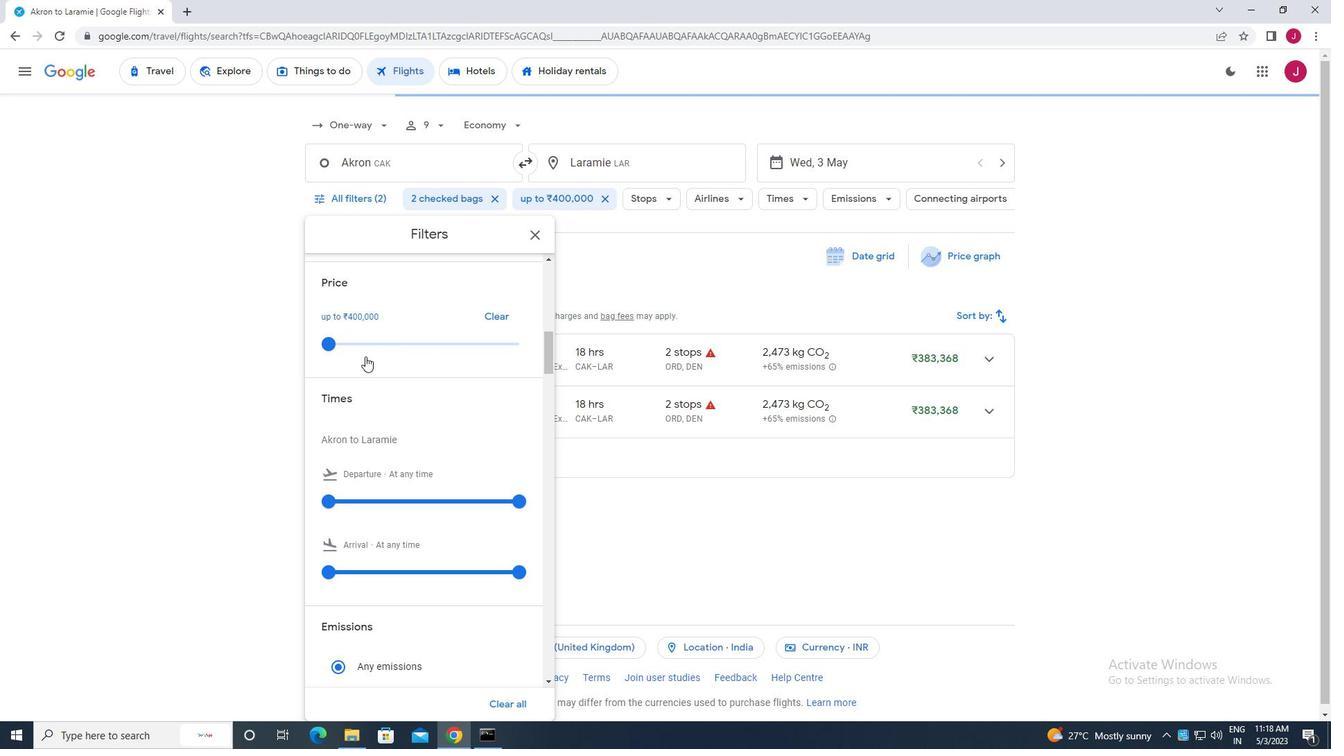 
Action: Mouse scrolled (366, 353) with delta (0, 0)
Screenshot: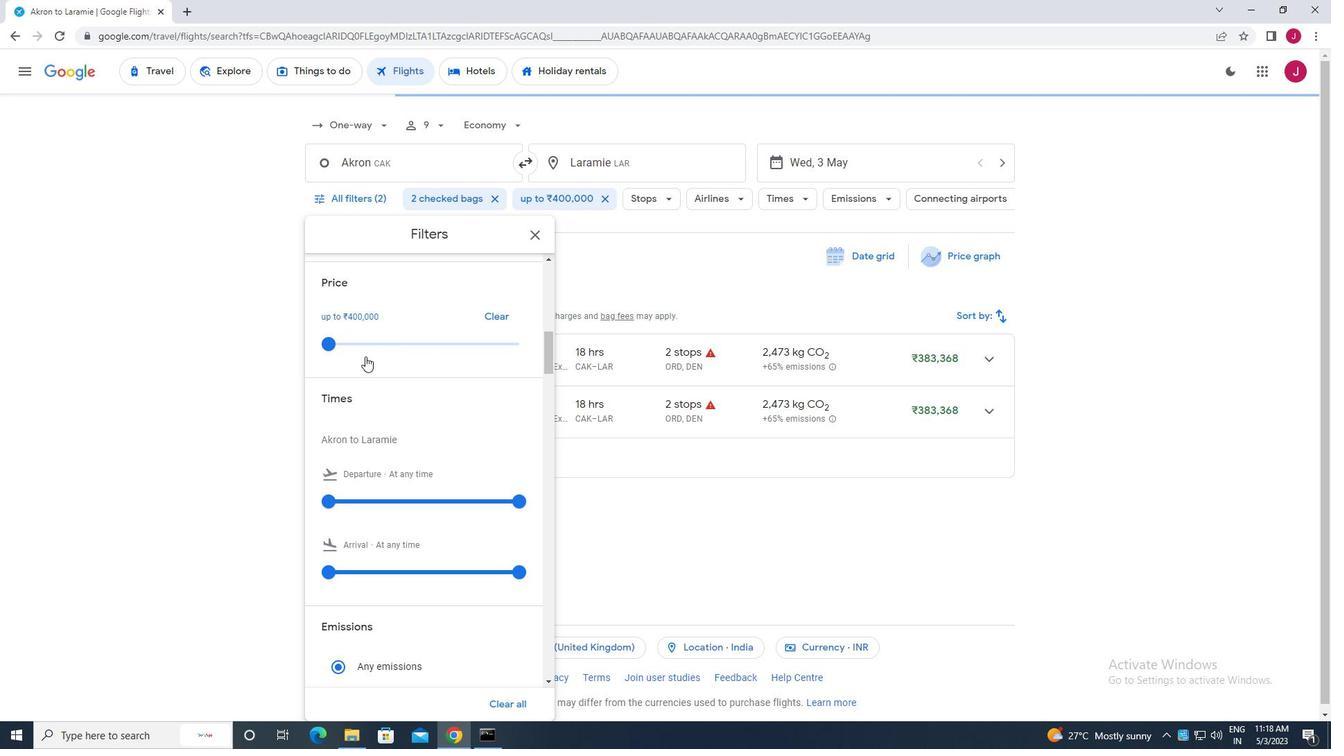 
Action: Mouse scrolled (366, 353) with delta (0, 0)
Screenshot: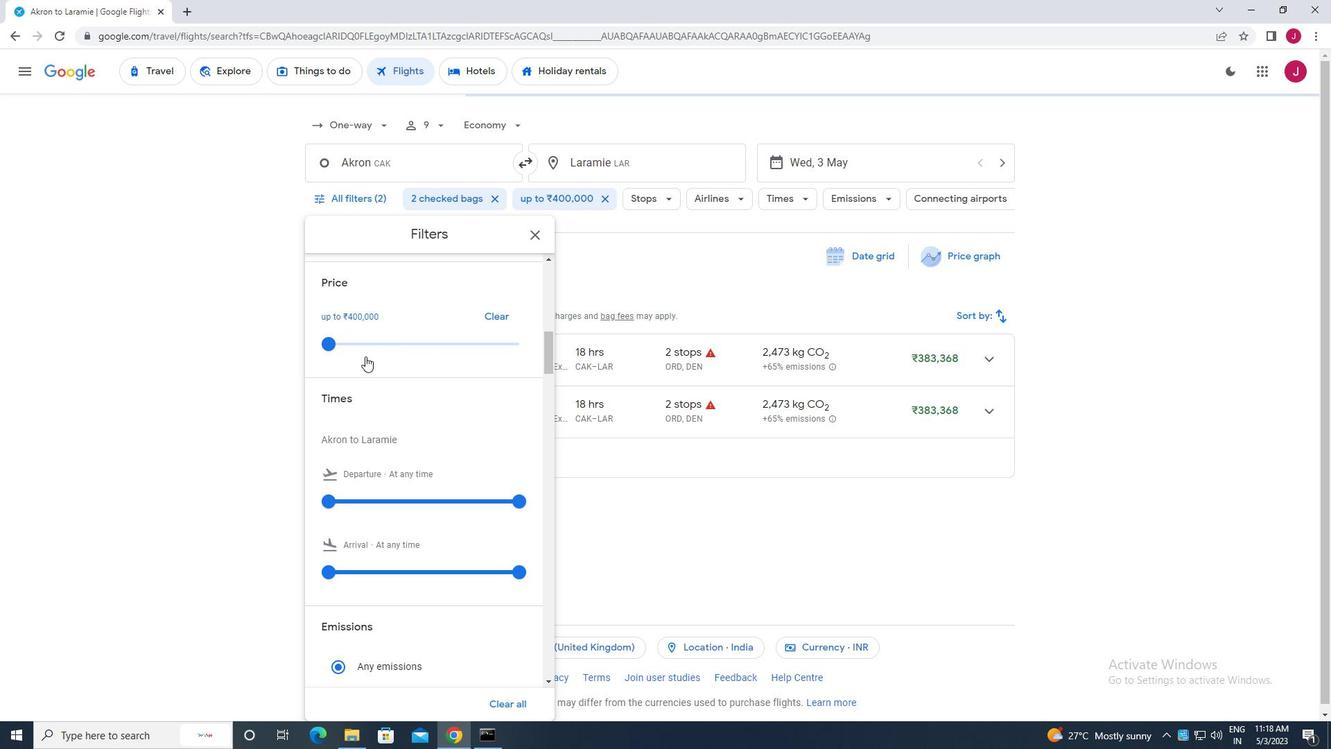 
Action: Mouse moved to (325, 360)
Screenshot: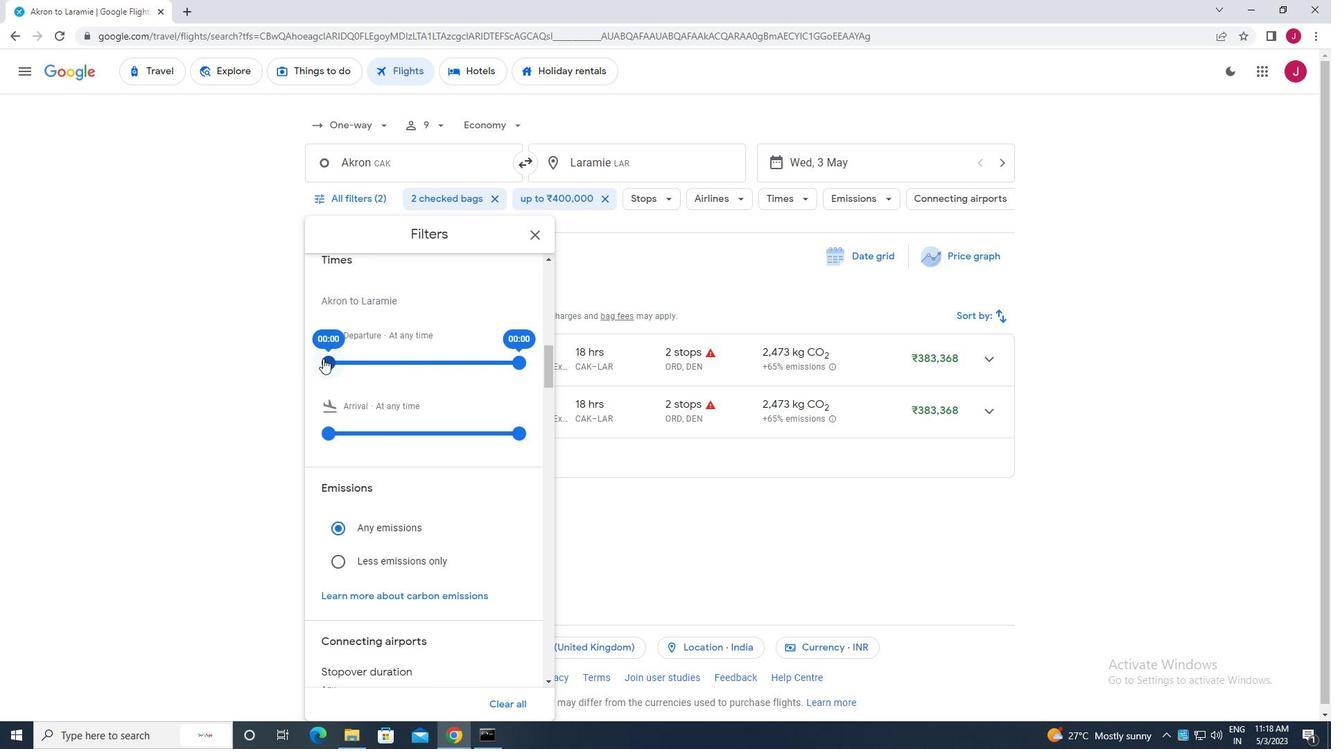 
Action: Mouse pressed left at (325, 360)
Screenshot: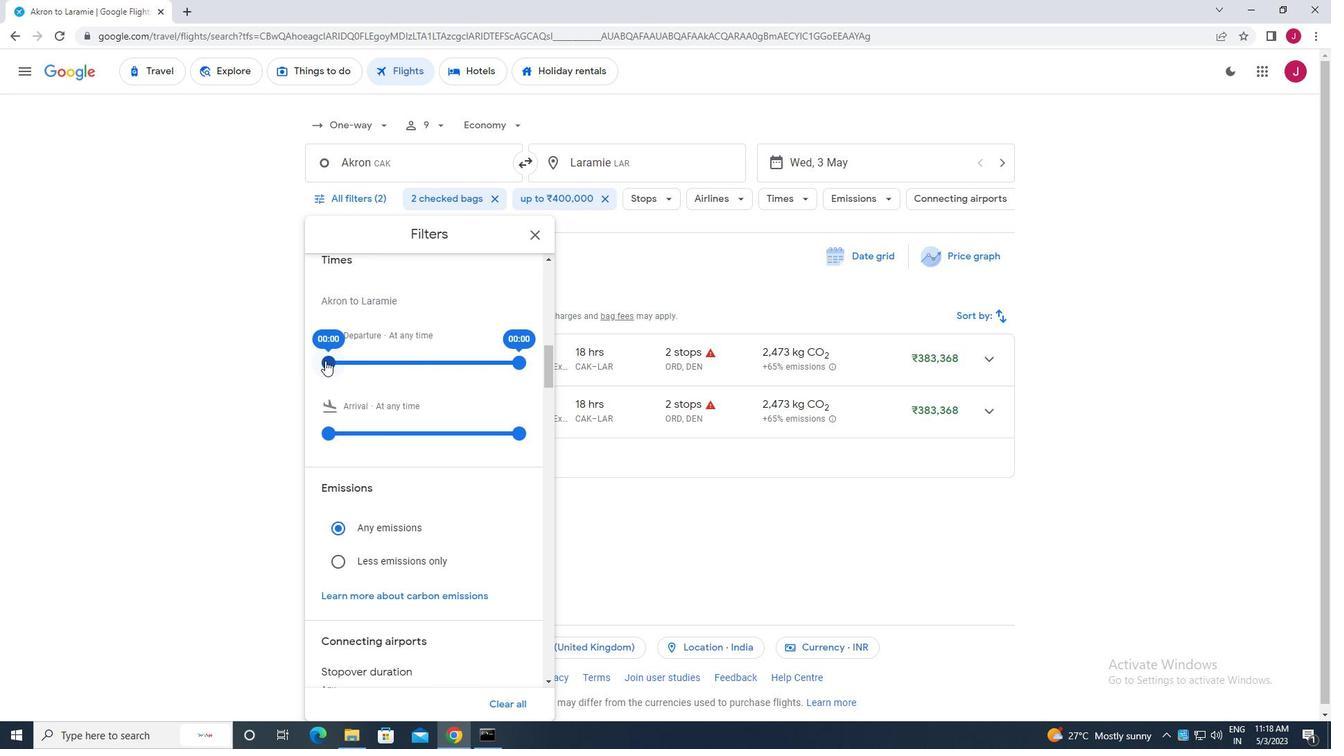 
Action: Mouse moved to (540, 235)
Screenshot: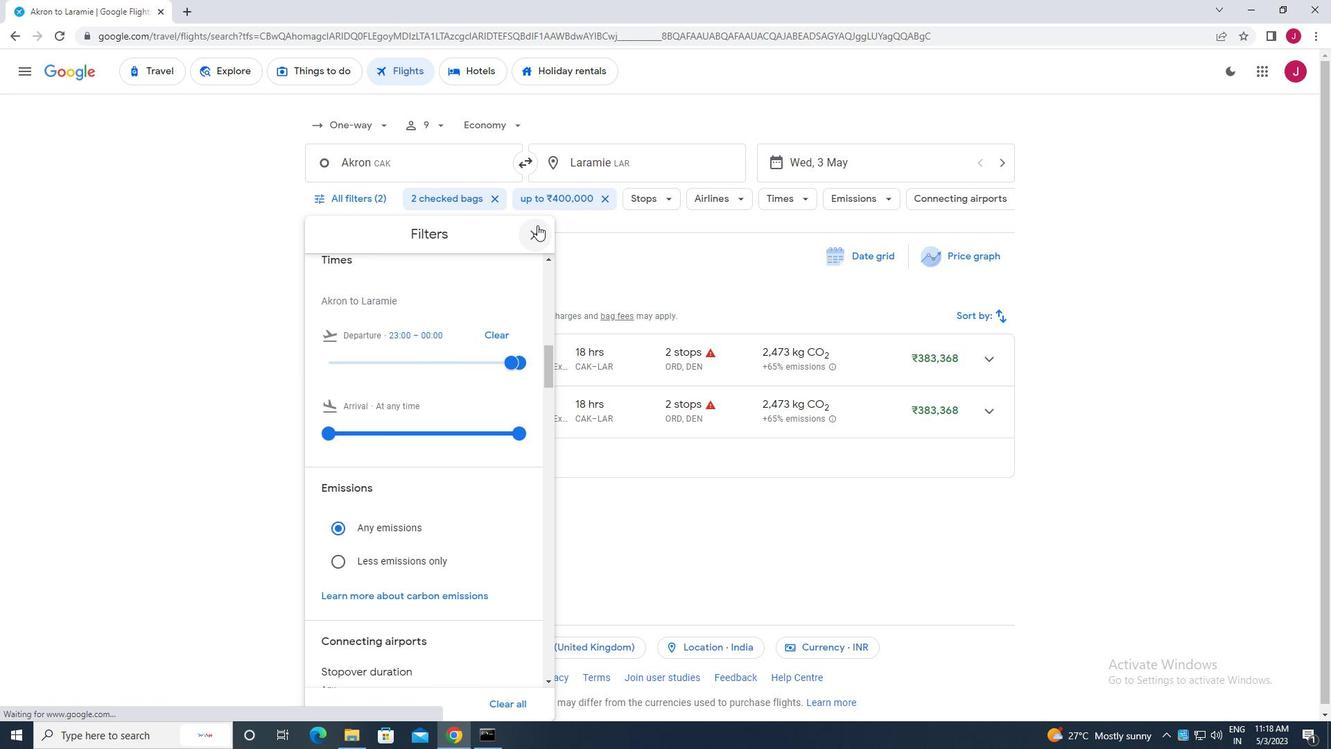 
Action: Mouse pressed left at (540, 235)
Screenshot: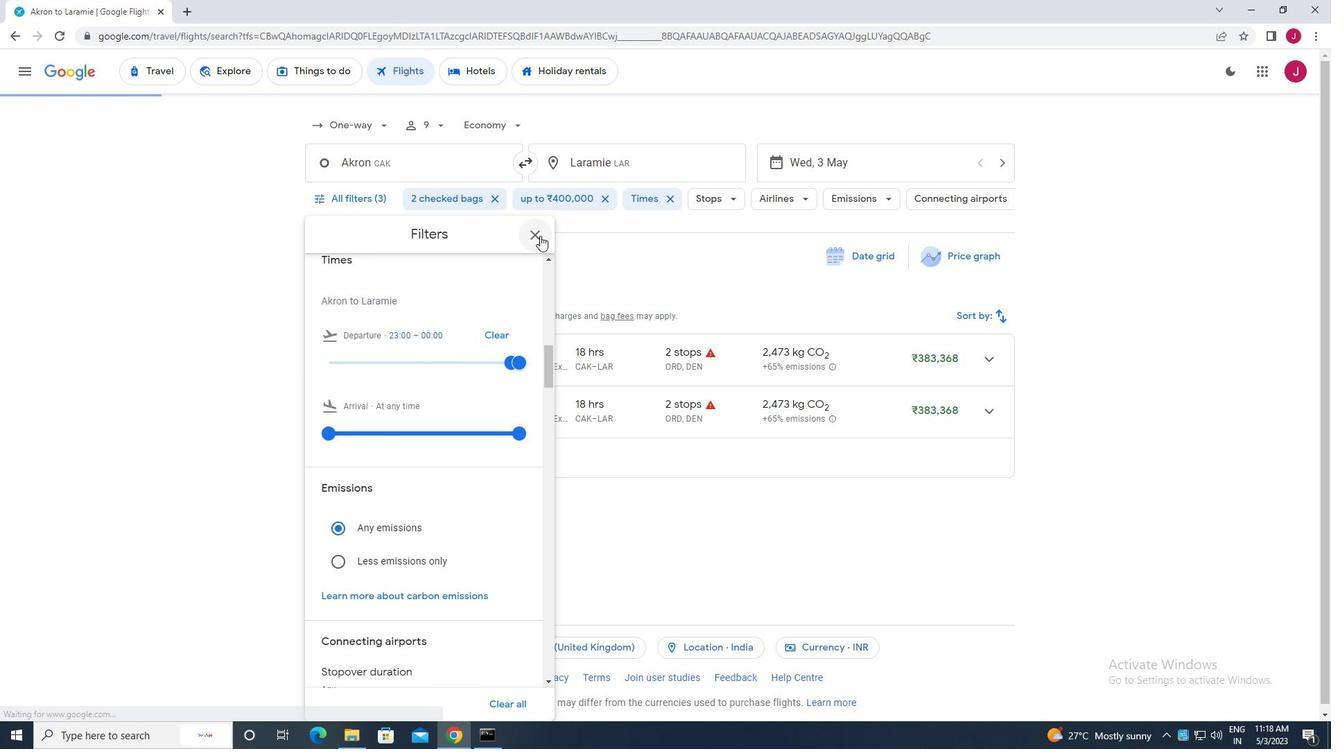 
Action: Mouse moved to (536, 235)
Screenshot: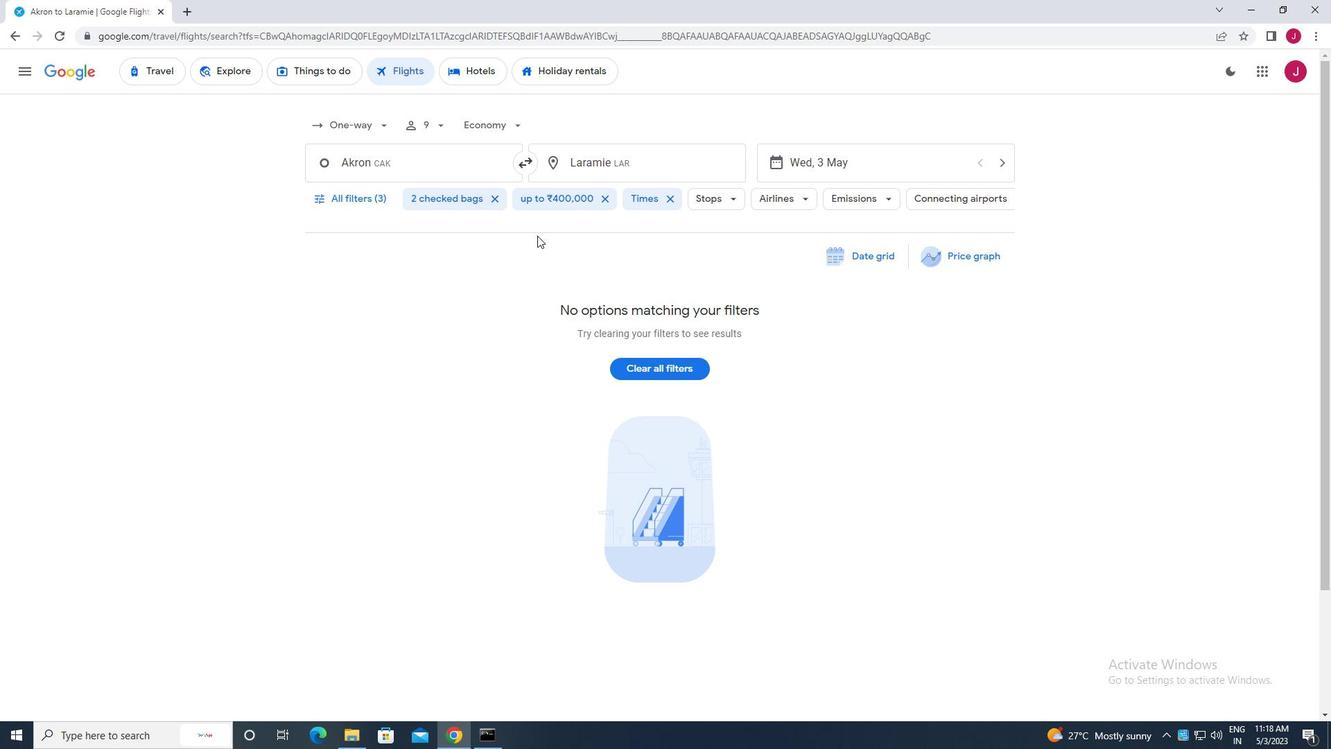 
